 Task: Find connections with filter location Jaleshwar with filter topic #entrepreneurwith filter profile language French with filter current company Tata Consulting Engineers Limited with filter school Kongunadu Arts and Science College with filter industry Business Intelligence Platforms with filter service category Audio Engineering with filter keywords title Molecular Scientist
Action: Mouse moved to (649, 87)
Screenshot: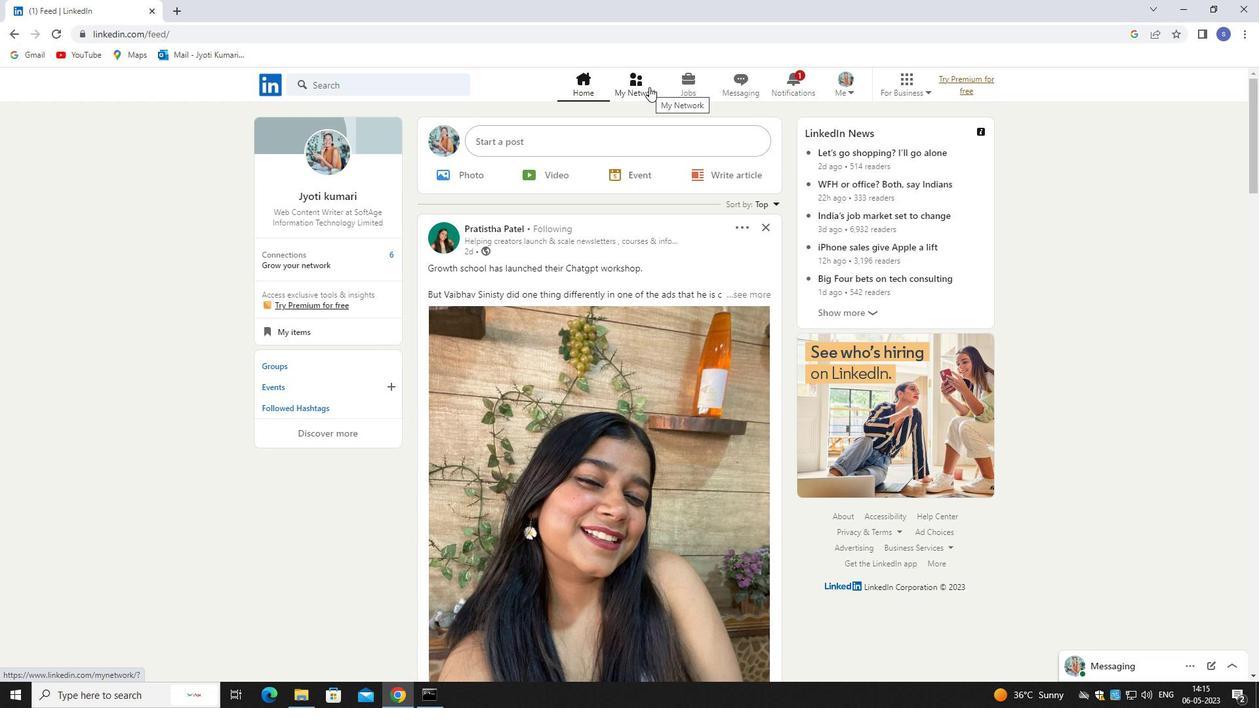 
Action: Mouse pressed left at (649, 87)
Screenshot: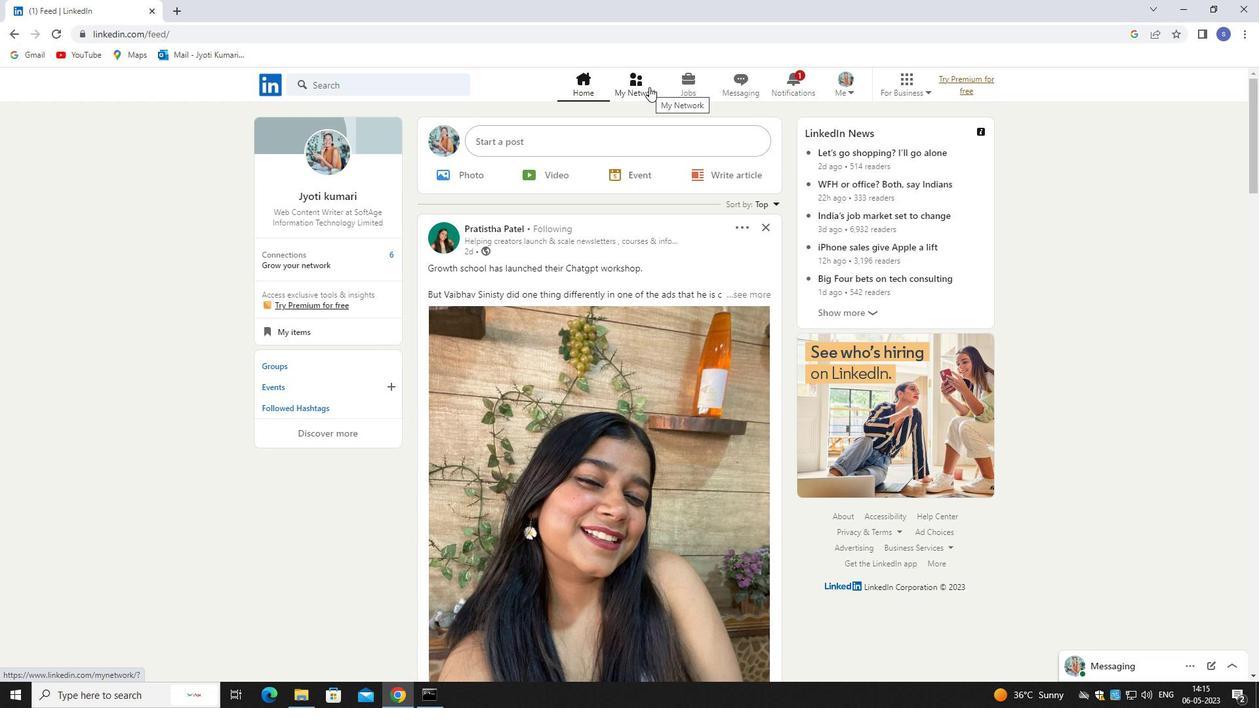 
Action: Mouse pressed left at (649, 87)
Screenshot: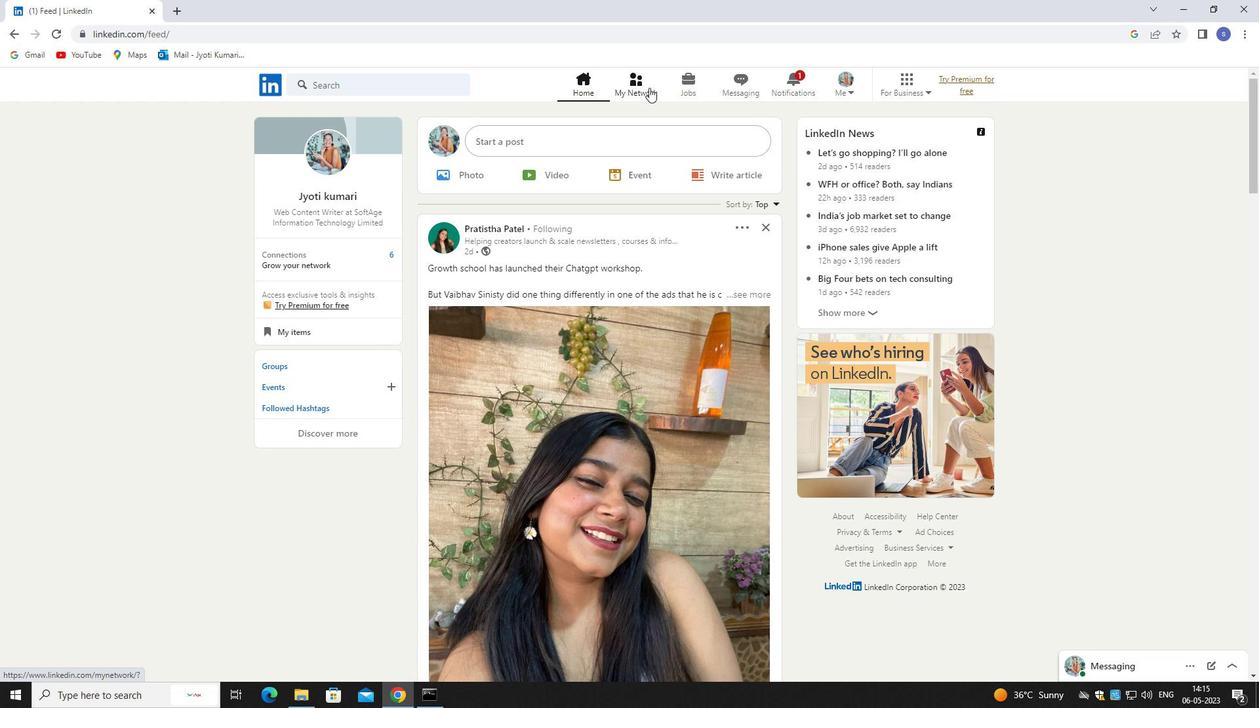 
Action: Mouse moved to (397, 158)
Screenshot: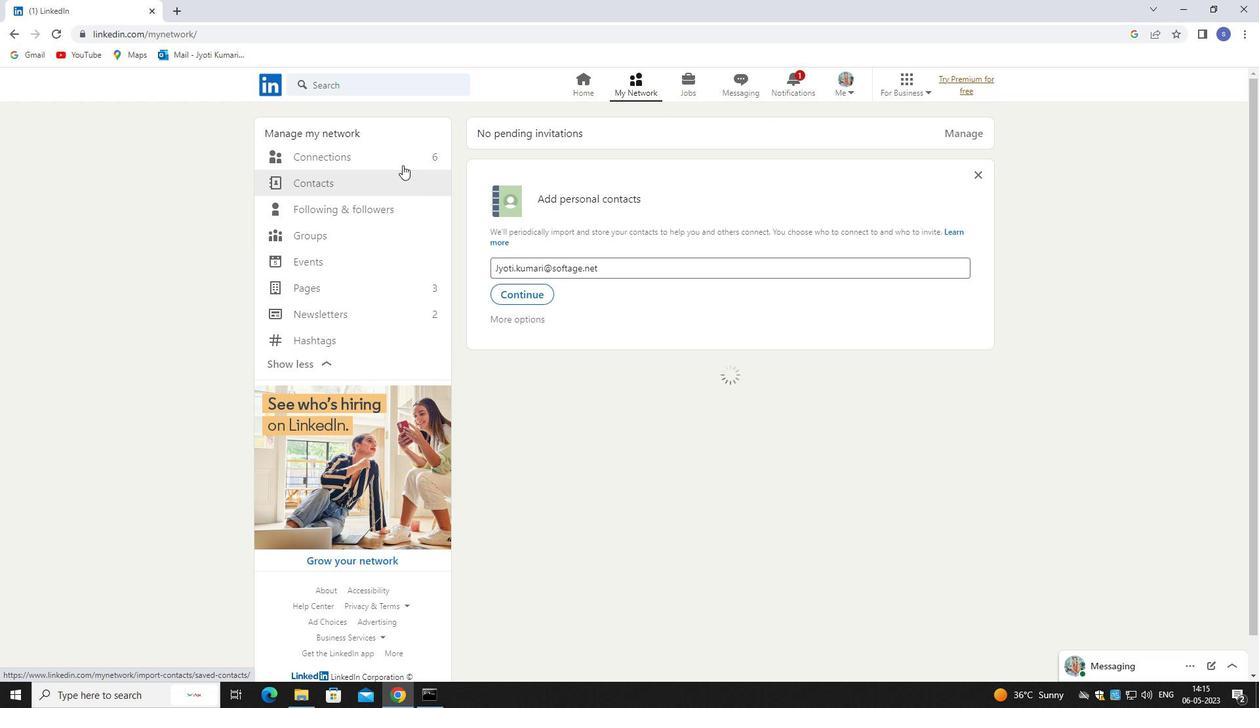 
Action: Mouse pressed left at (397, 158)
Screenshot: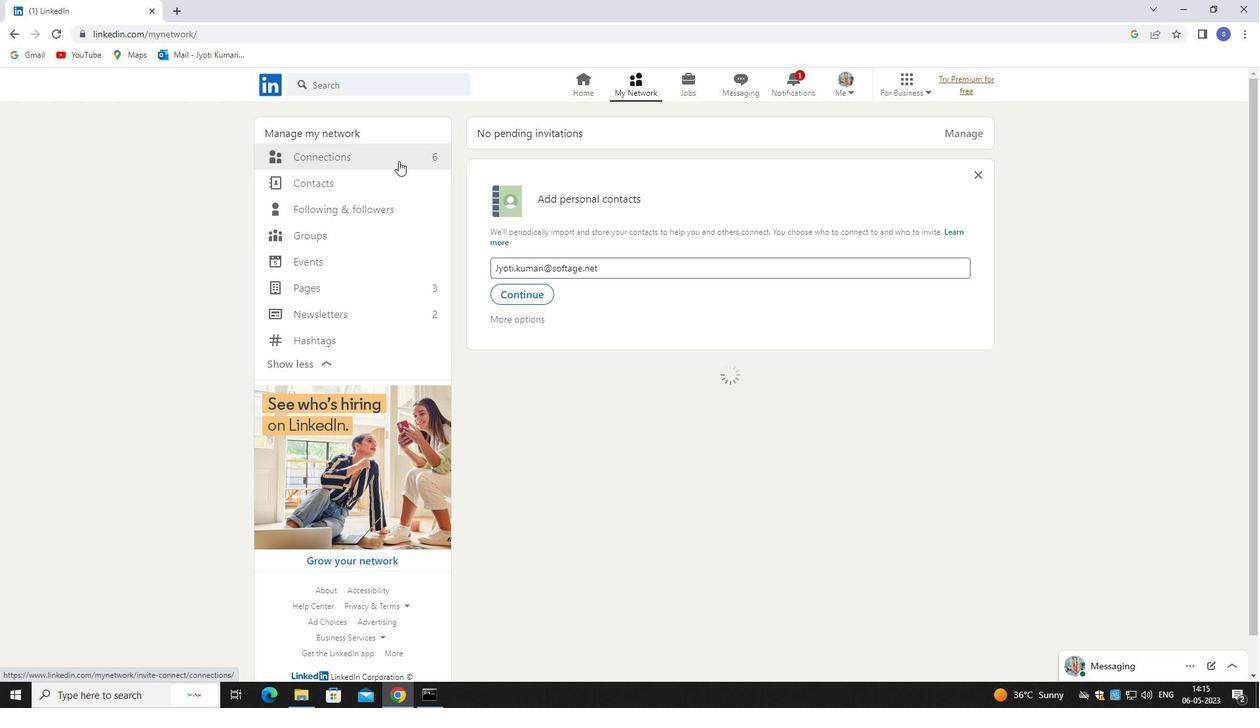 
Action: Mouse pressed left at (397, 158)
Screenshot: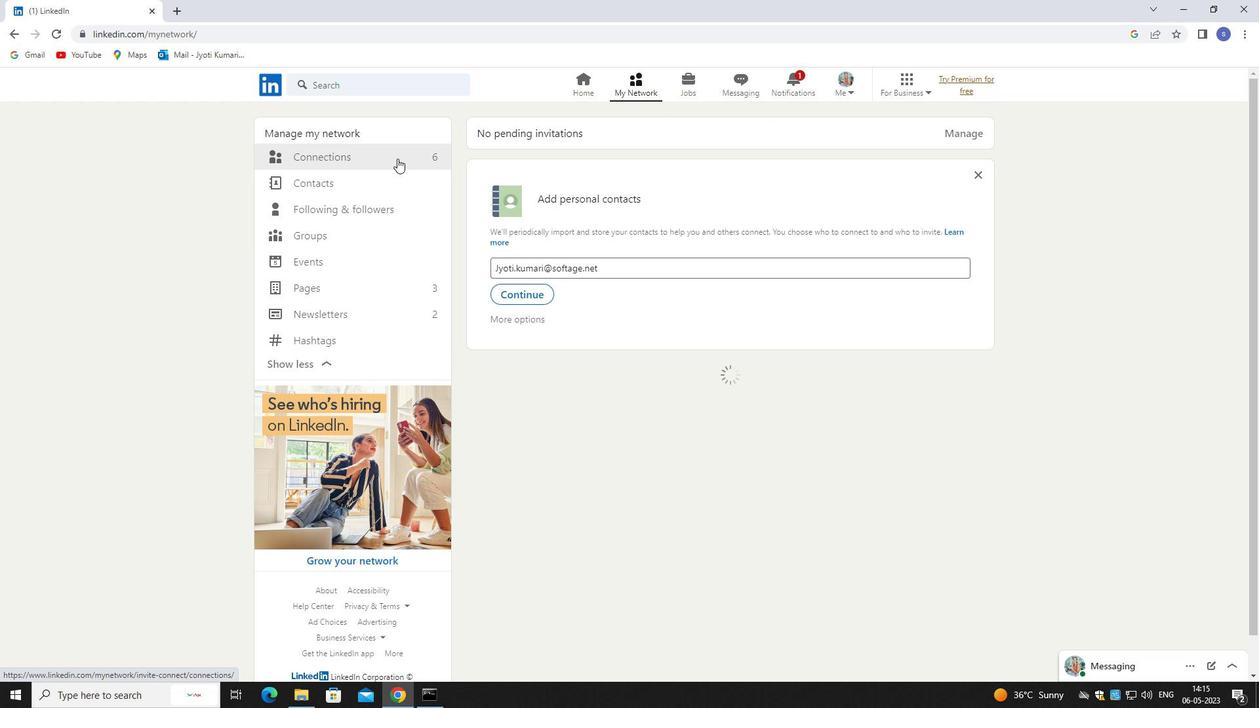 
Action: Mouse moved to (708, 152)
Screenshot: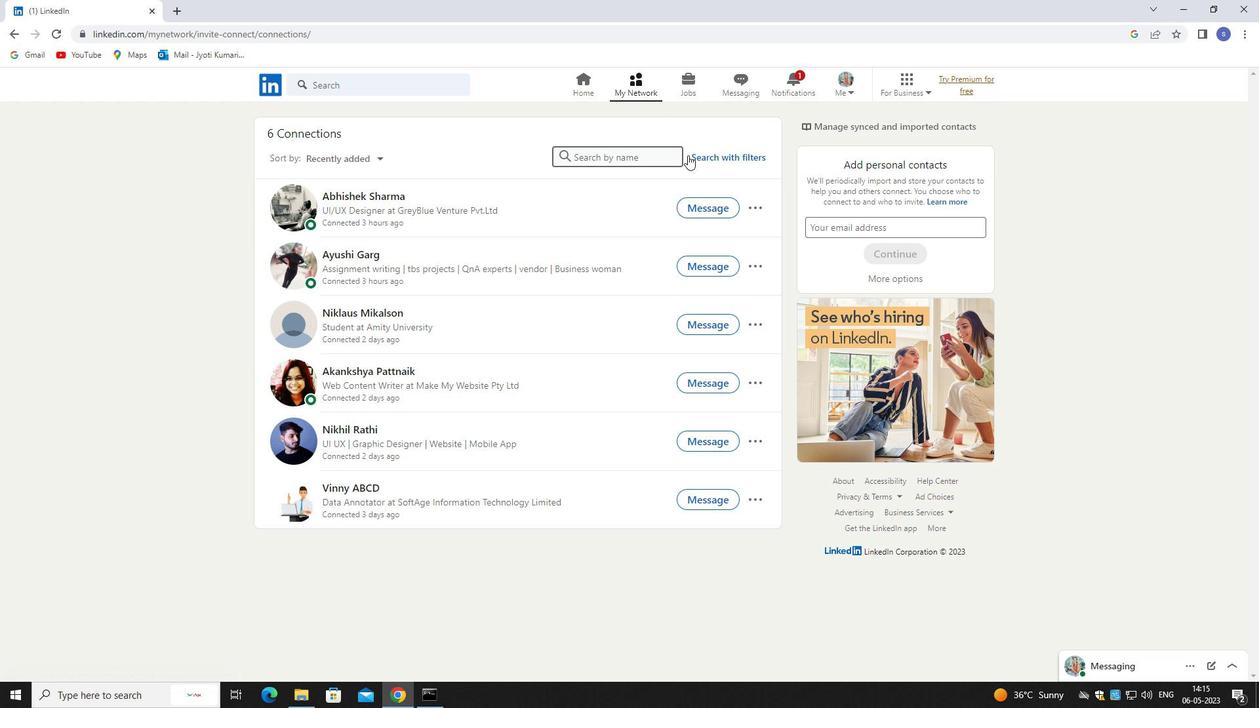 
Action: Mouse pressed left at (708, 152)
Screenshot: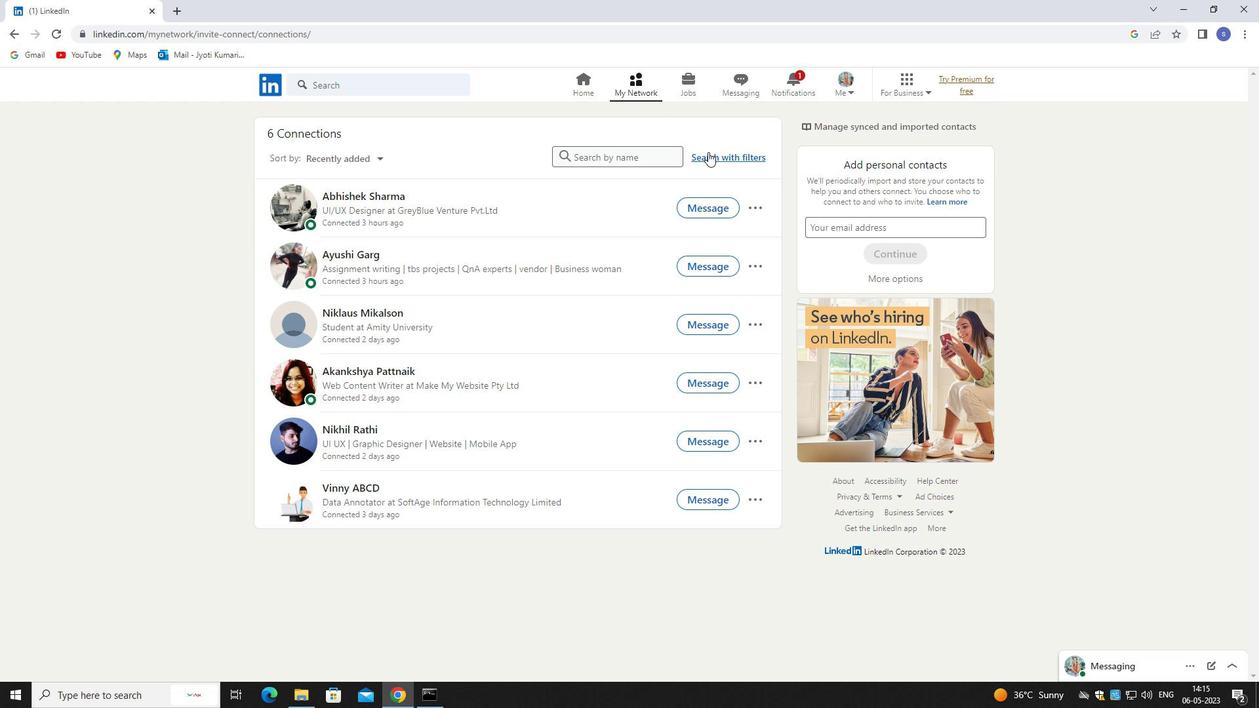 
Action: Mouse moved to (663, 122)
Screenshot: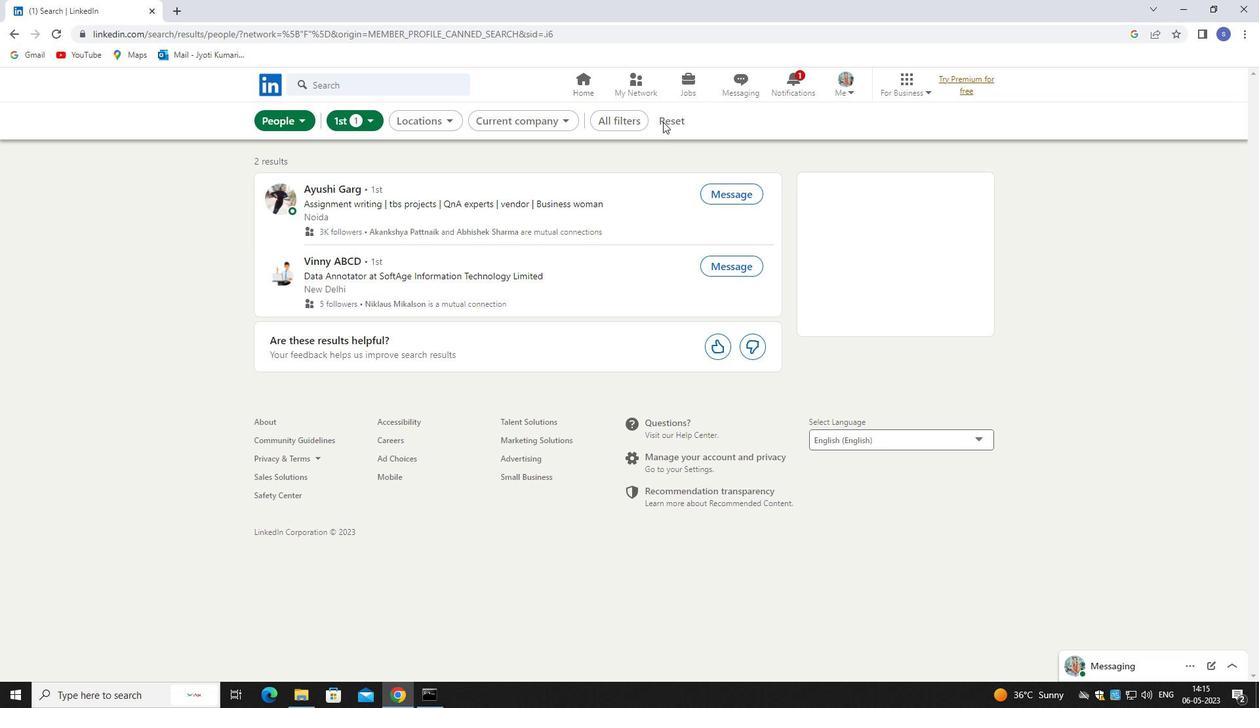 
Action: Mouse pressed left at (663, 122)
Screenshot: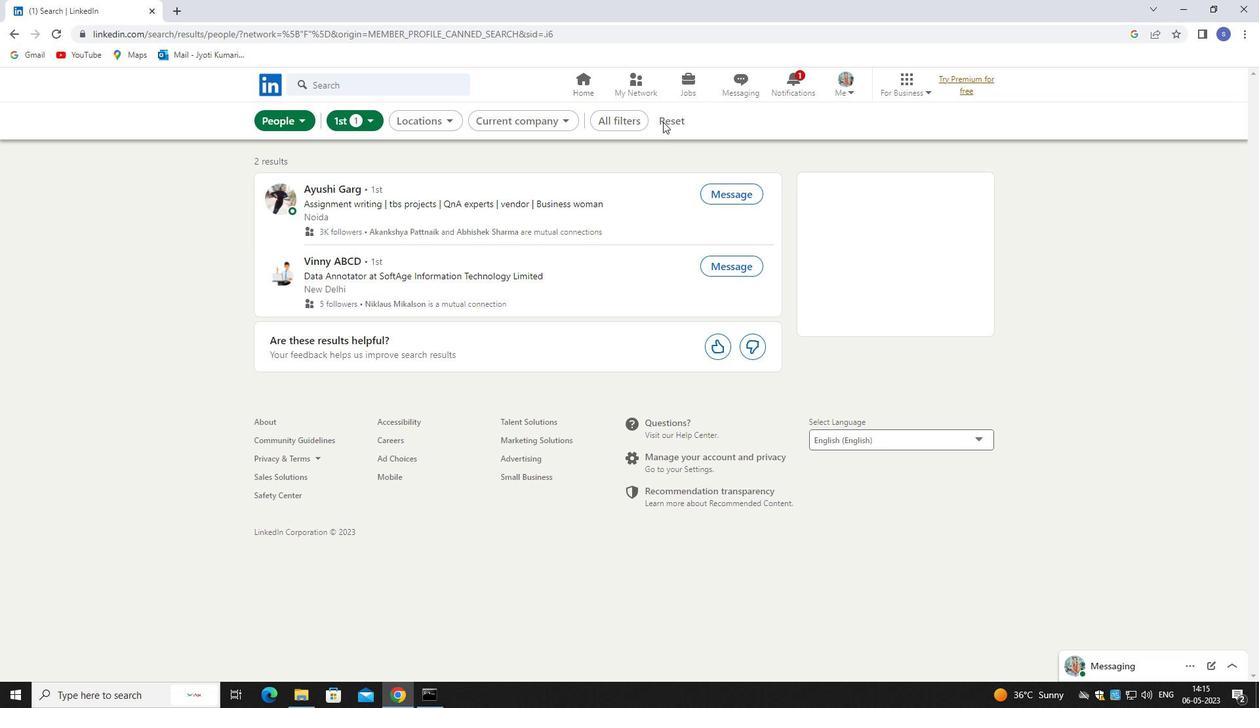 
Action: Mouse moved to (642, 120)
Screenshot: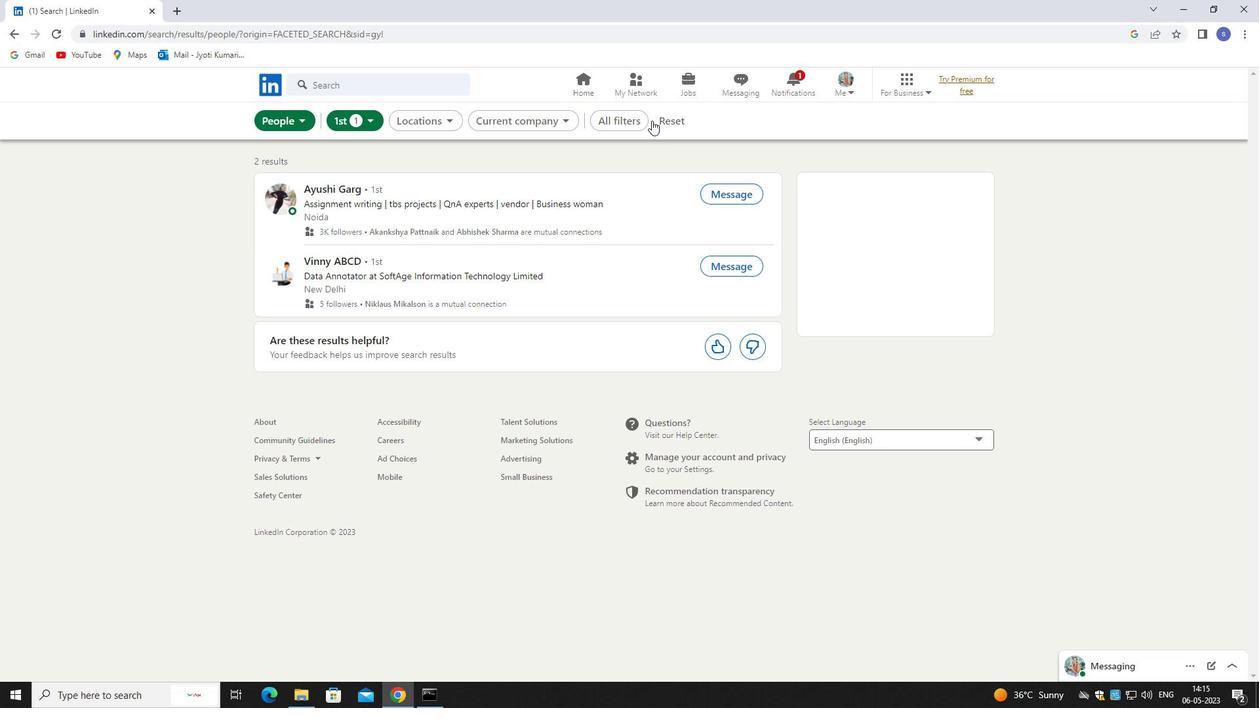 
Action: Mouse pressed left at (642, 120)
Screenshot: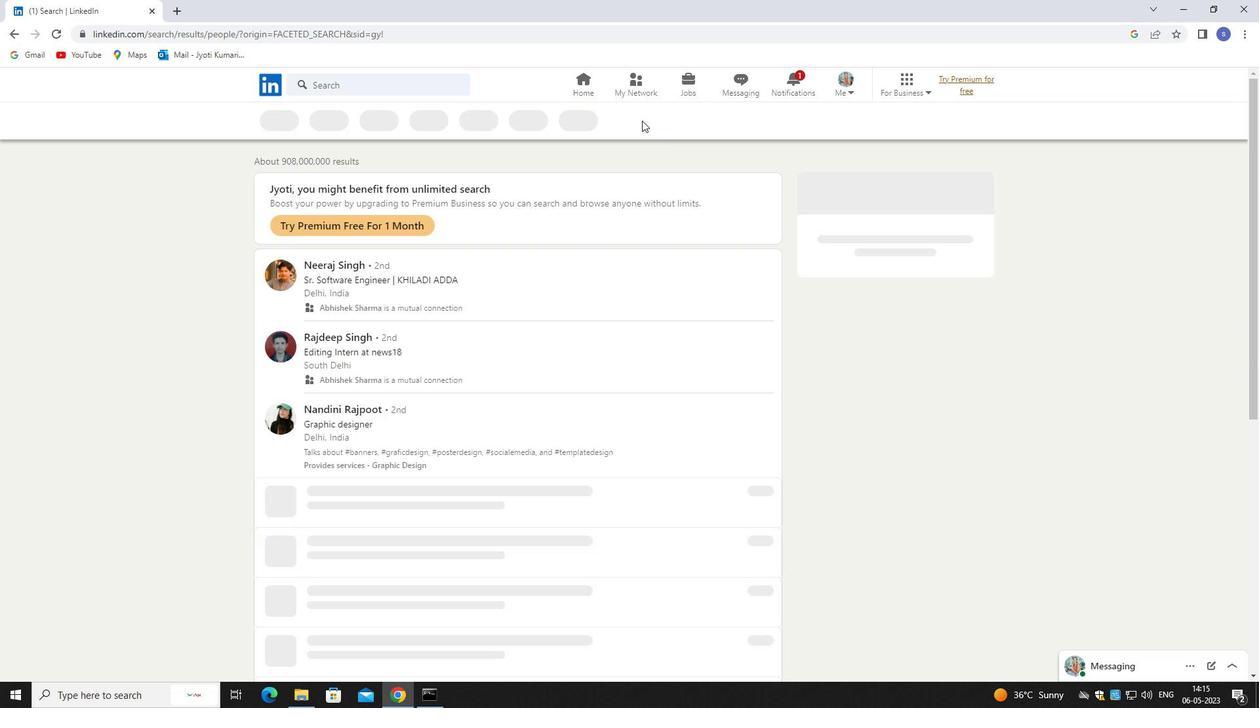 
Action: Mouse moved to (1100, 513)
Screenshot: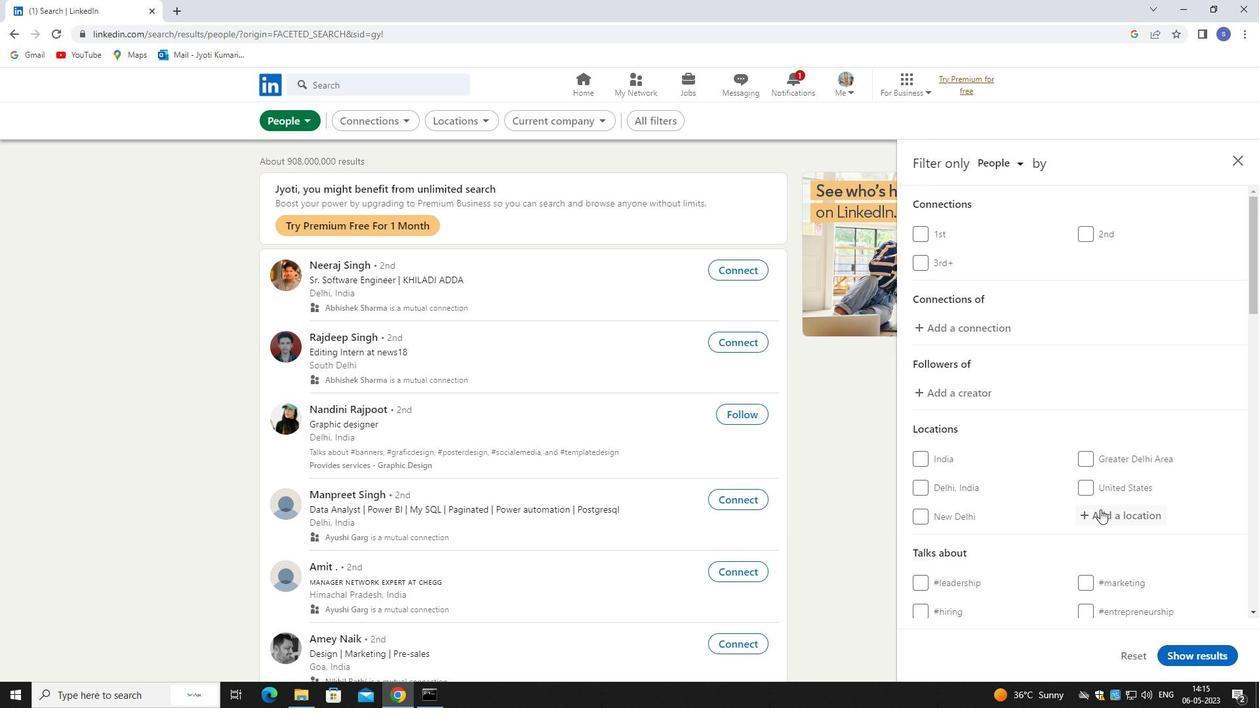 
Action: Mouse pressed left at (1100, 513)
Screenshot: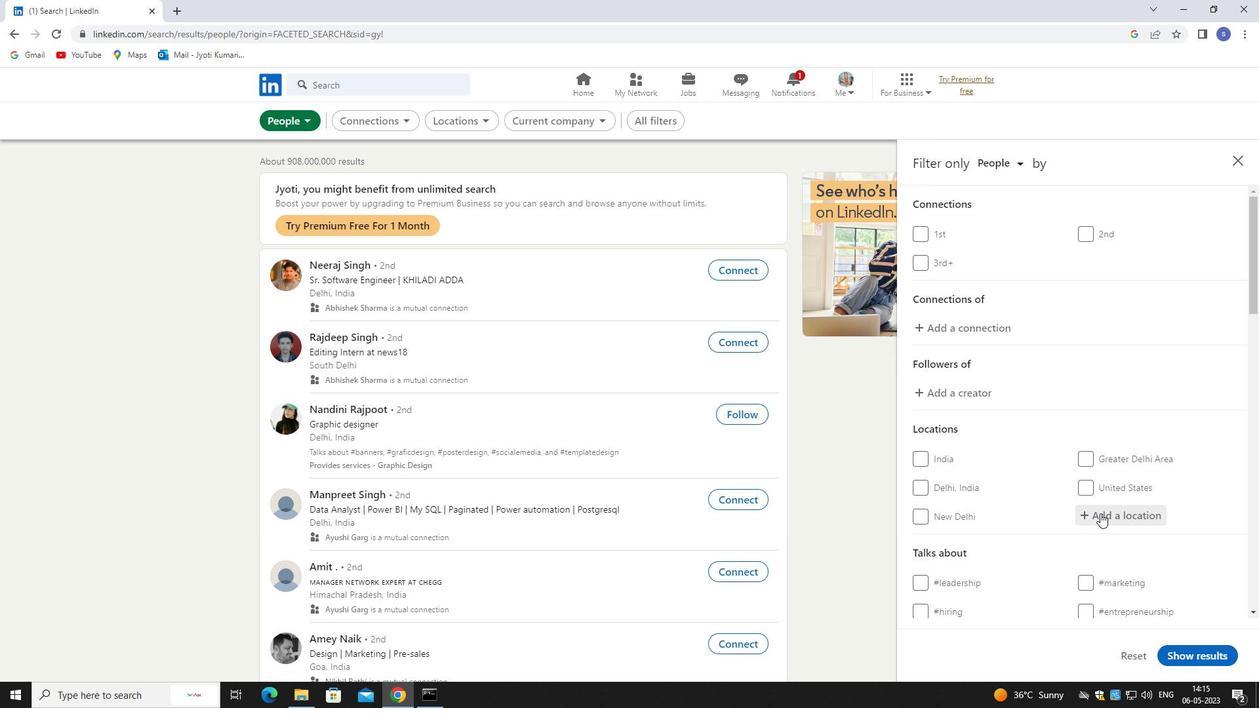 
Action: Mouse moved to (1100, 514)
Screenshot: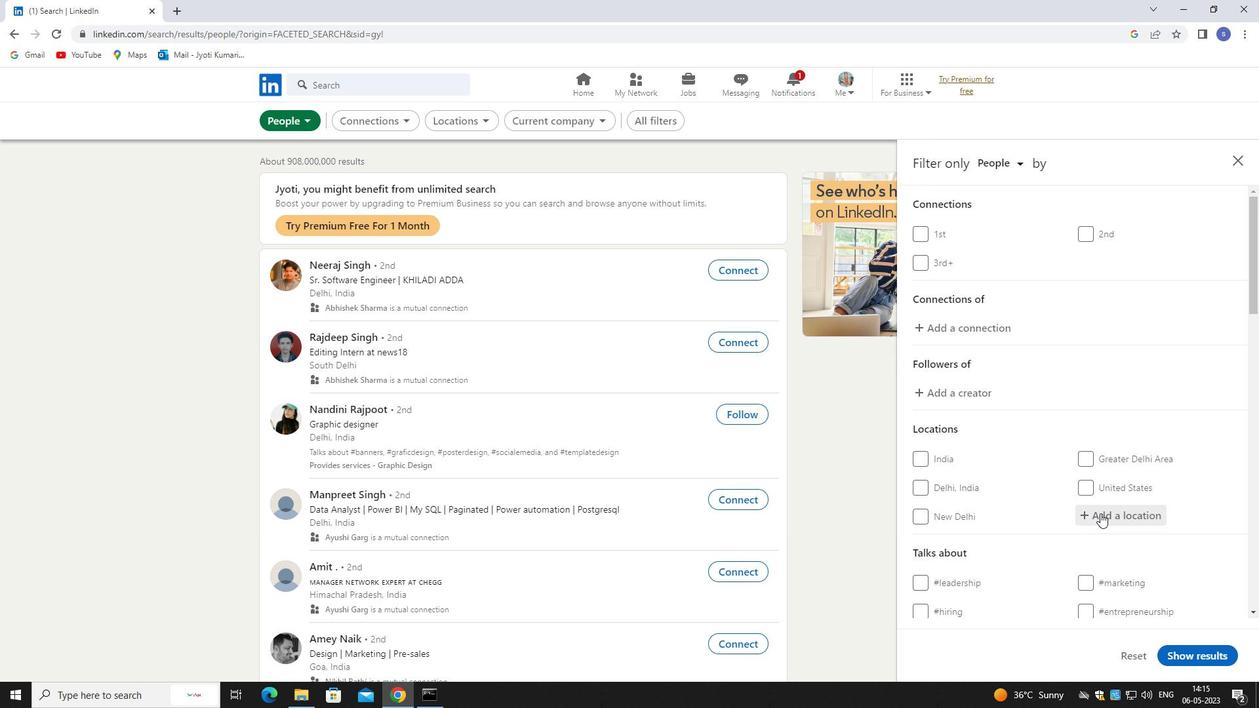 
Action: Key pressed jalesh
Screenshot: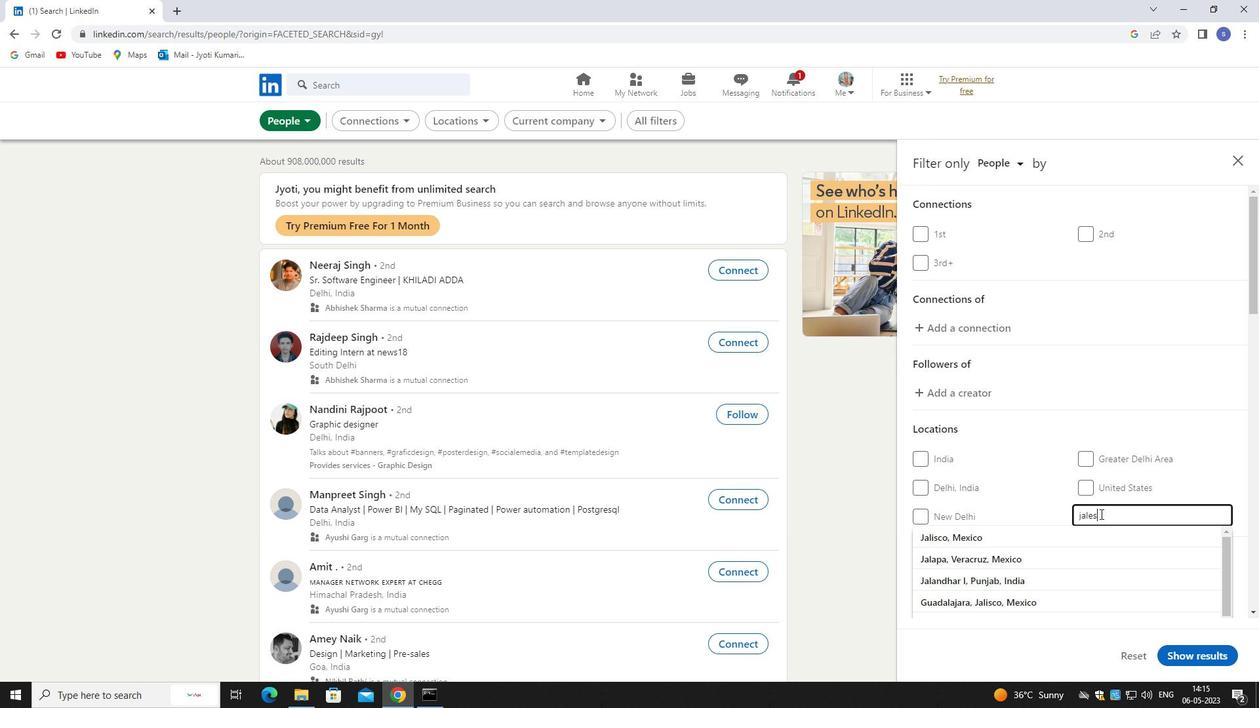 
Action: Mouse moved to (1100, 535)
Screenshot: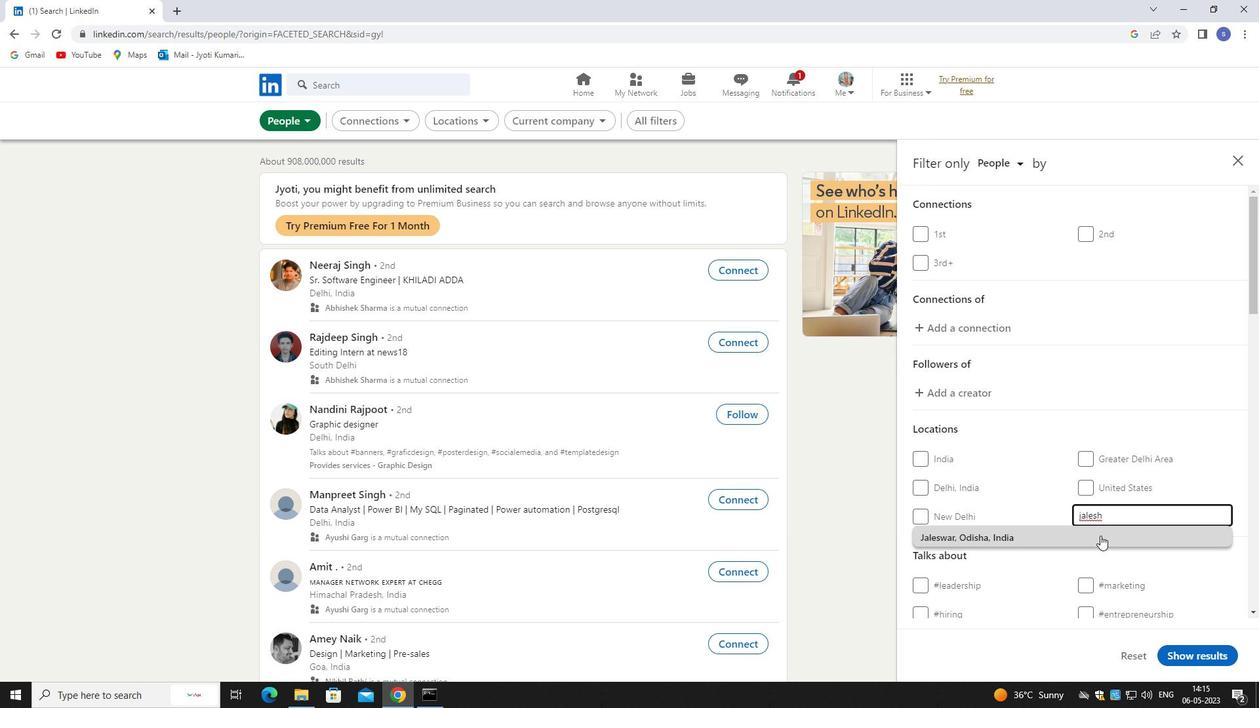 
Action: Mouse pressed left at (1100, 535)
Screenshot: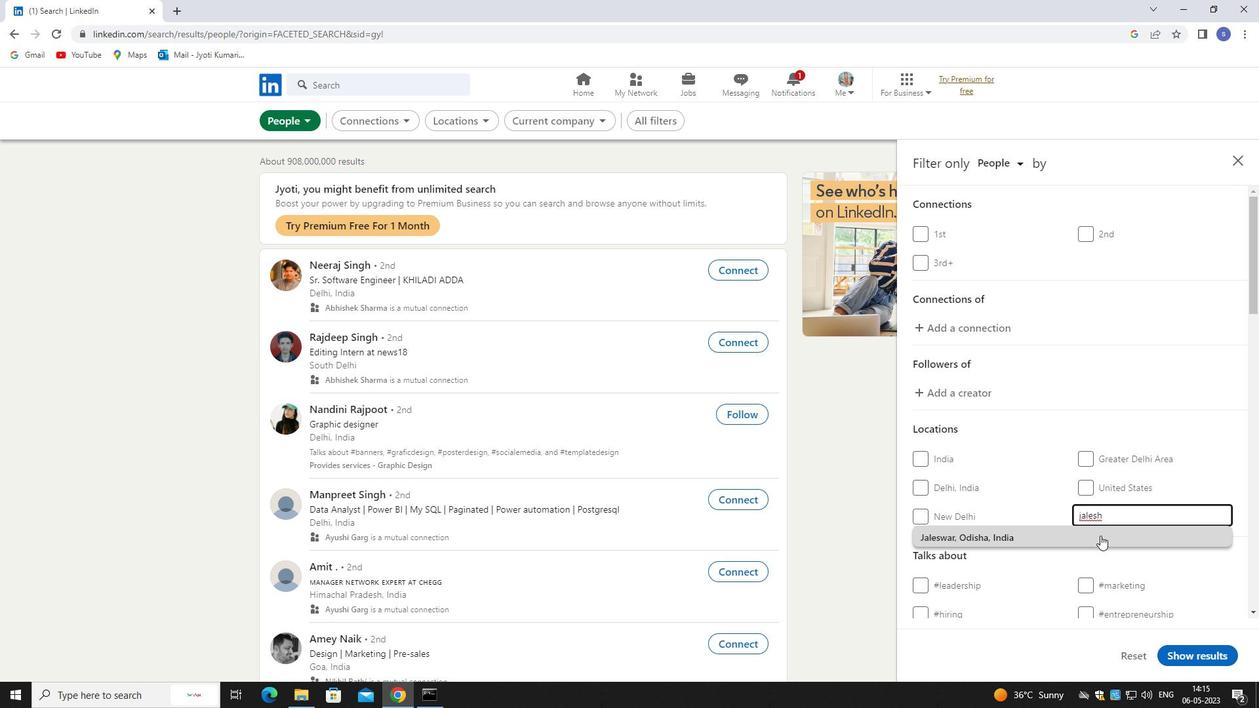 
Action: Mouse scrolled (1100, 535) with delta (0, 0)
Screenshot: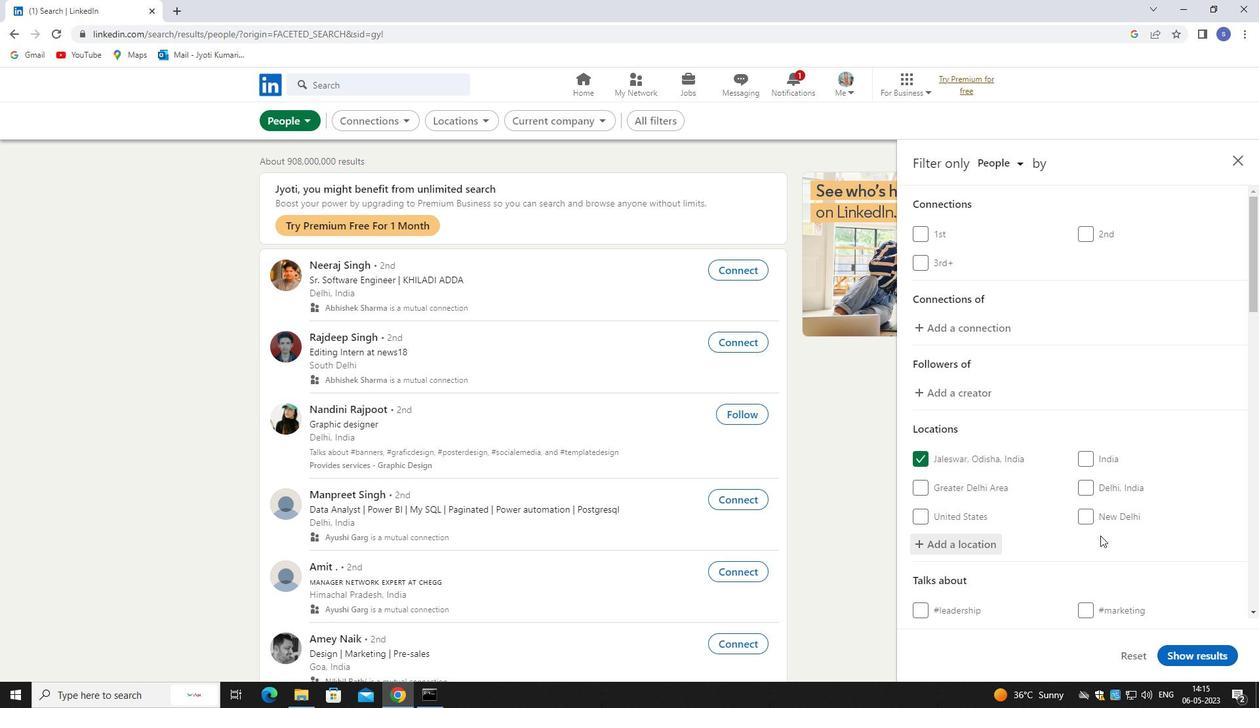 
Action: Mouse scrolled (1100, 535) with delta (0, 0)
Screenshot: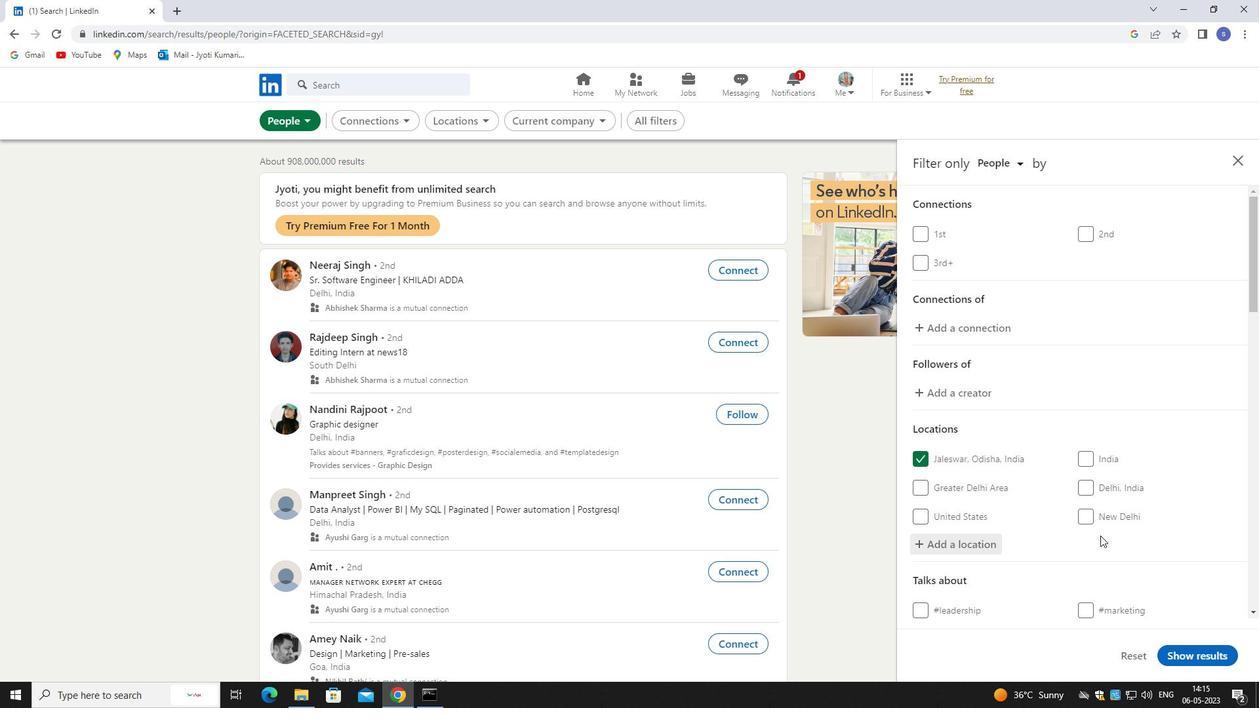 
Action: Mouse scrolled (1100, 535) with delta (0, 0)
Screenshot: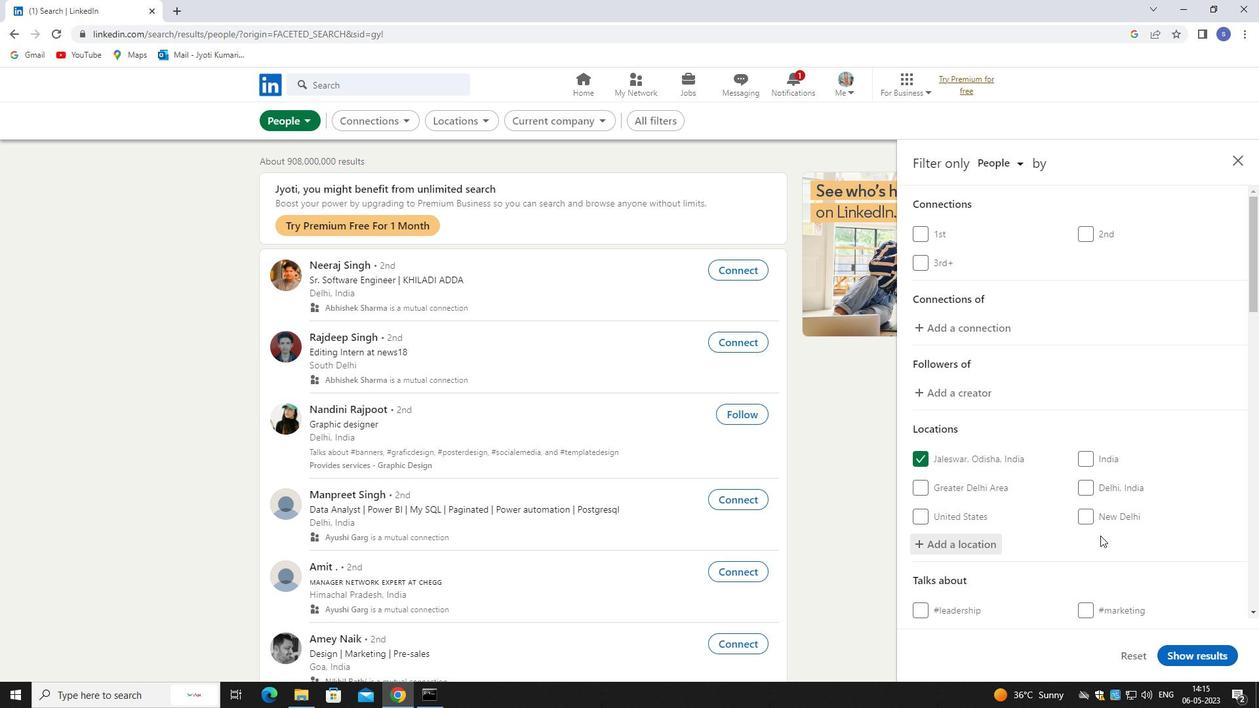 
Action: Mouse scrolled (1100, 535) with delta (0, 0)
Screenshot: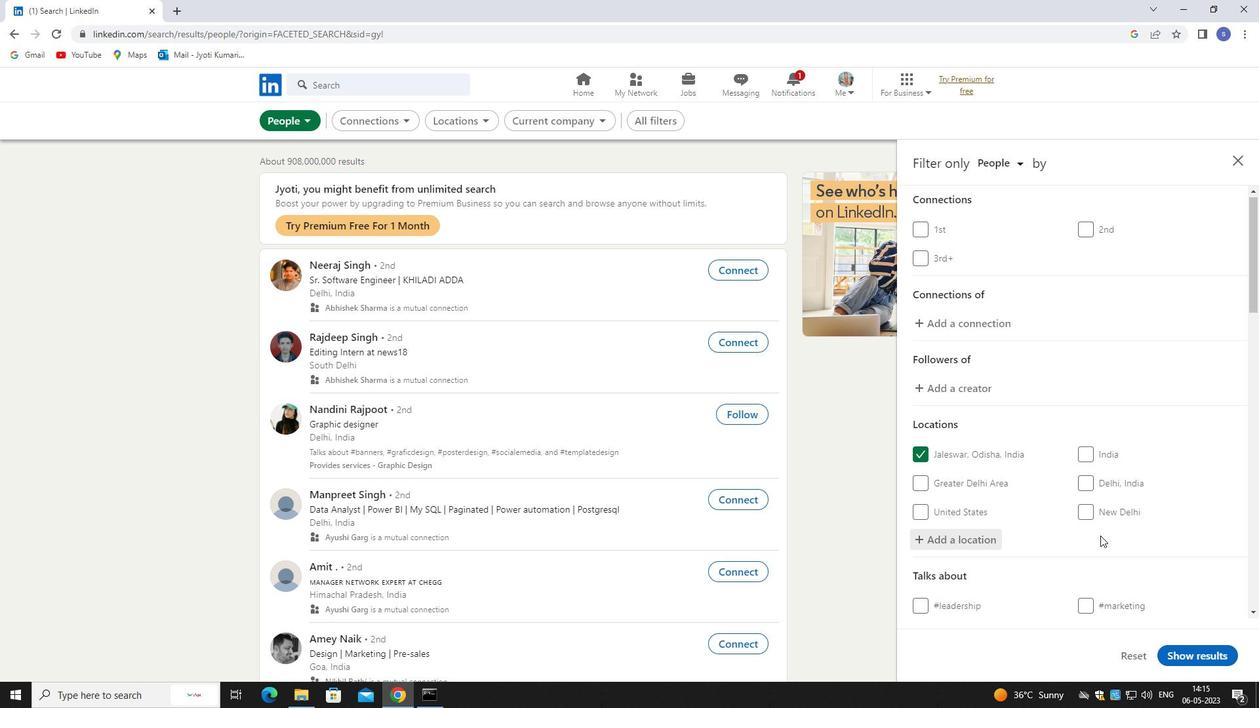 
Action: Mouse moved to (1107, 406)
Screenshot: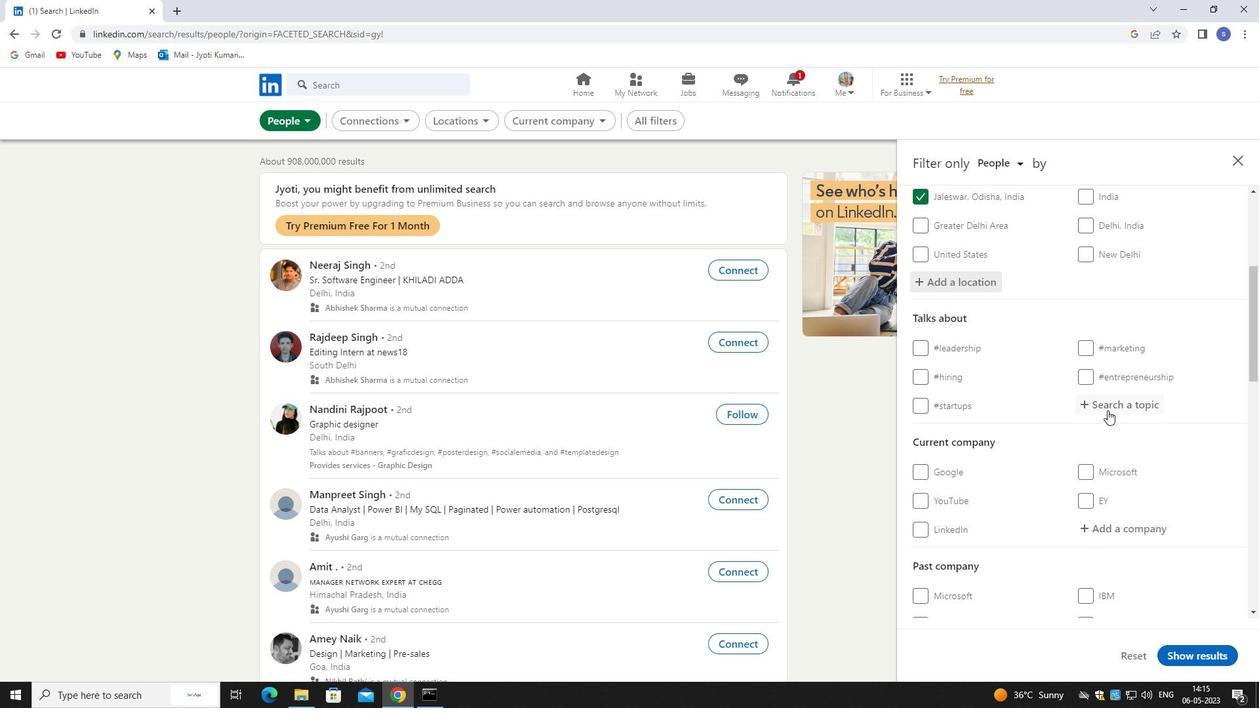 
Action: Mouse pressed left at (1107, 406)
Screenshot: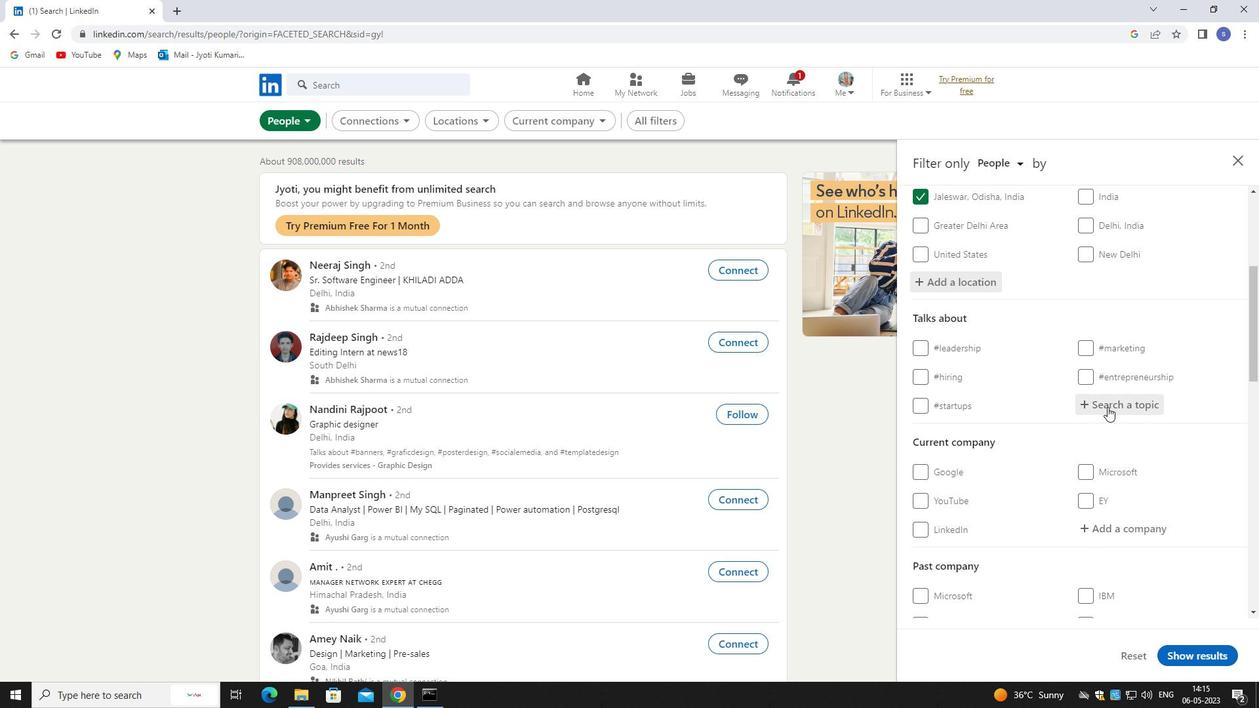 
Action: Mouse moved to (1106, 402)
Screenshot: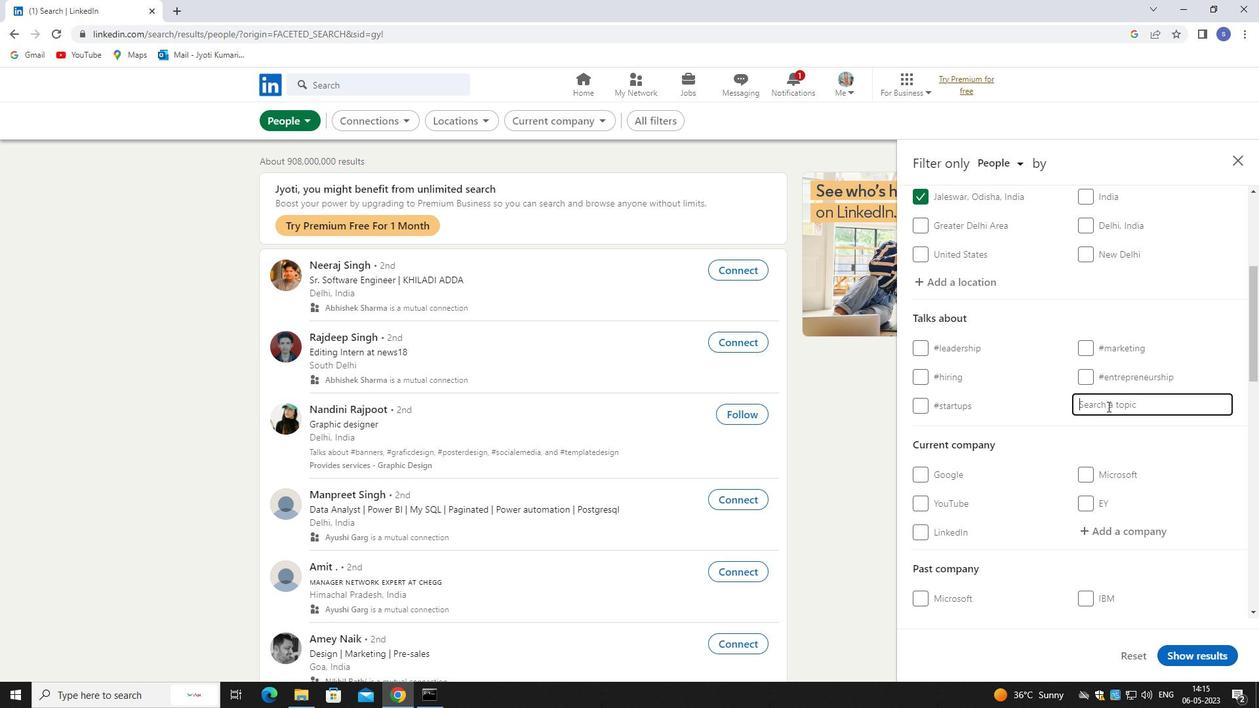 
Action: Key pressed enterp
Screenshot: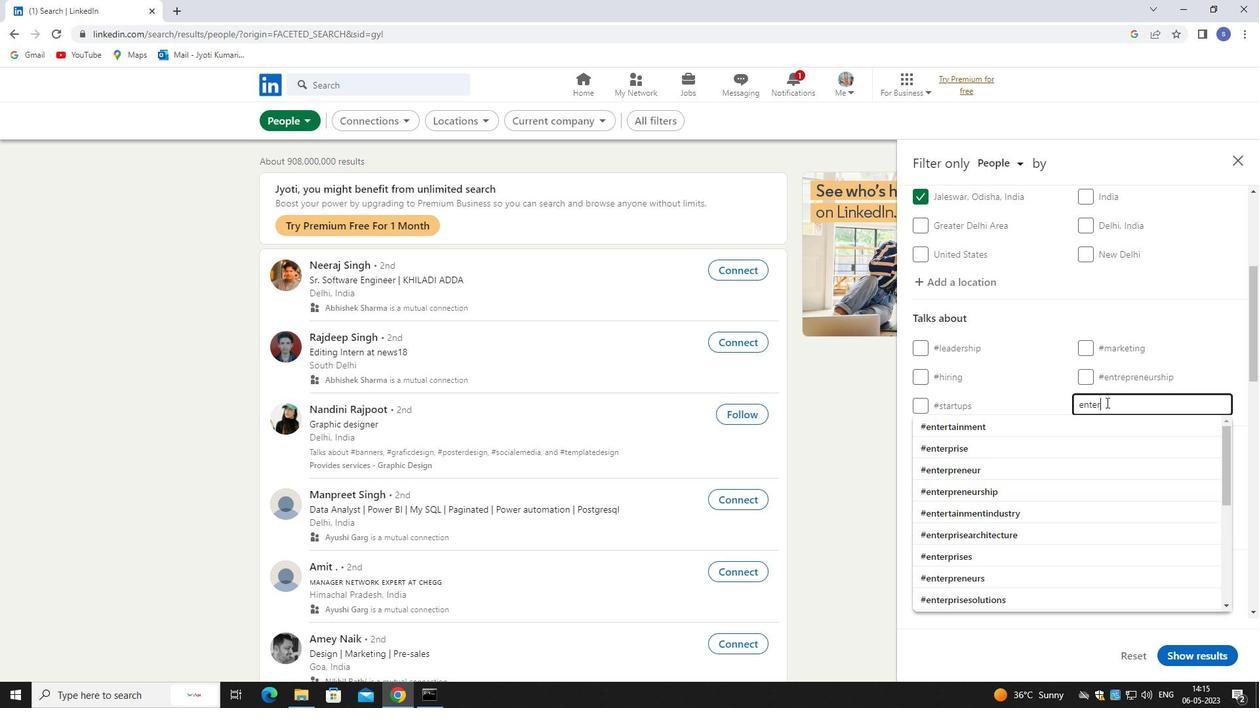 
Action: Mouse moved to (1119, 443)
Screenshot: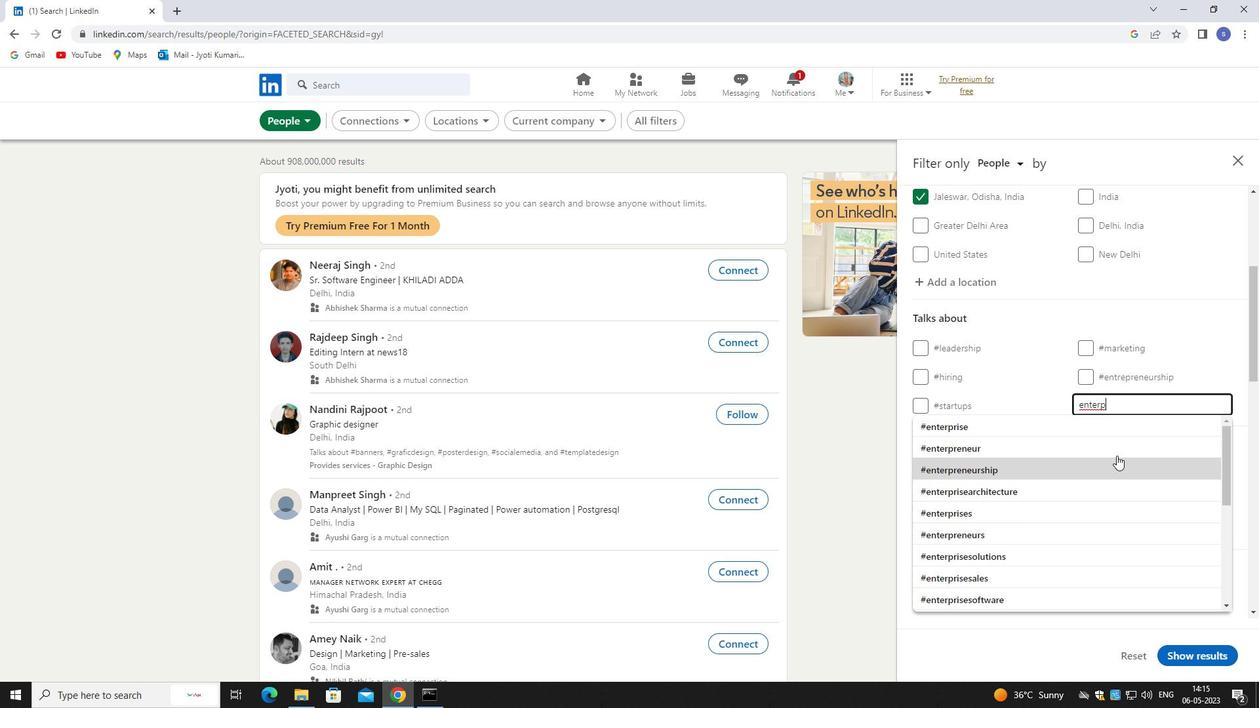 
Action: Mouse pressed left at (1119, 443)
Screenshot: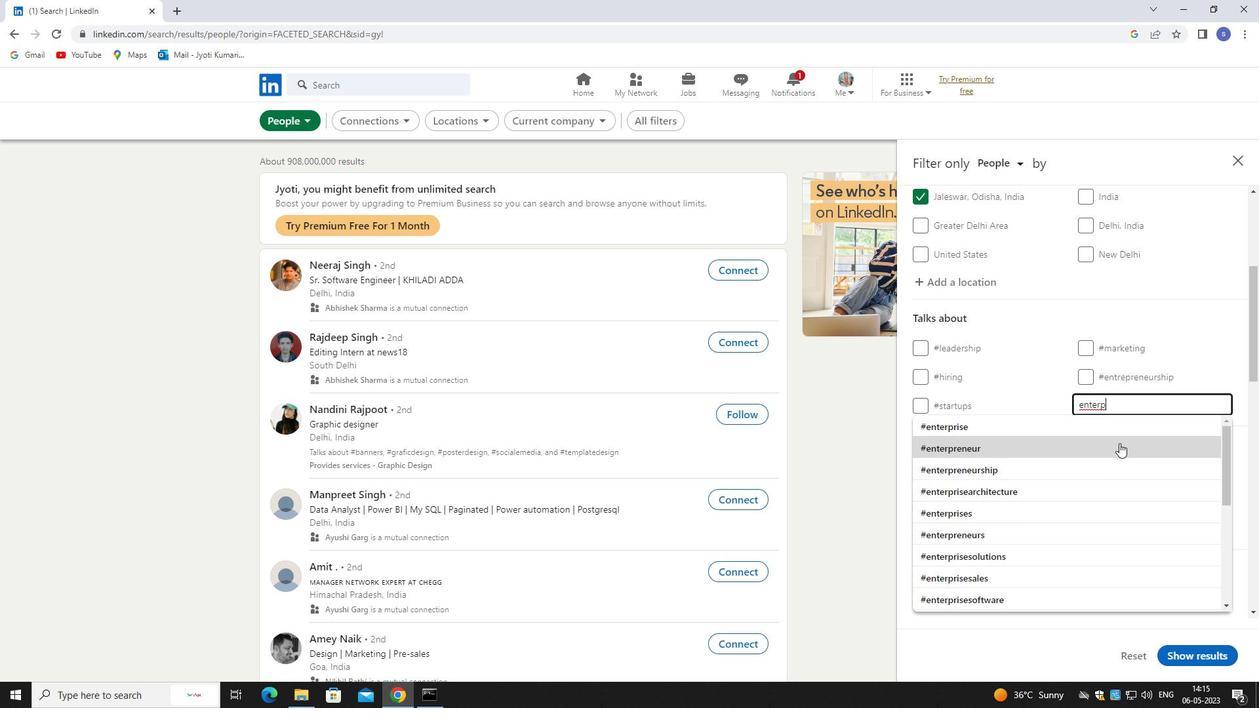 
Action: Mouse moved to (1121, 441)
Screenshot: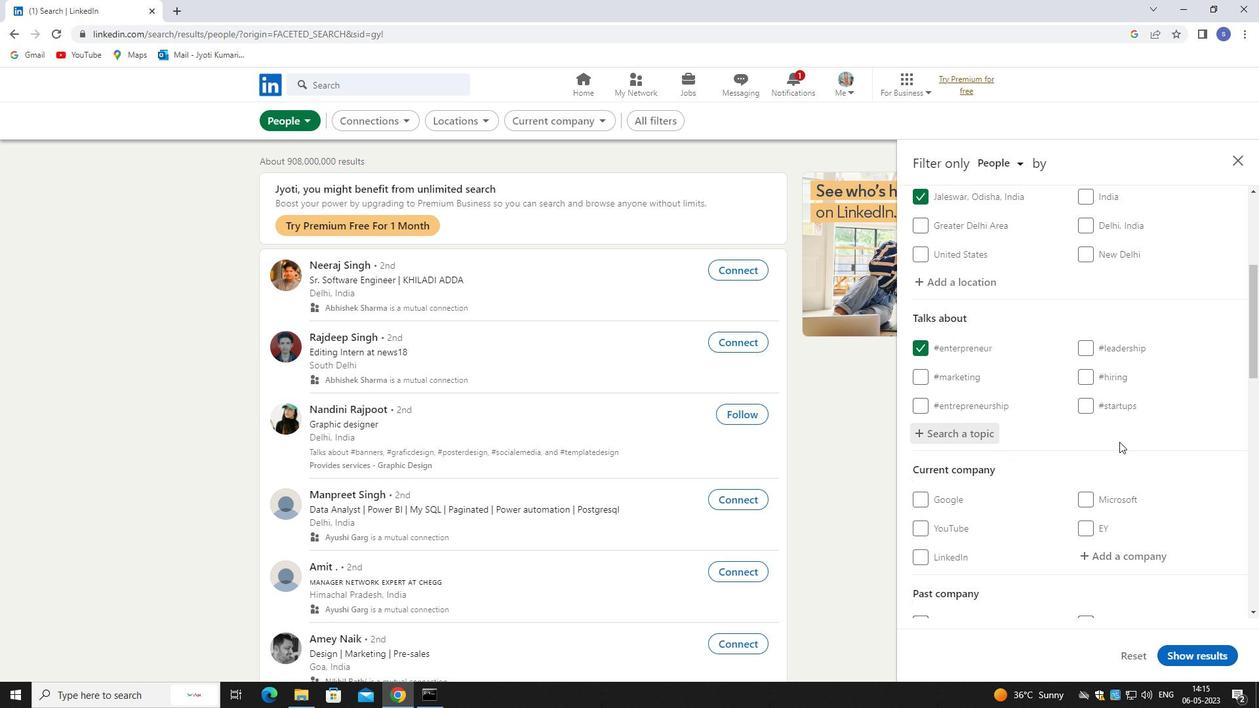 
Action: Mouse scrolled (1121, 440) with delta (0, 0)
Screenshot: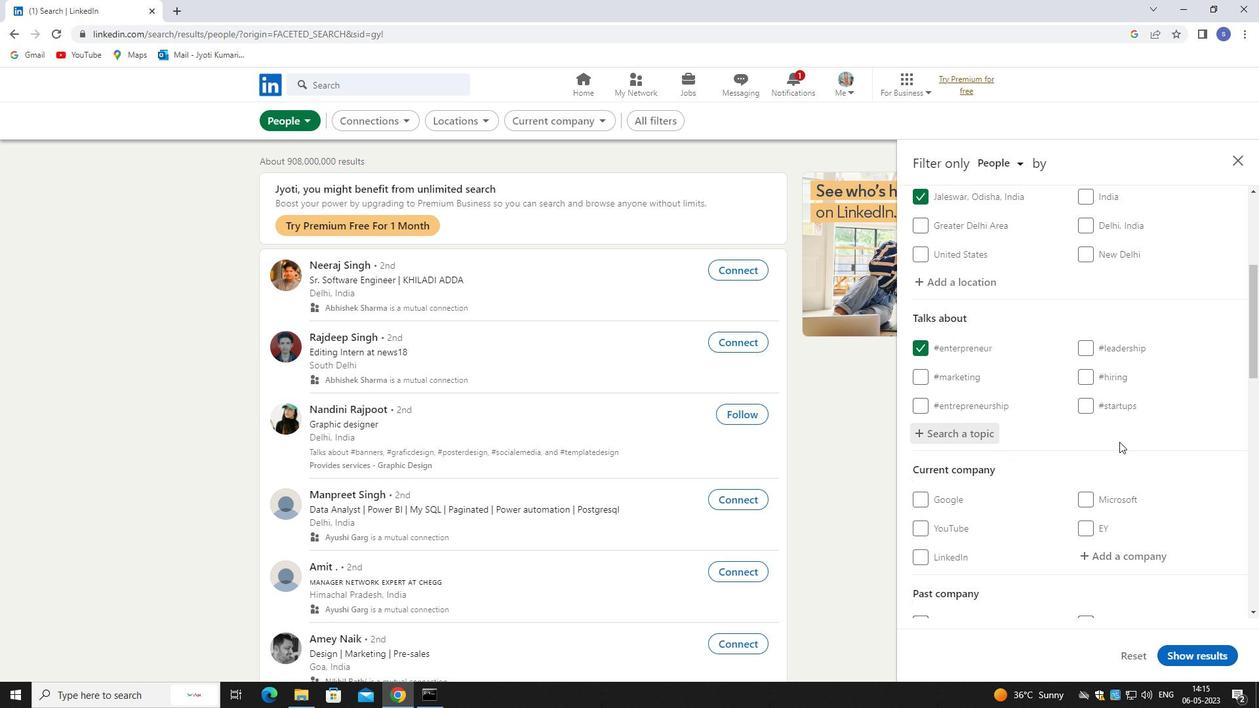 
Action: Mouse moved to (1122, 442)
Screenshot: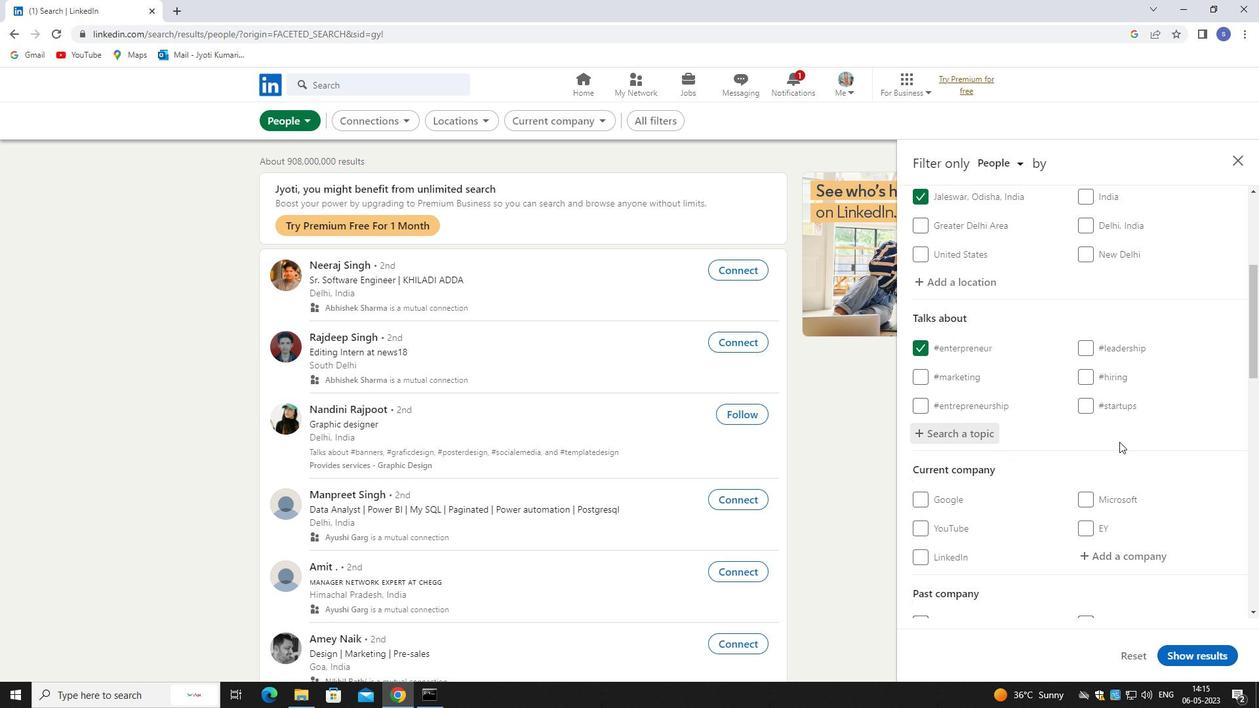 
Action: Mouse scrolled (1122, 441) with delta (0, 0)
Screenshot: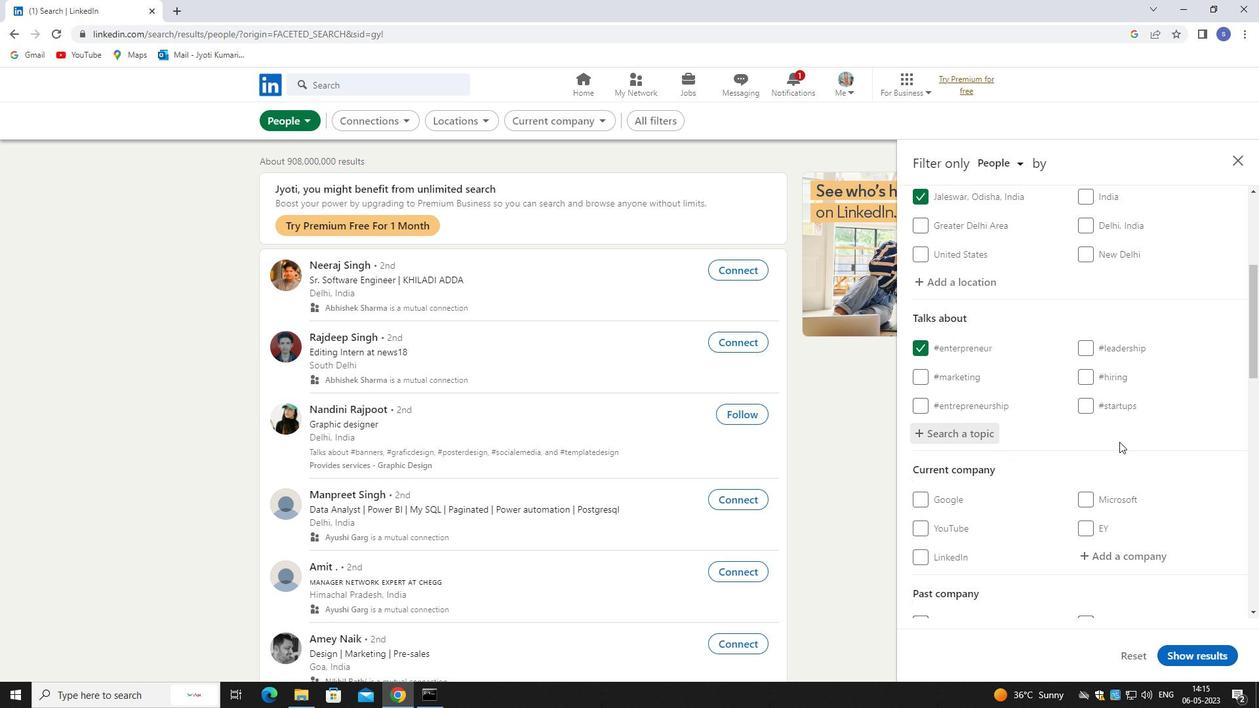 
Action: Mouse moved to (1118, 423)
Screenshot: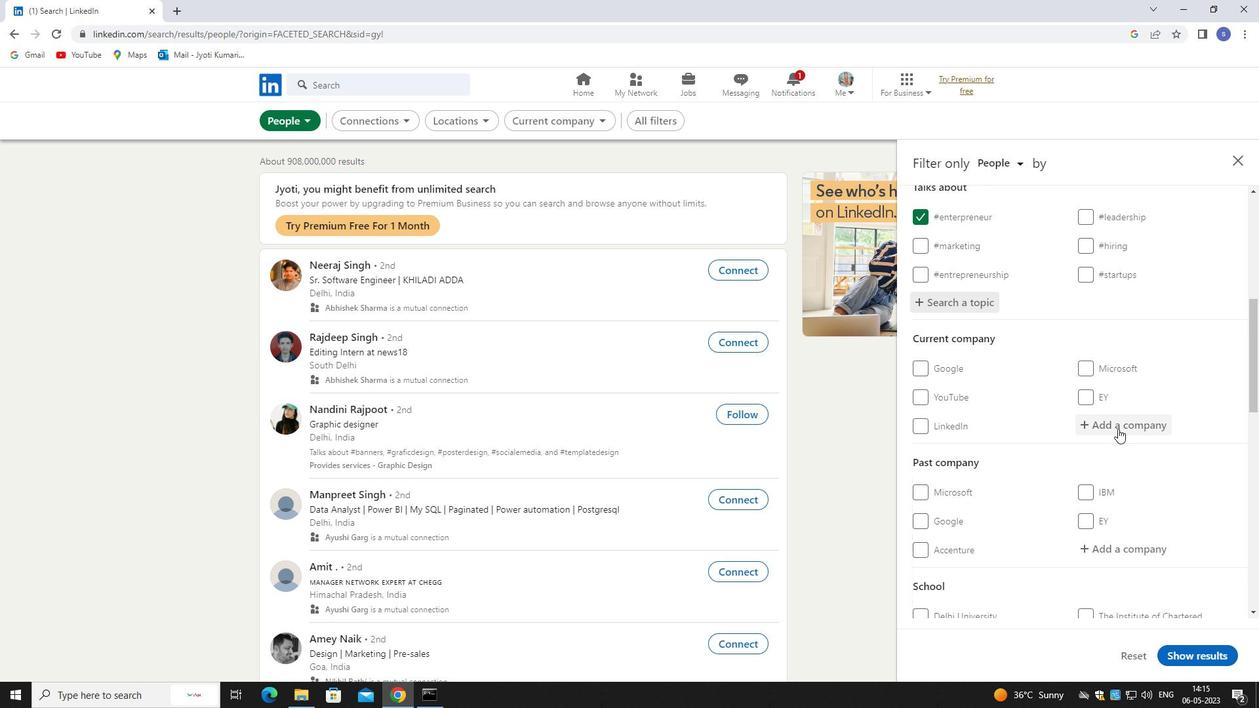 
Action: Mouse pressed left at (1118, 423)
Screenshot: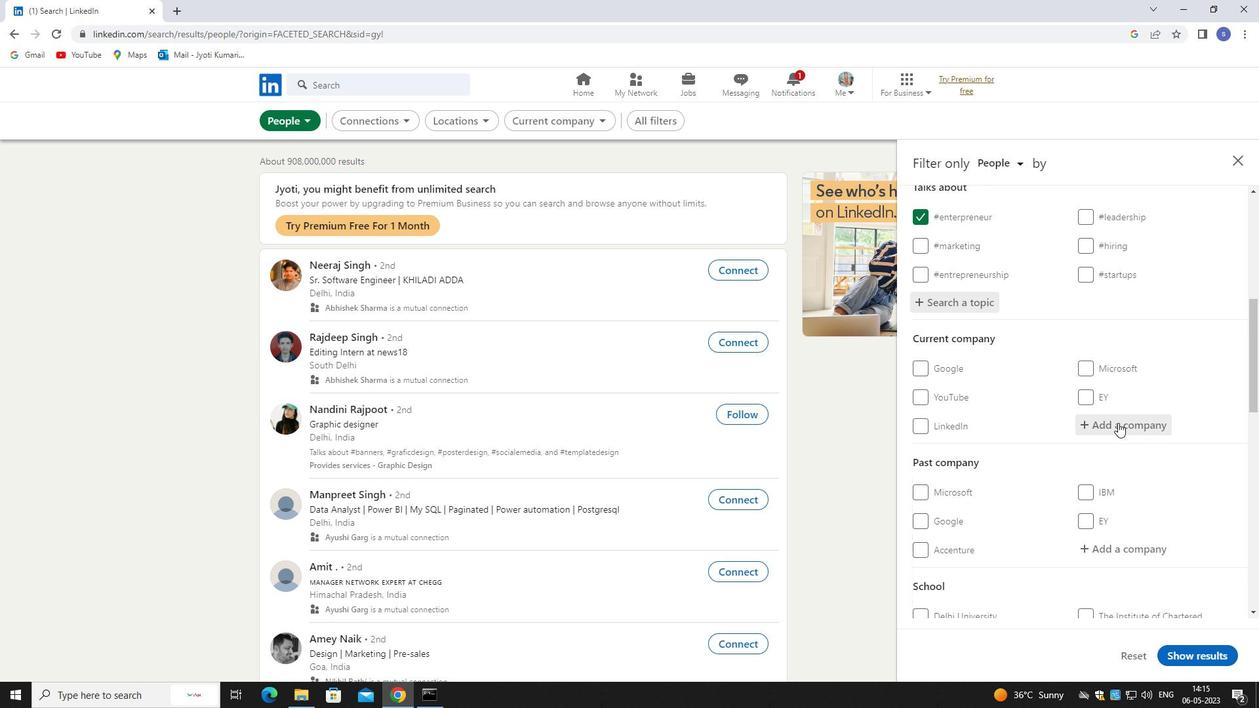 
Action: Mouse moved to (1119, 427)
Screenshot: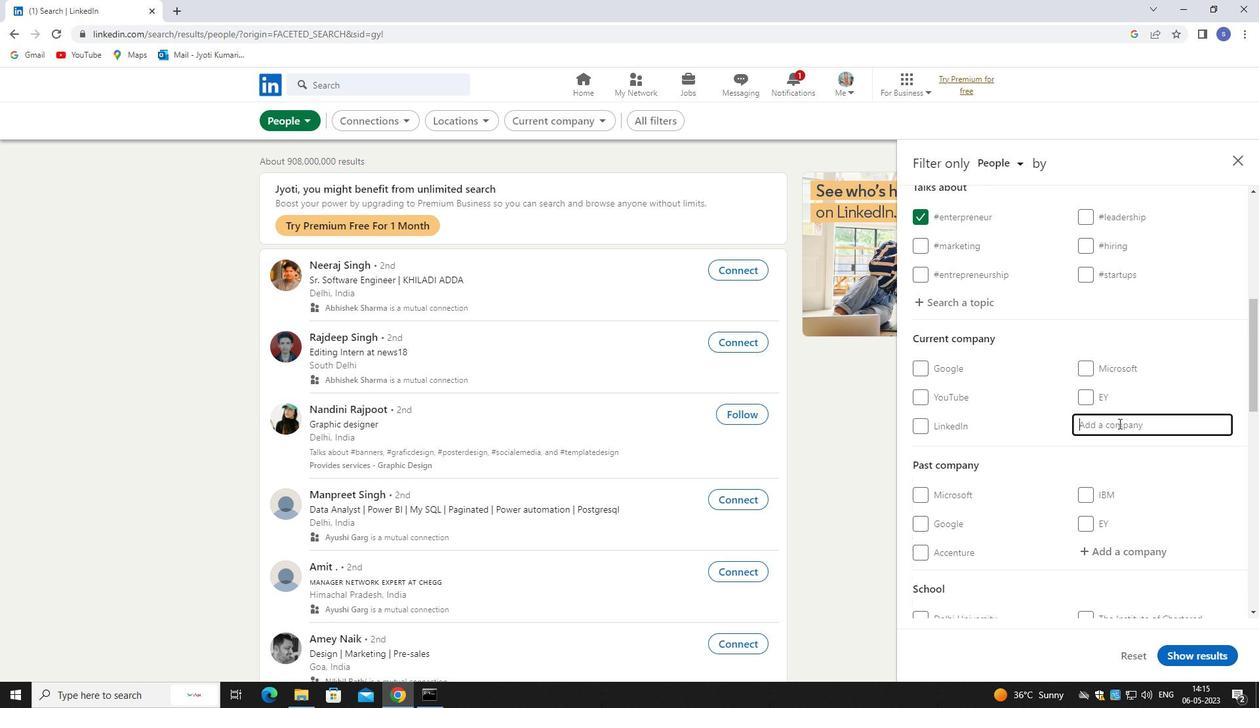
Action: Key pressed tata
Screenshot: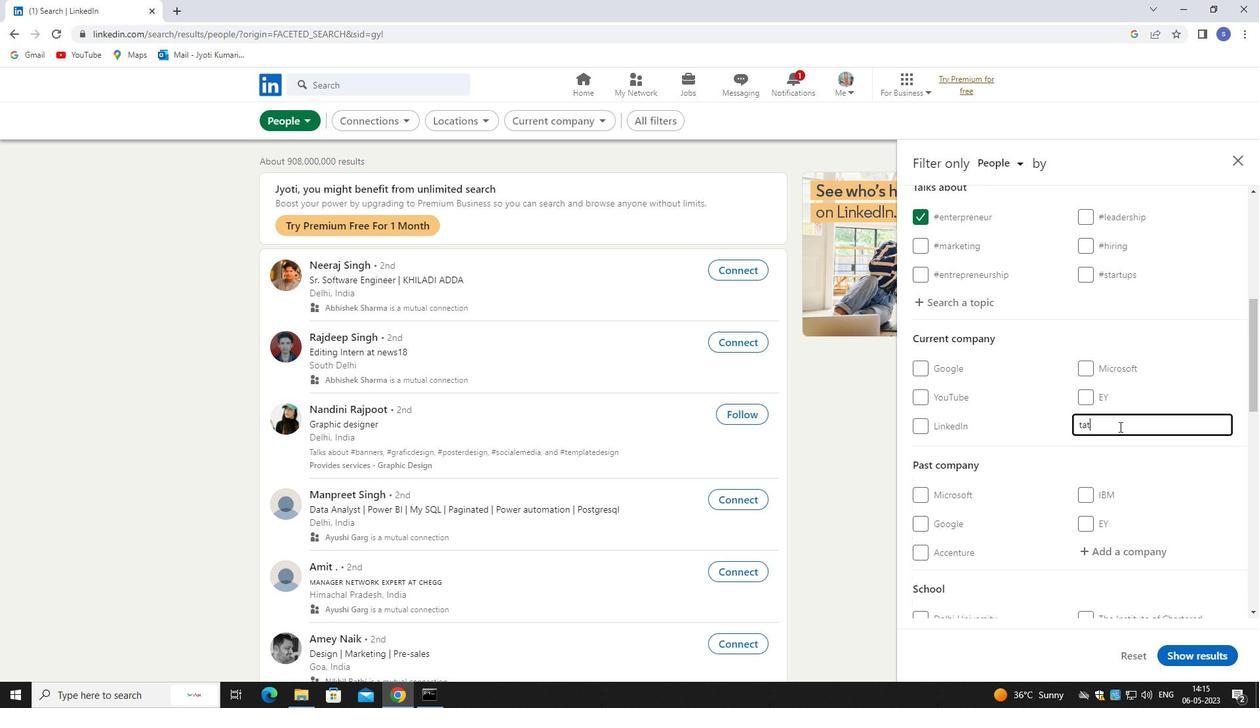 
Action: Mouse moved to (1130, 519)
Screenshot: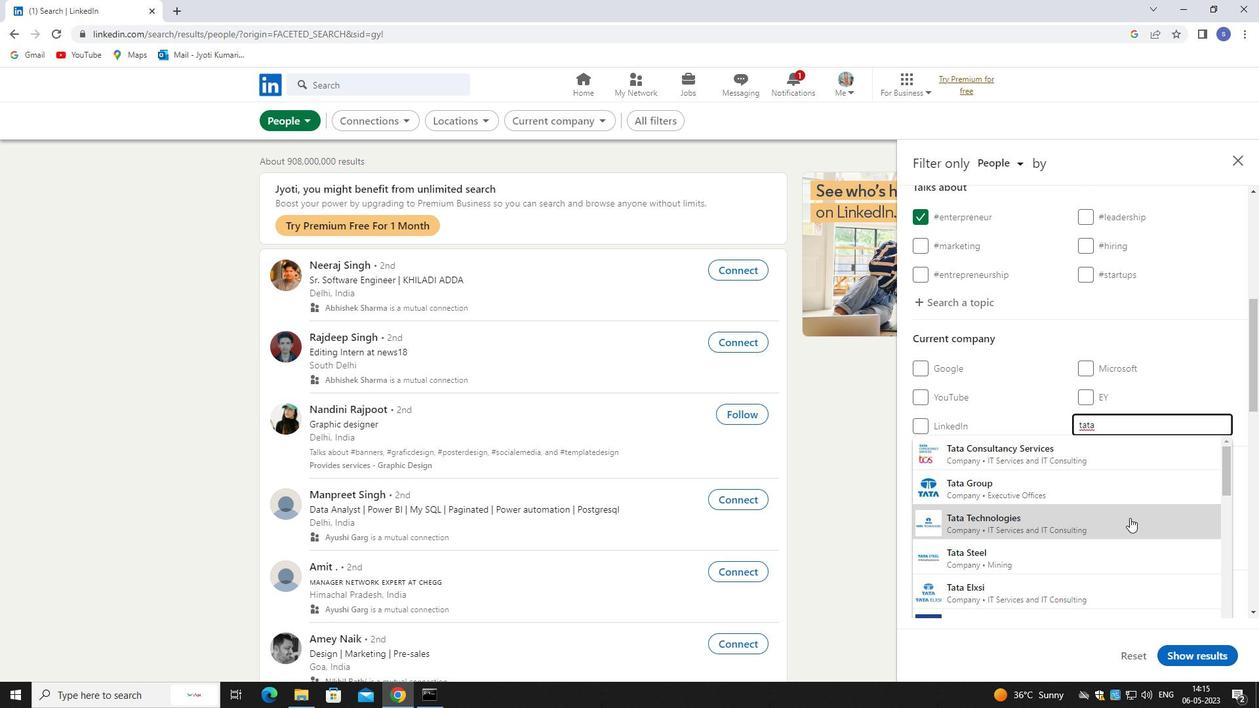 
Action: Mouse scrolled (1130, 518) with delta (0, 0)
Screenshot: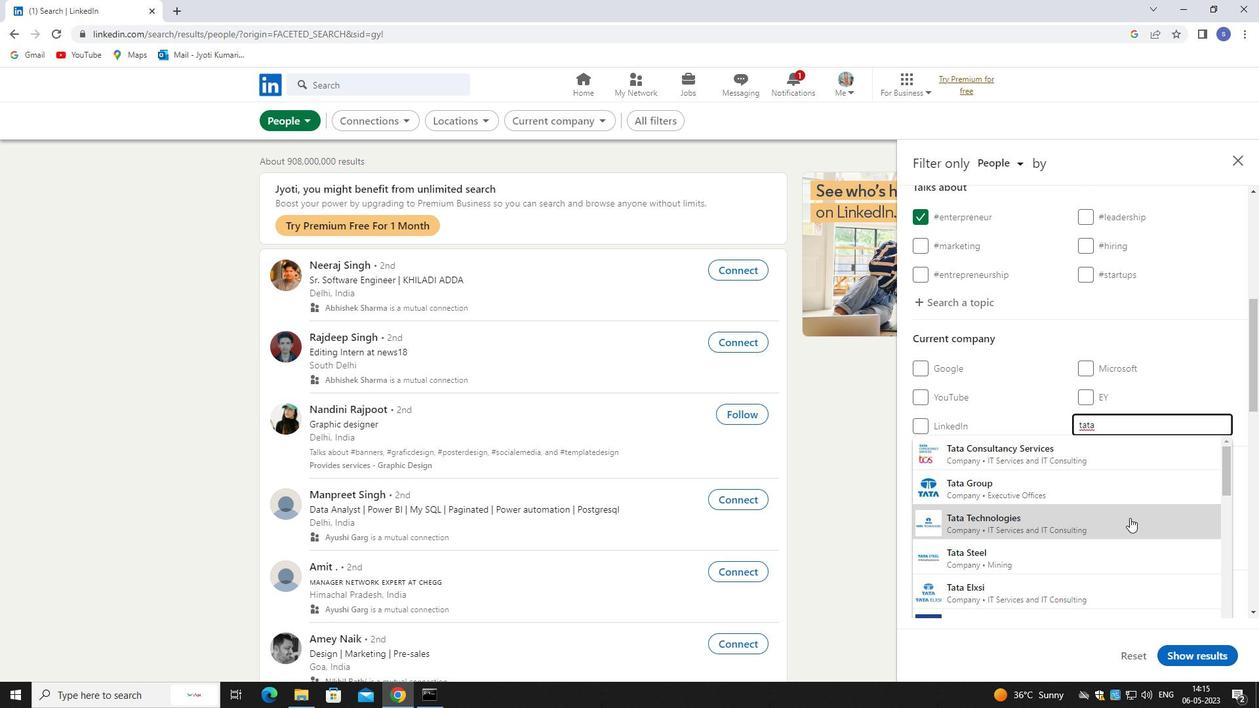 
Action: Mouse moved to (1130, 520)
Screenshot: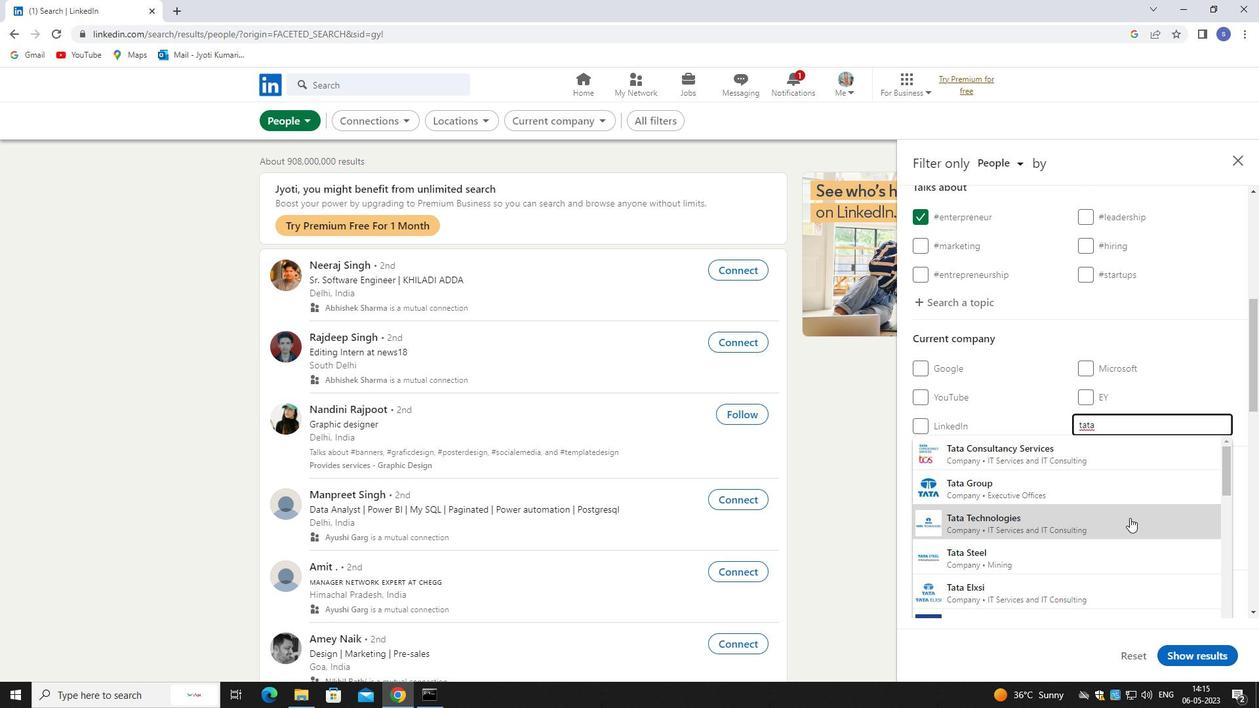
Action: Mouse scrolled (1130, 519) with delta (0, 0)
Screenshot: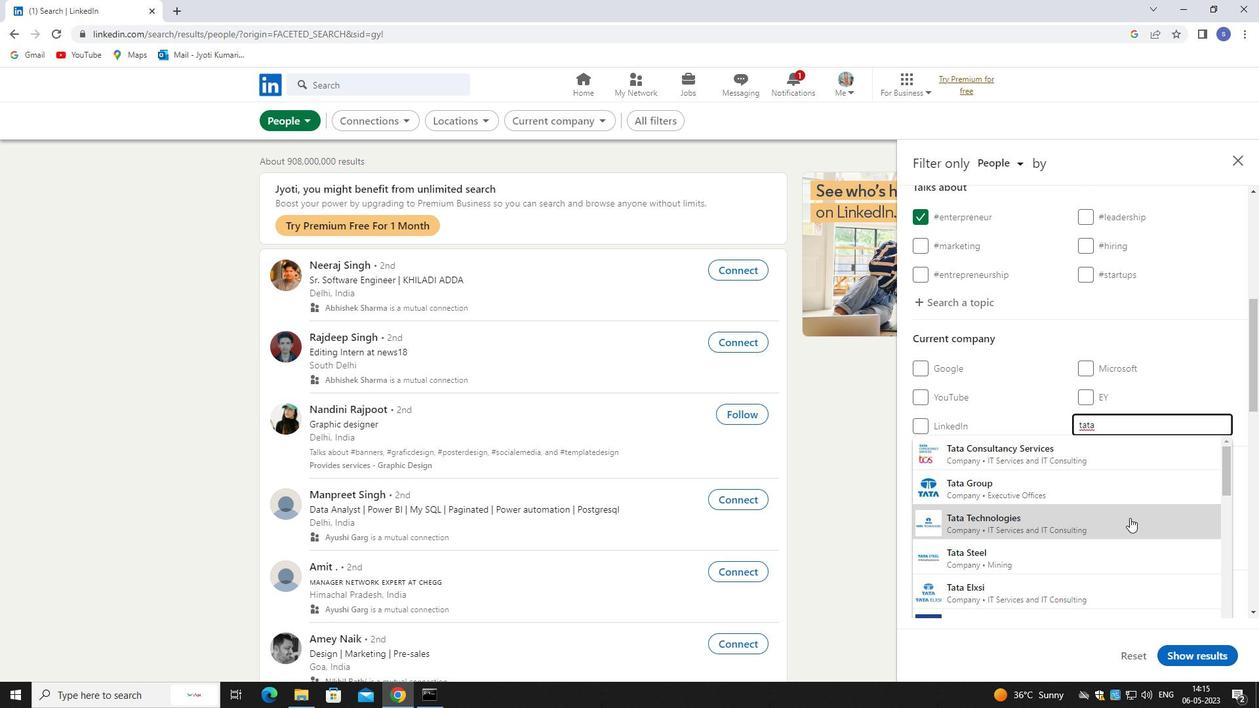 
Action: Mouse moved to (1131, 520)
Screenshot: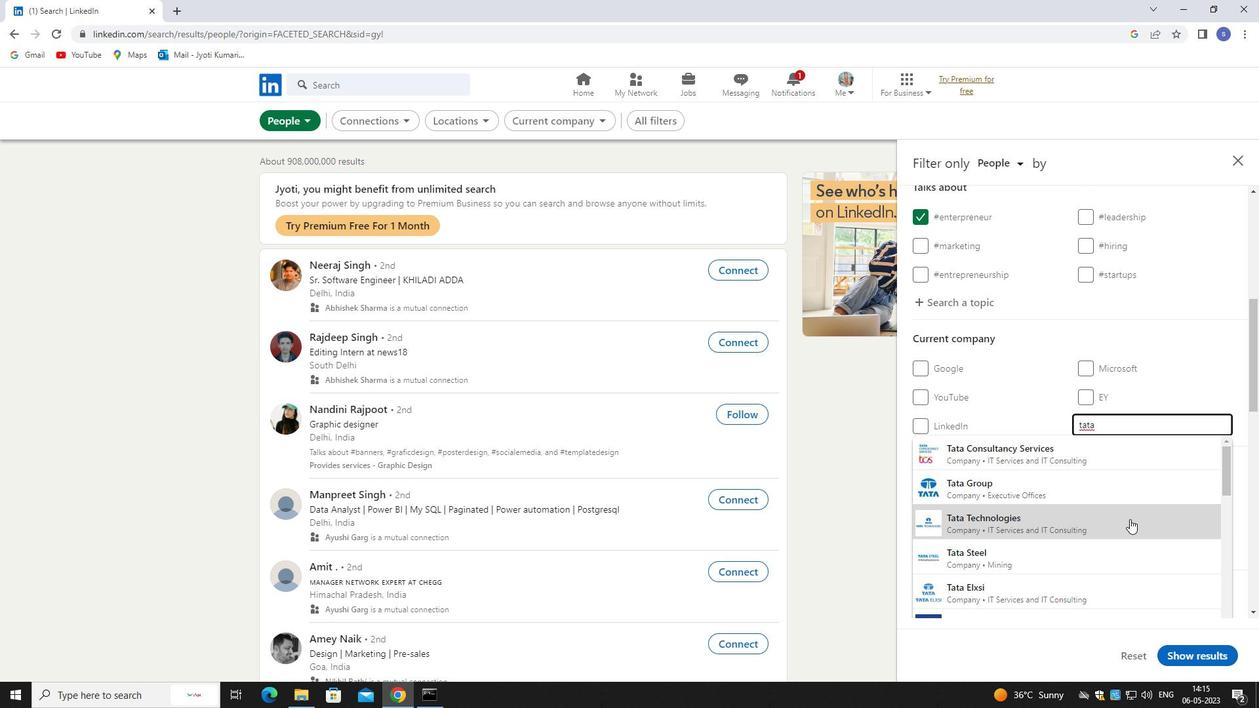 
Action: Mouse scrolled (1131, 520) with delta (0, 0)
Screenshot: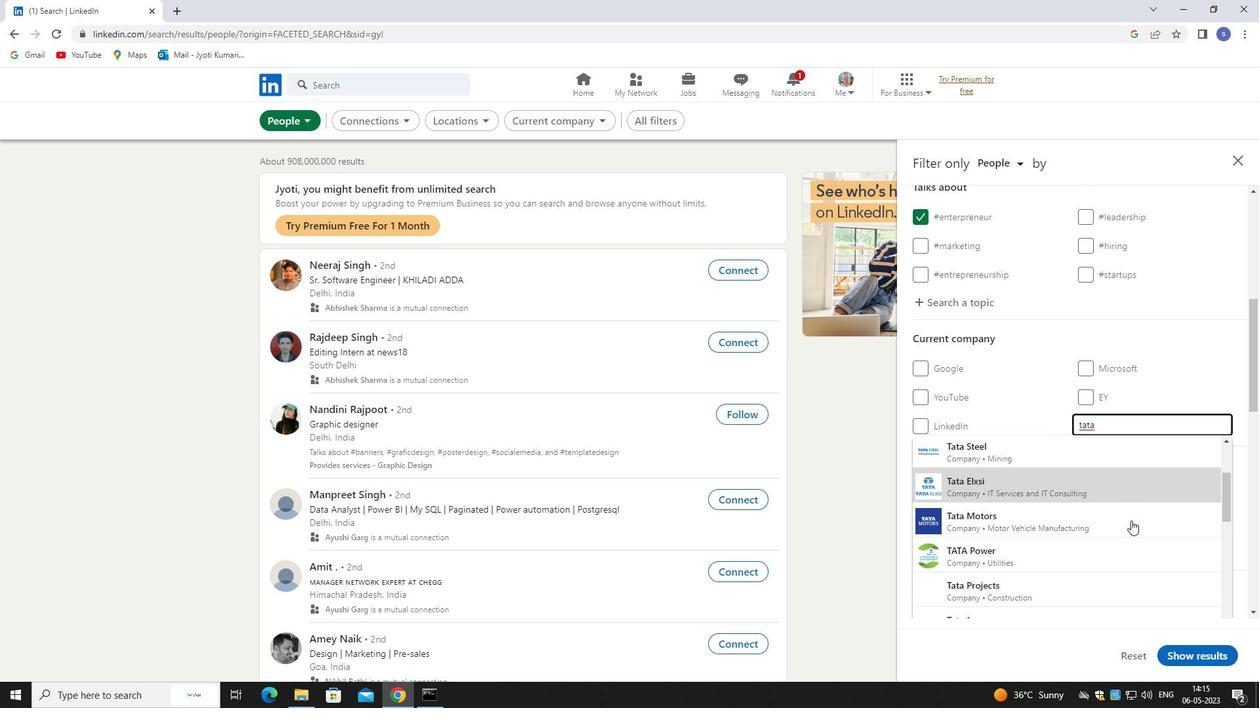 
Action: Mouse scrolled (1131, 520) with delta (0, 0)
Screenshot: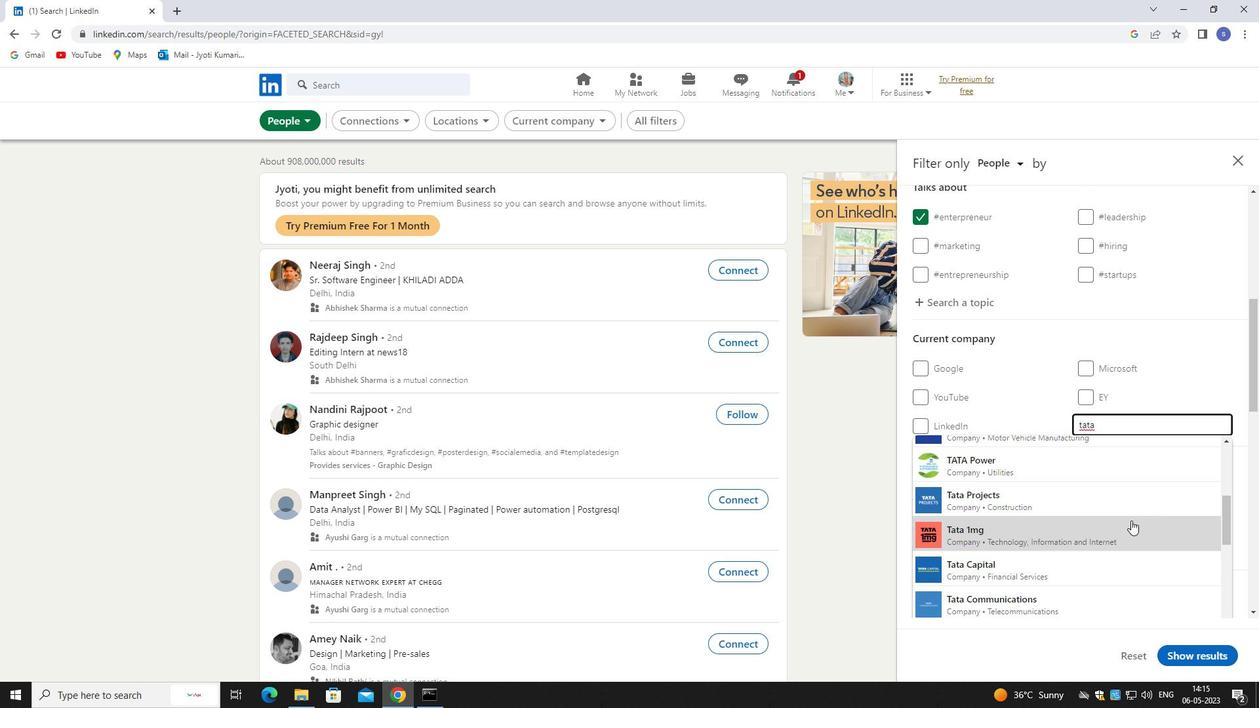 
Action: Mouse scrolled (1131, 520) with delta (0, 0)
Screenshot: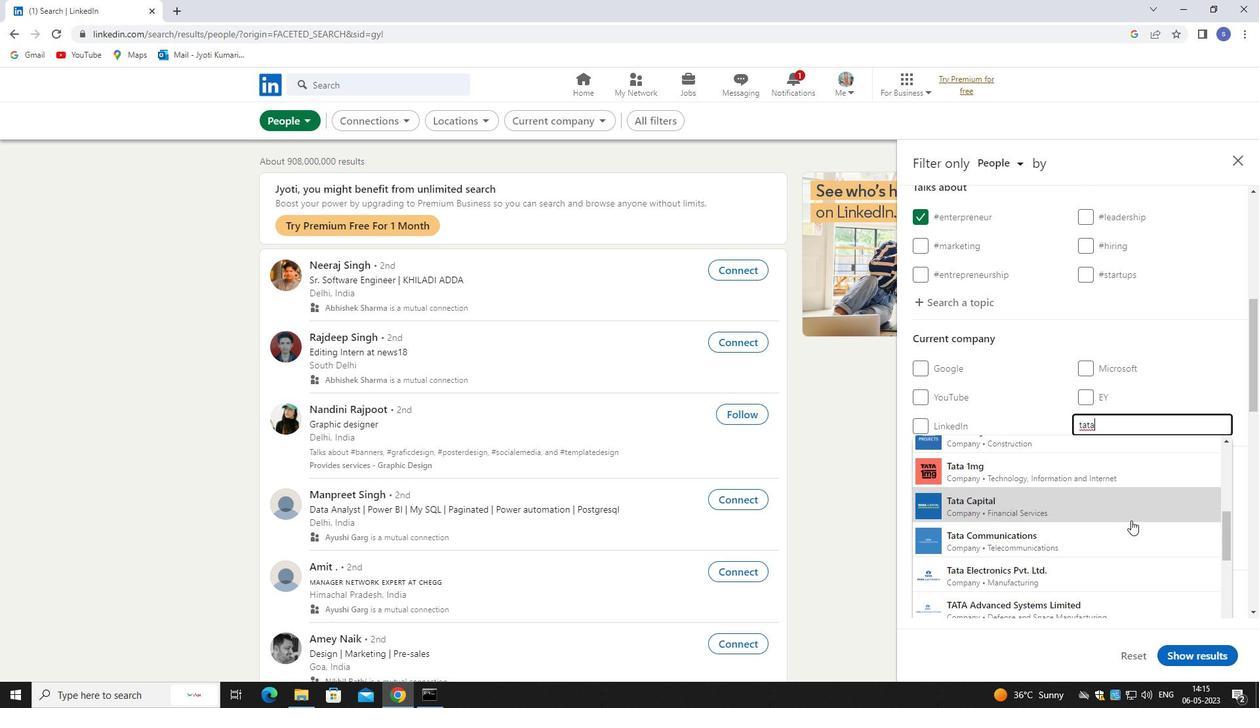 
Action: Mouse scrolled (1131, 520) with delta (0, 0)
Screenshot: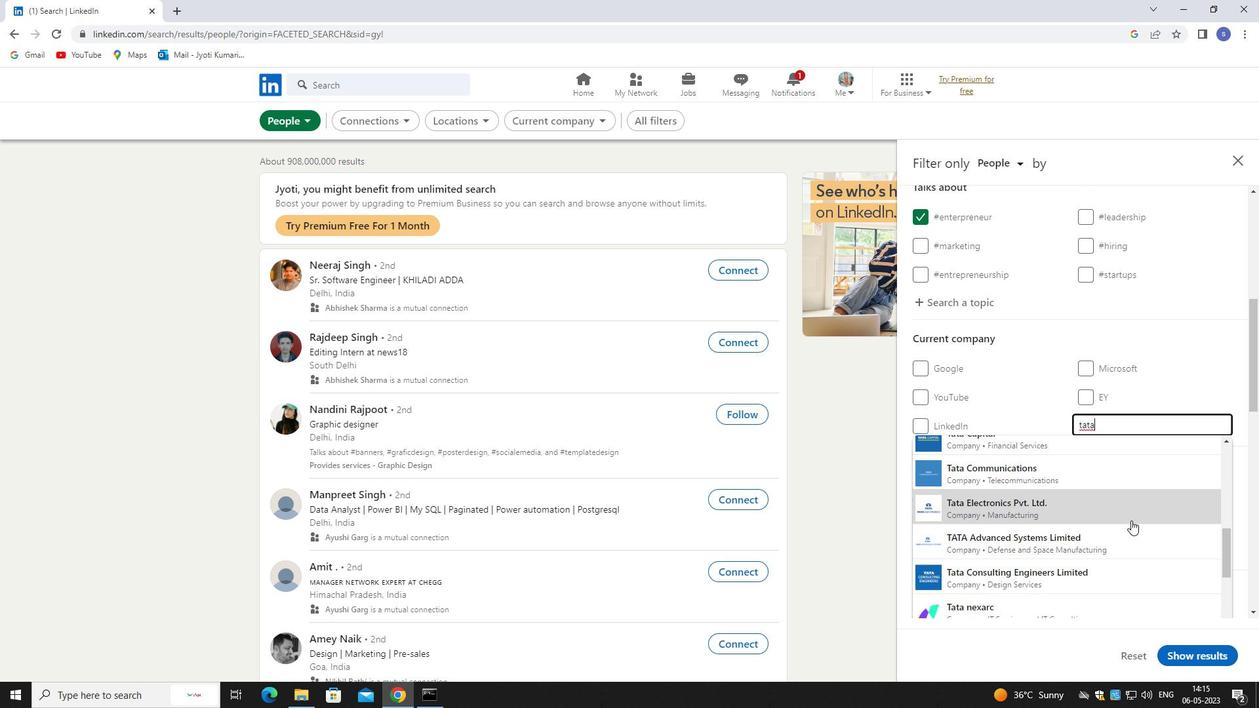
Action: Mouse moved to (1131, 520)
Screenshot: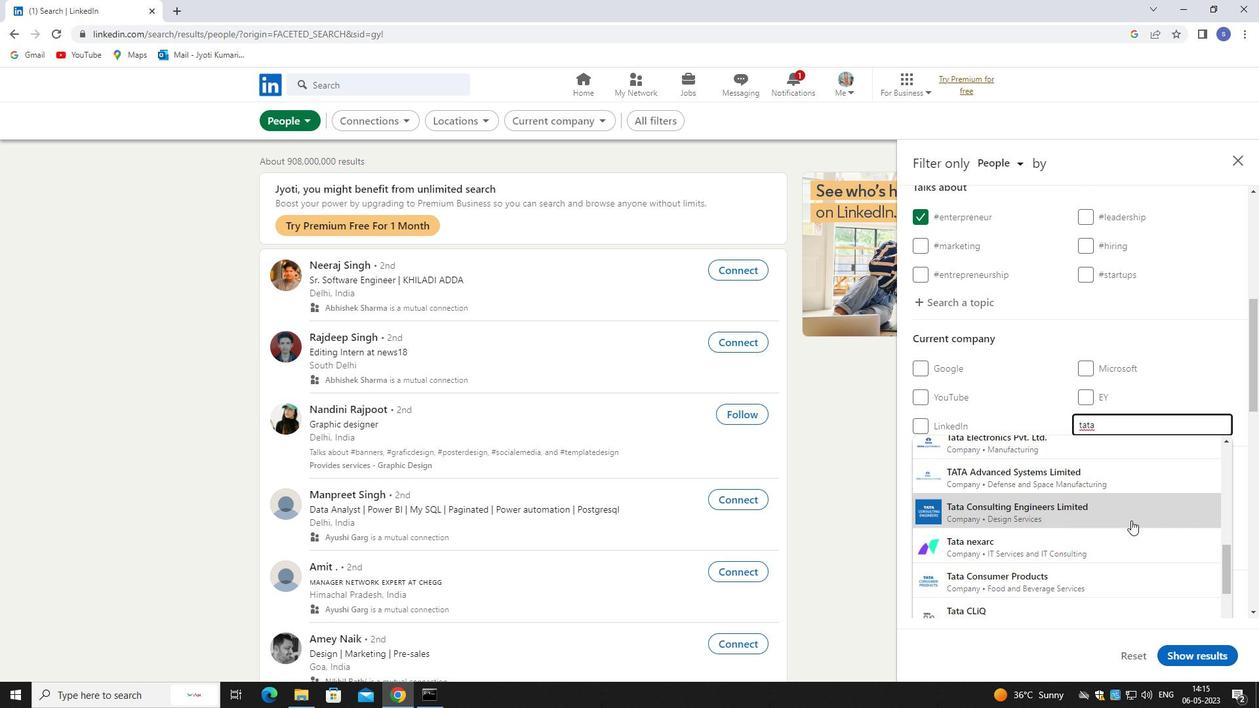 
Action: Mouse pressed left at (1131, 520)
Screenshot: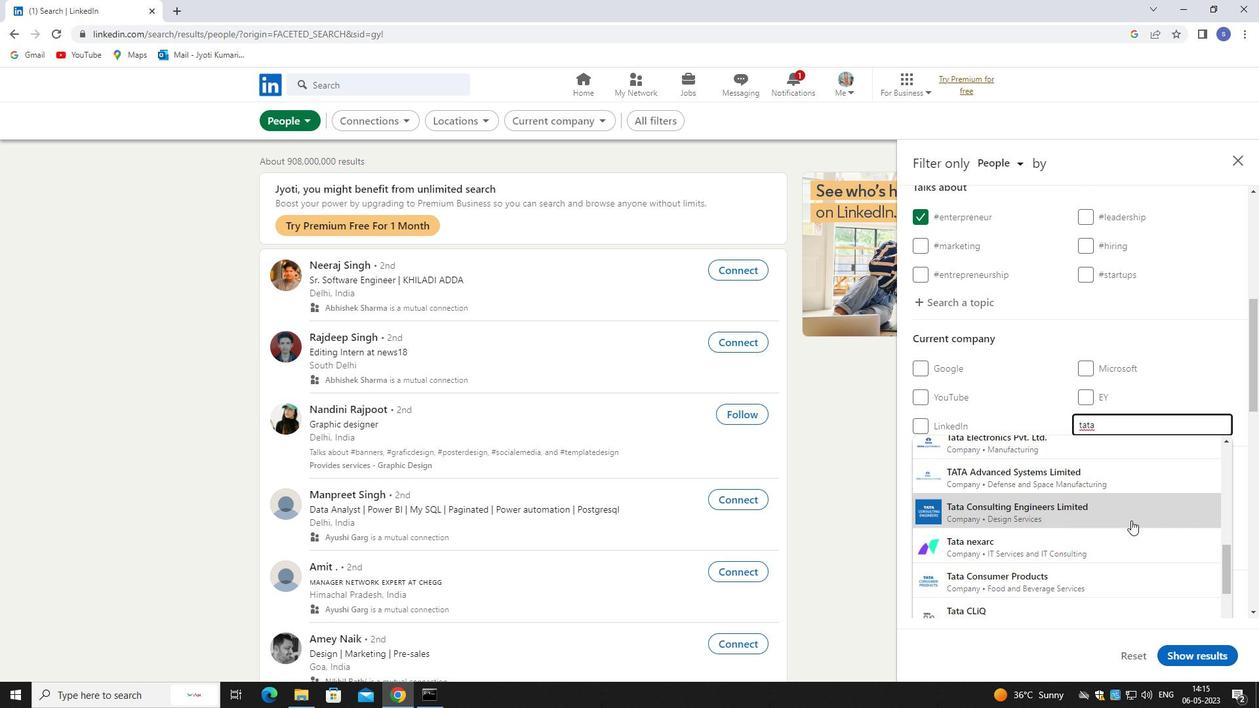 
Action: Mouse scrolled (1131, 520) with delta (0, 0)
Screenshot: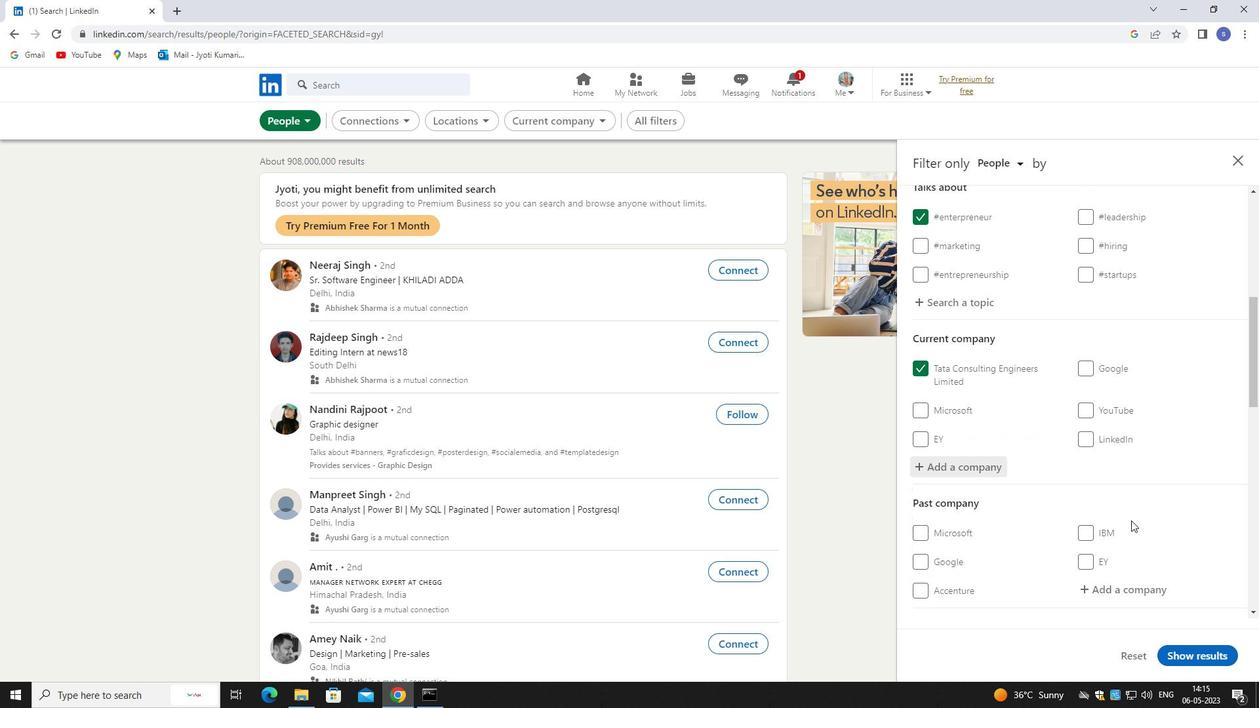 
Action: Mouse scrolled (1131, 520) with delta (0, 0)
Screenshot: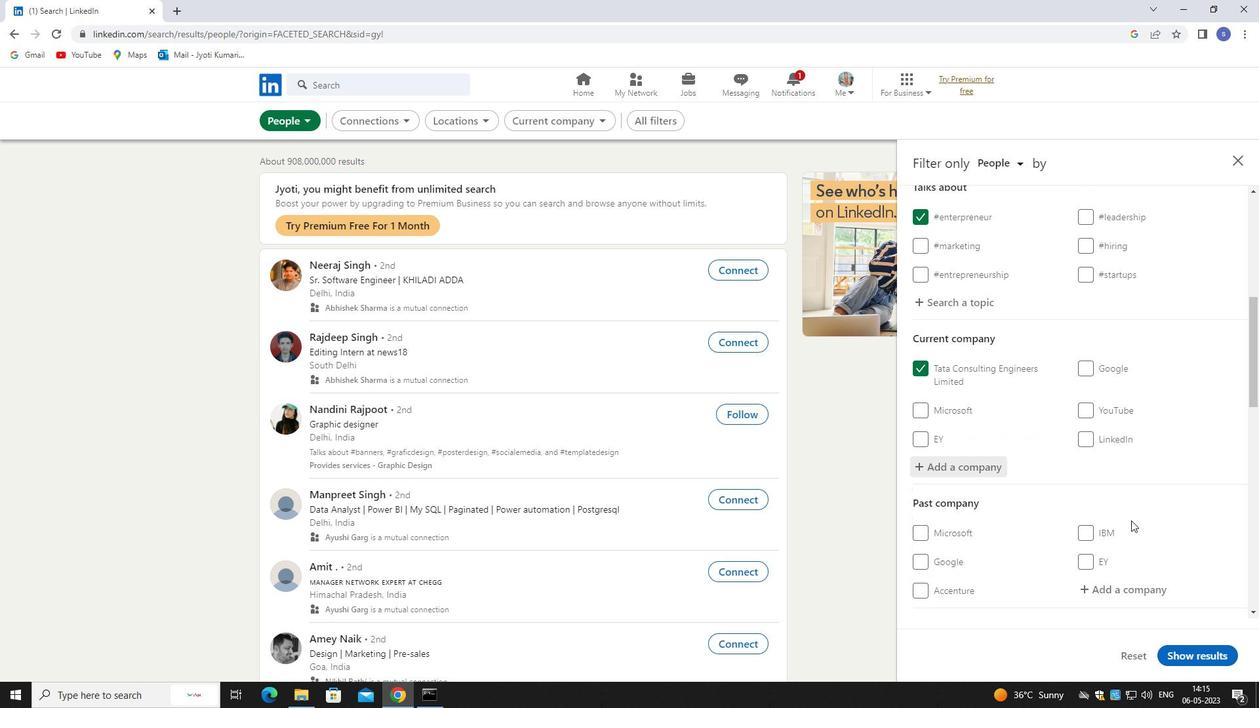 
Action: Mouse scrolled (1131, 520) with delta (0, 0)
Screenshot: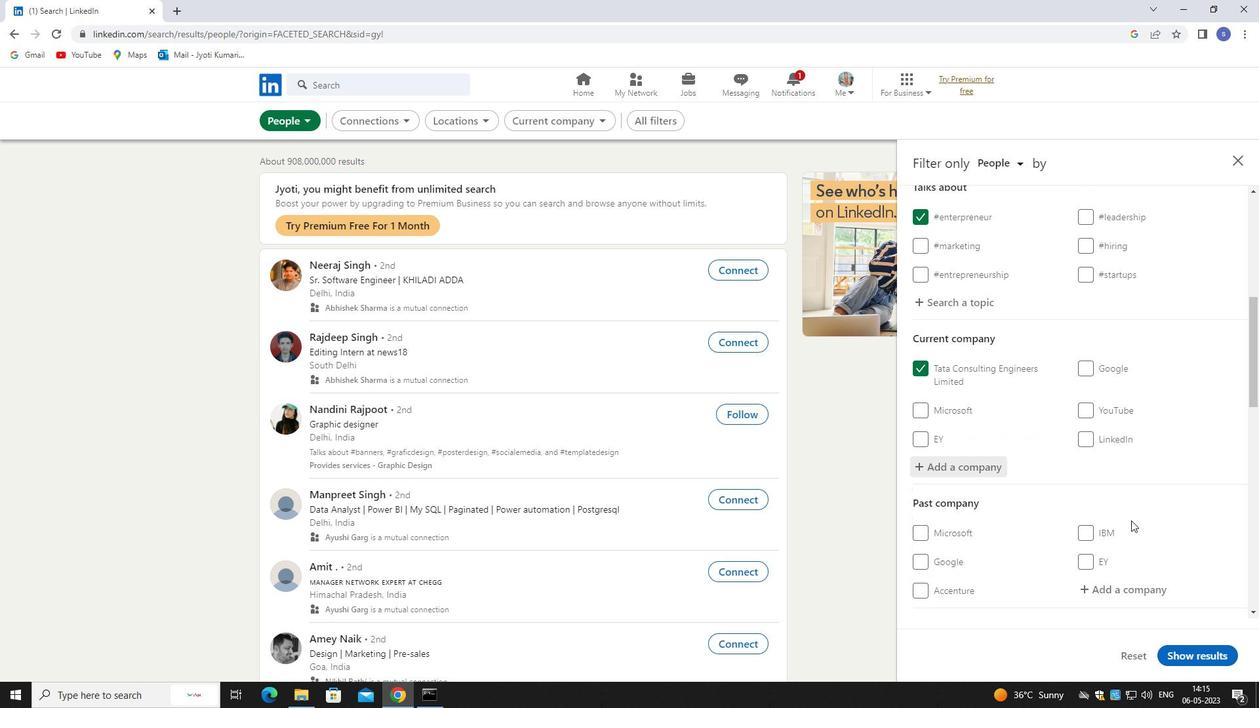 
Action: Mouse moved to (1117, 397)
Screenshot: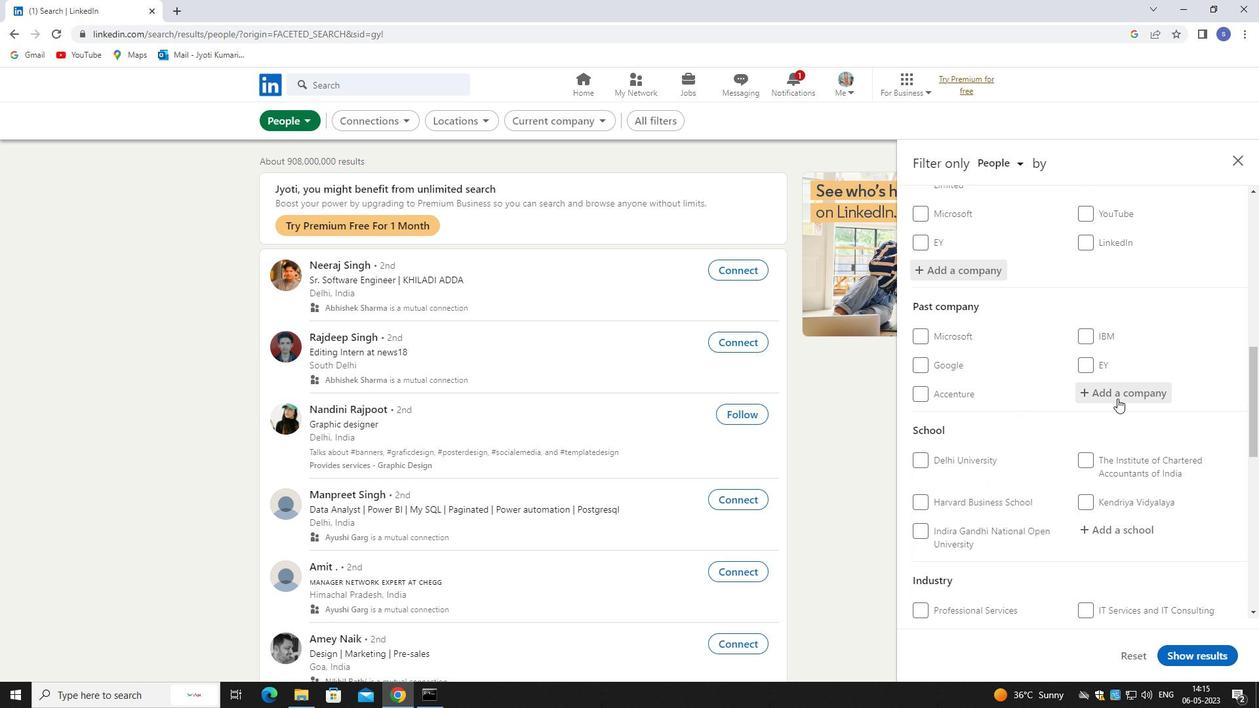 
Action: Mouse pressed left at (1117, 397)
Screenshot: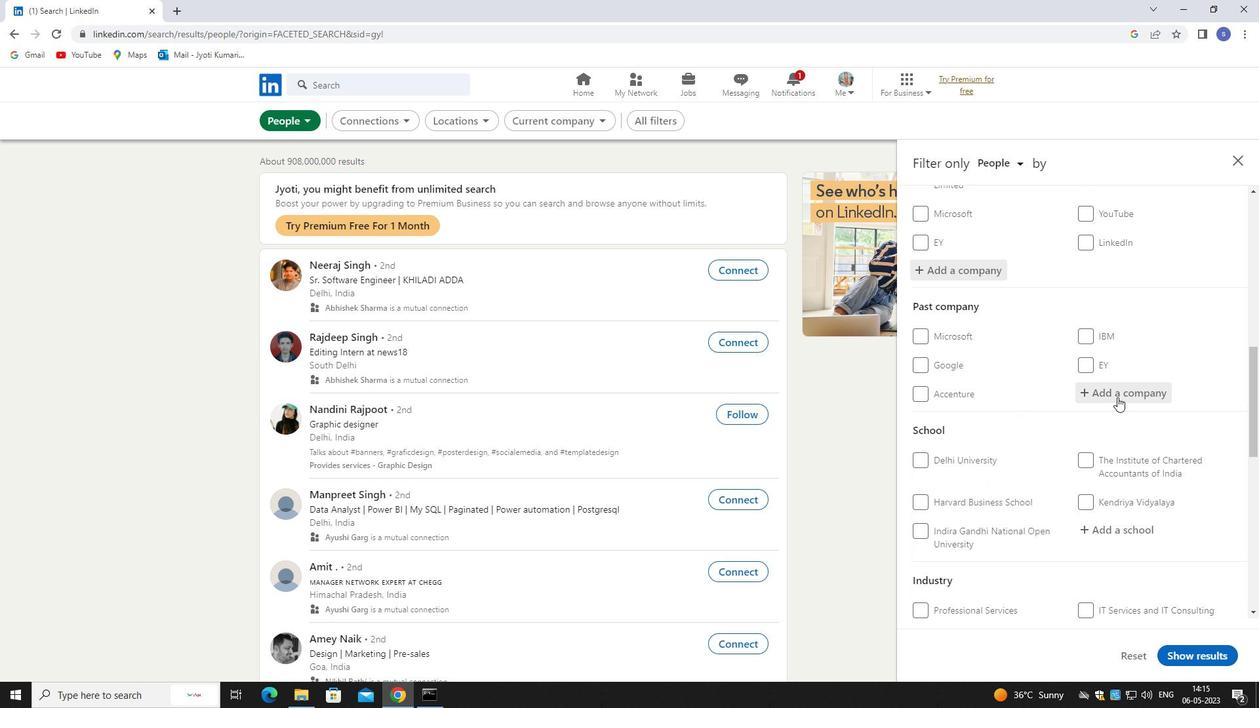 
Action: Mouse moved to (1120, 530)
Screenshot: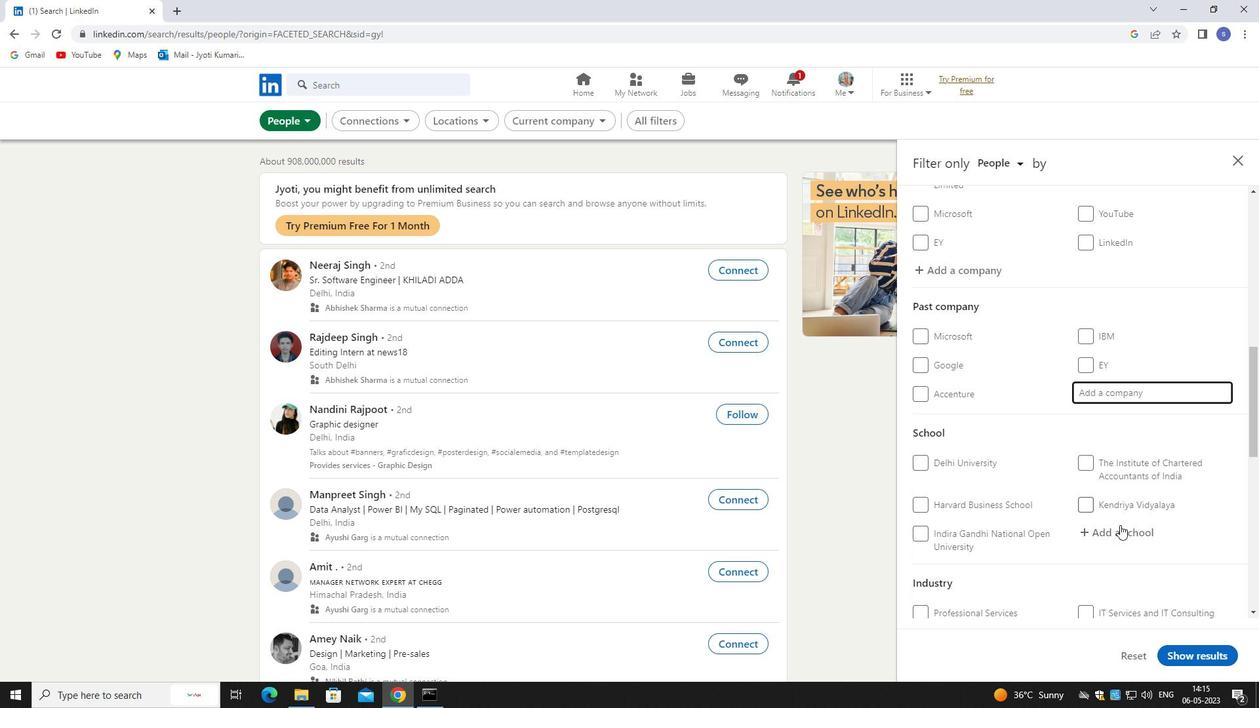 
Action: Mouse pressed left at (1120, 530)
Screenshot: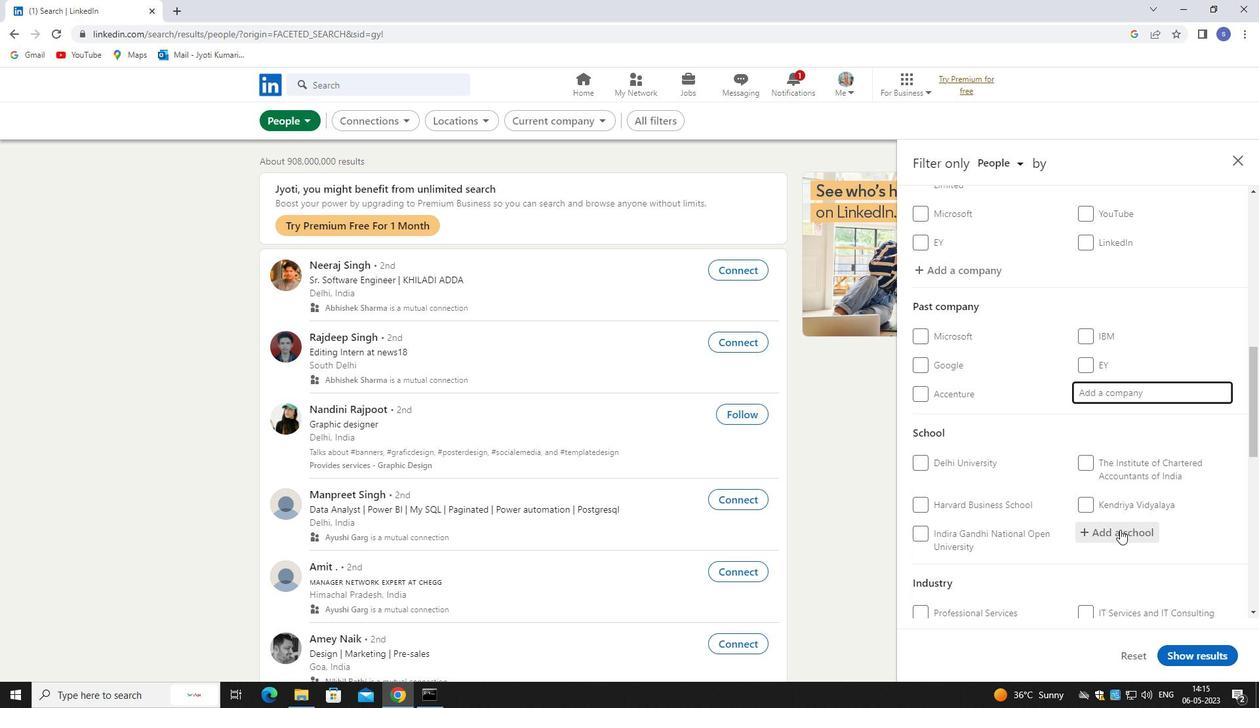 
Action: Mouse moved to (1100, 566)
Screenshot: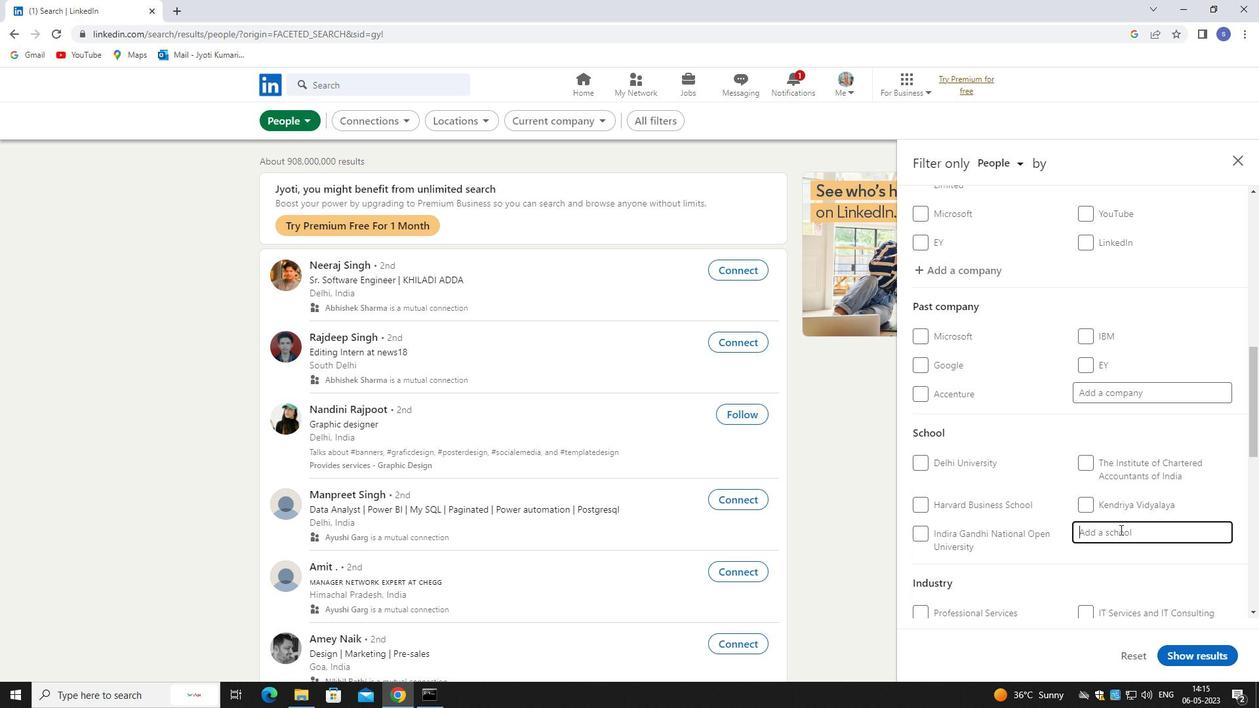 
Action: Key pressed kongun
Screenshot: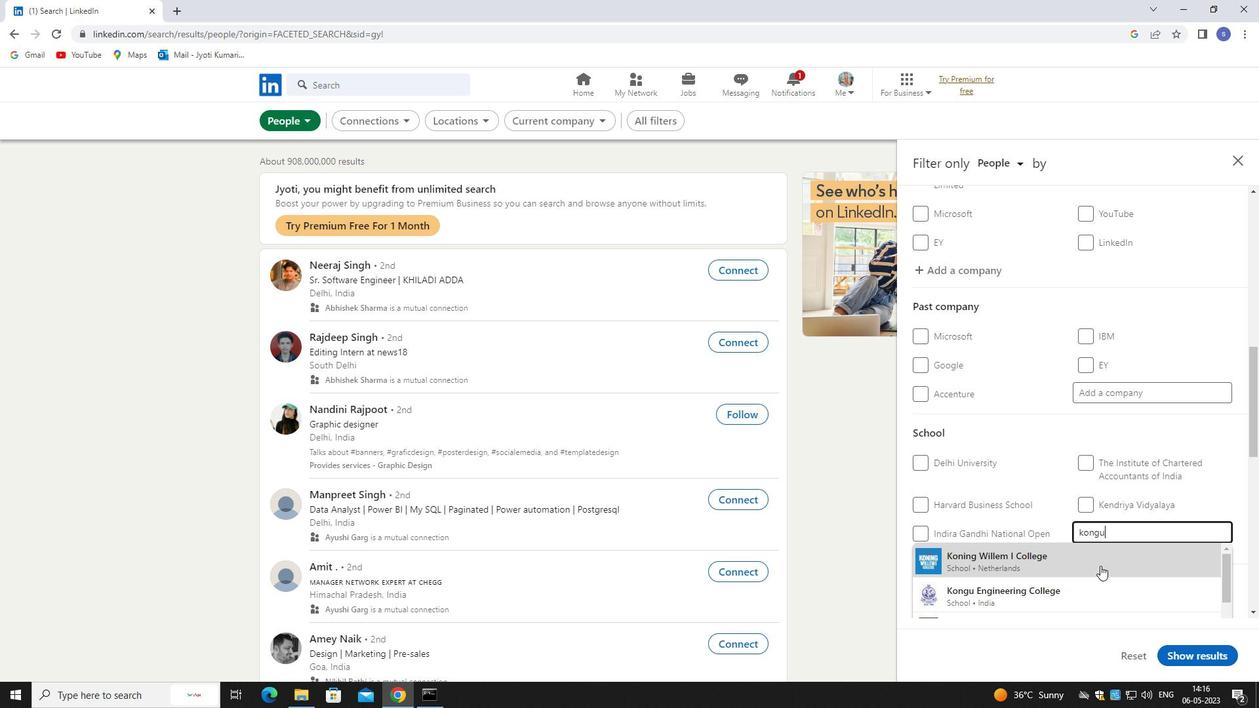 
Action: Mouse pressed left at (1100, 566)
Screenshot: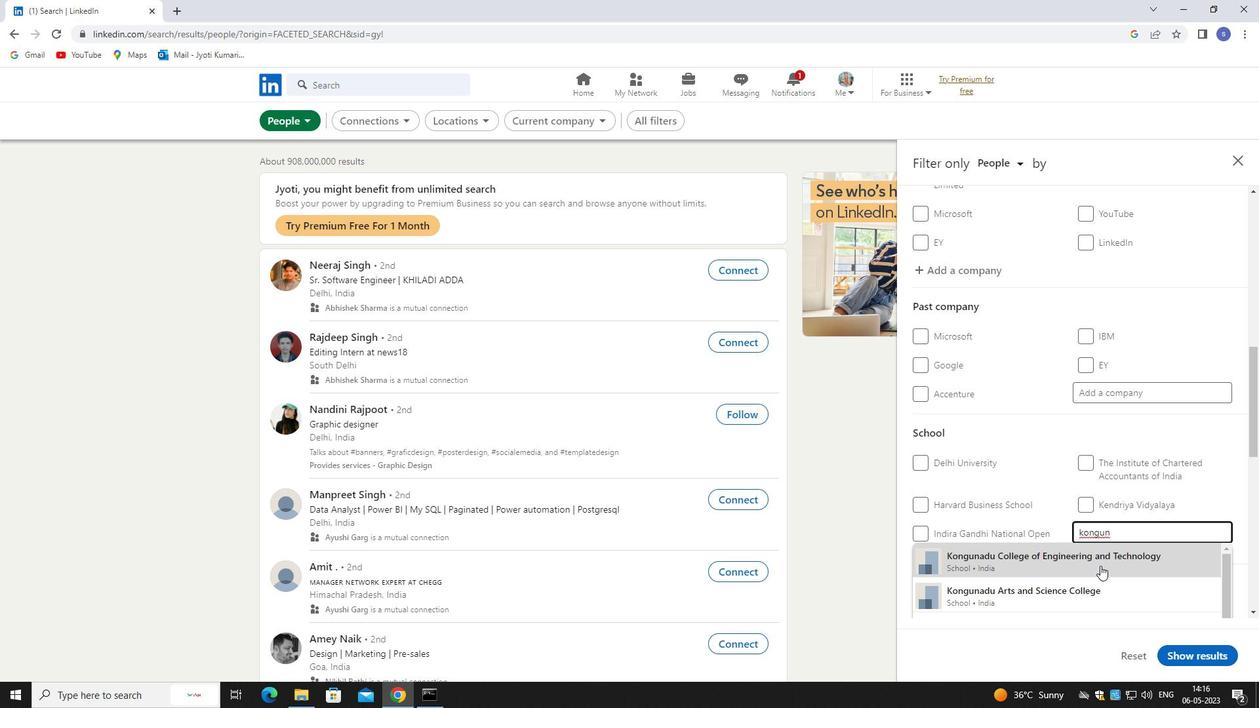 
Action: Mouse moved to (1100, 566)
Screenshot: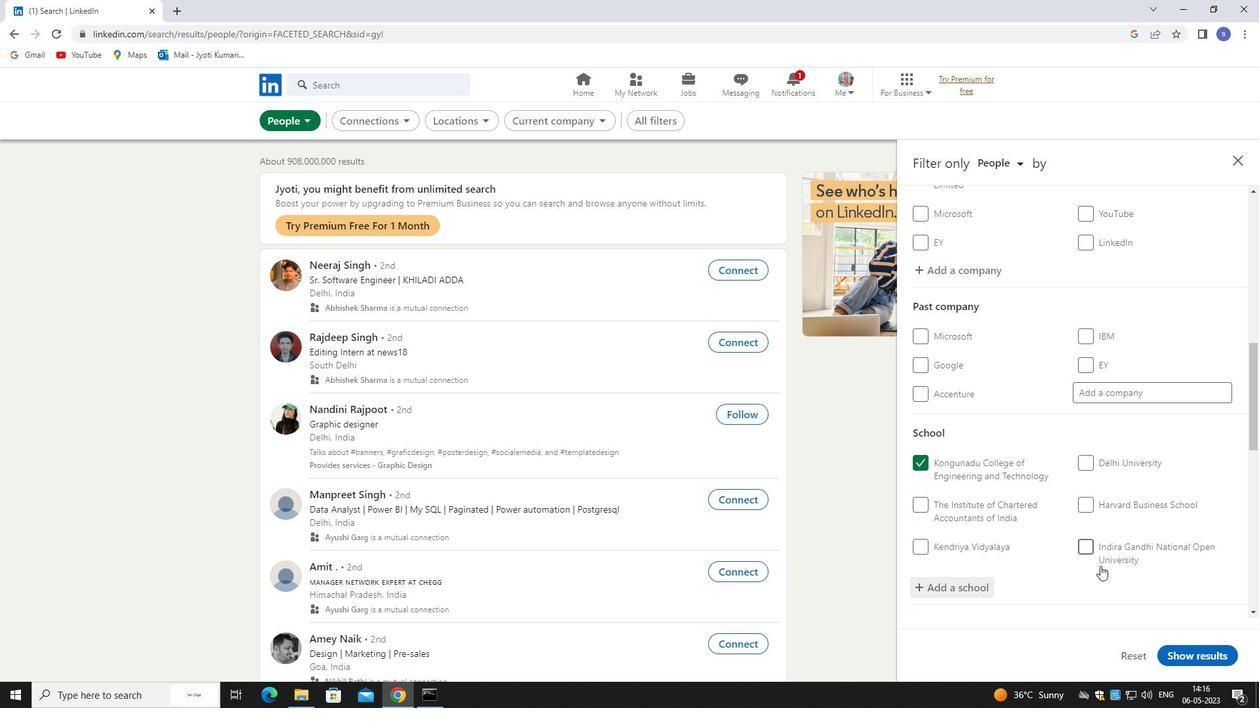 
Action: Mouse scrolled (1100, 565) with delta (0, 0)
Screenshot: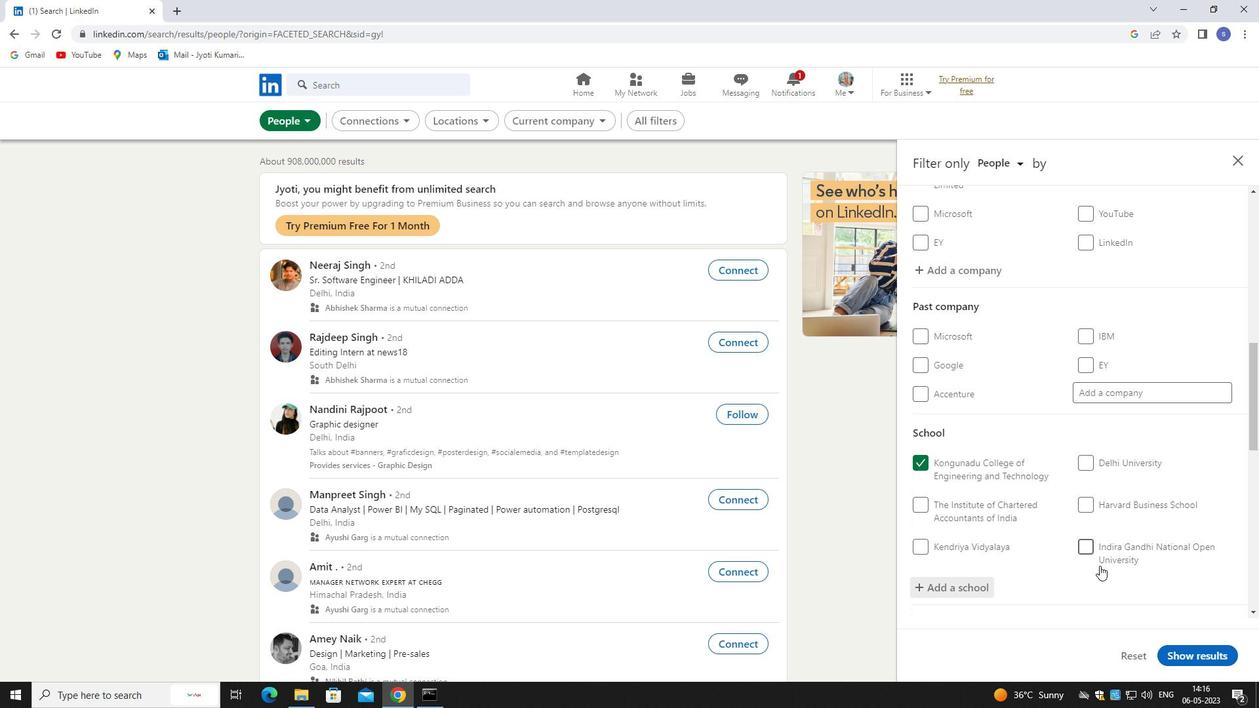 
Action: Mouse scrolled (1100, 565) with delta (0, 0)
Screenshot: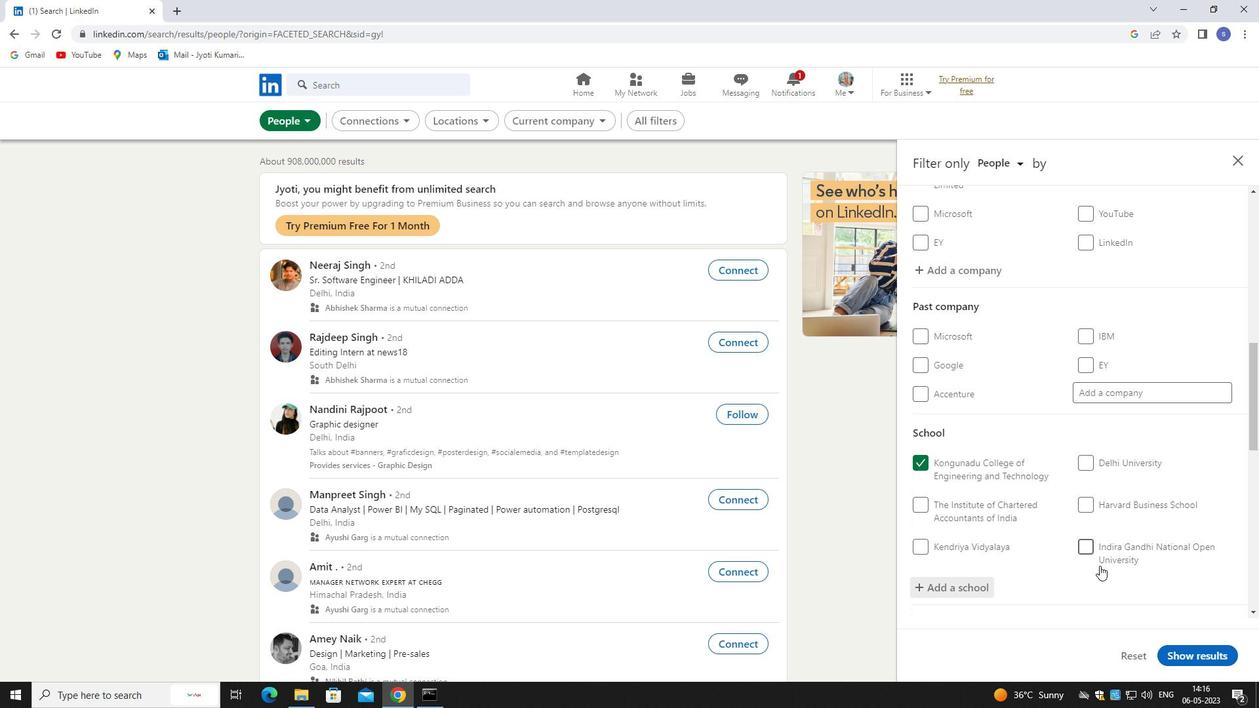
Action: Mouse scrolled (1100, 565) with delta (0, 0)
Screenshot: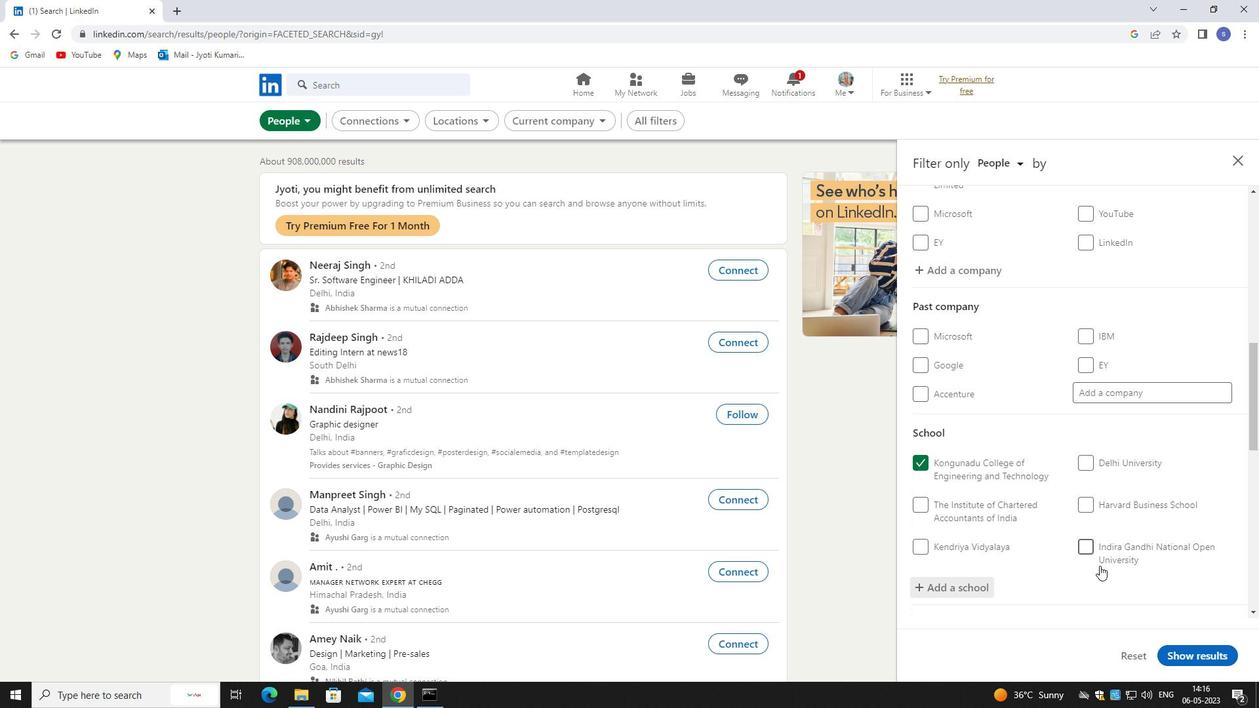 
Action: Mouse scrolled (1100, 565) with delta (0, 0)
Screenshot: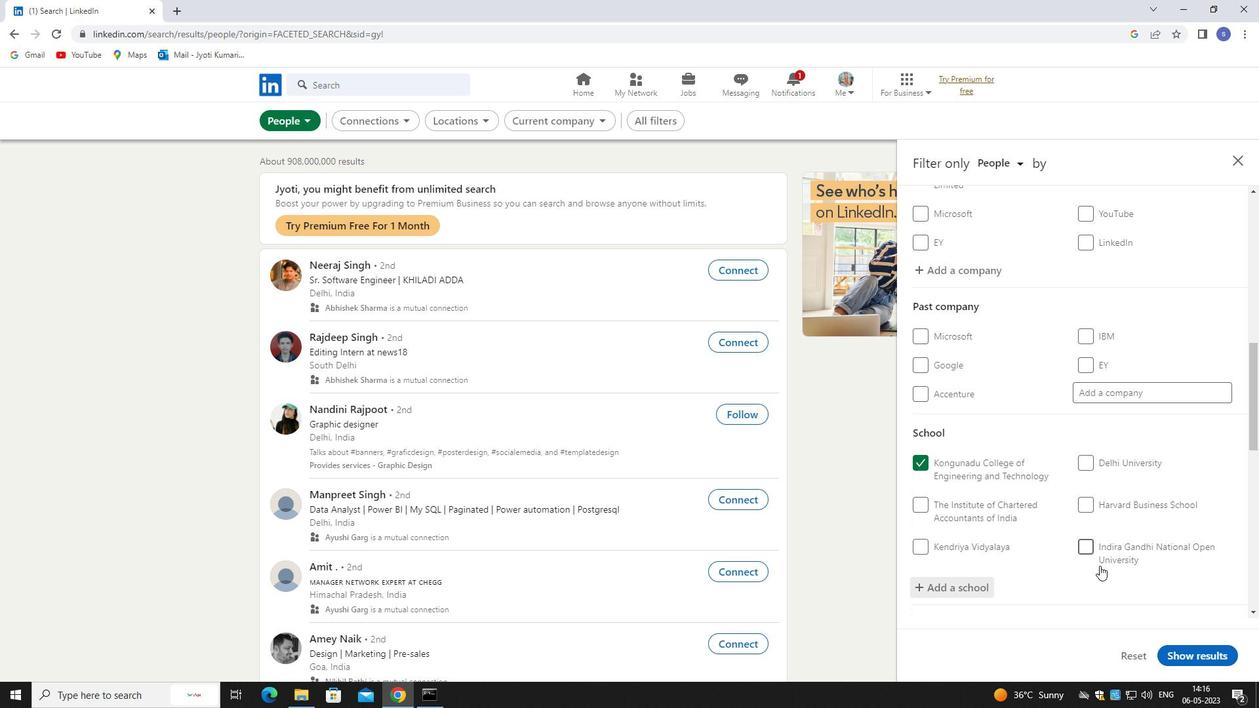 
Action: Mouse moved to (1120, 464)
Screenshot: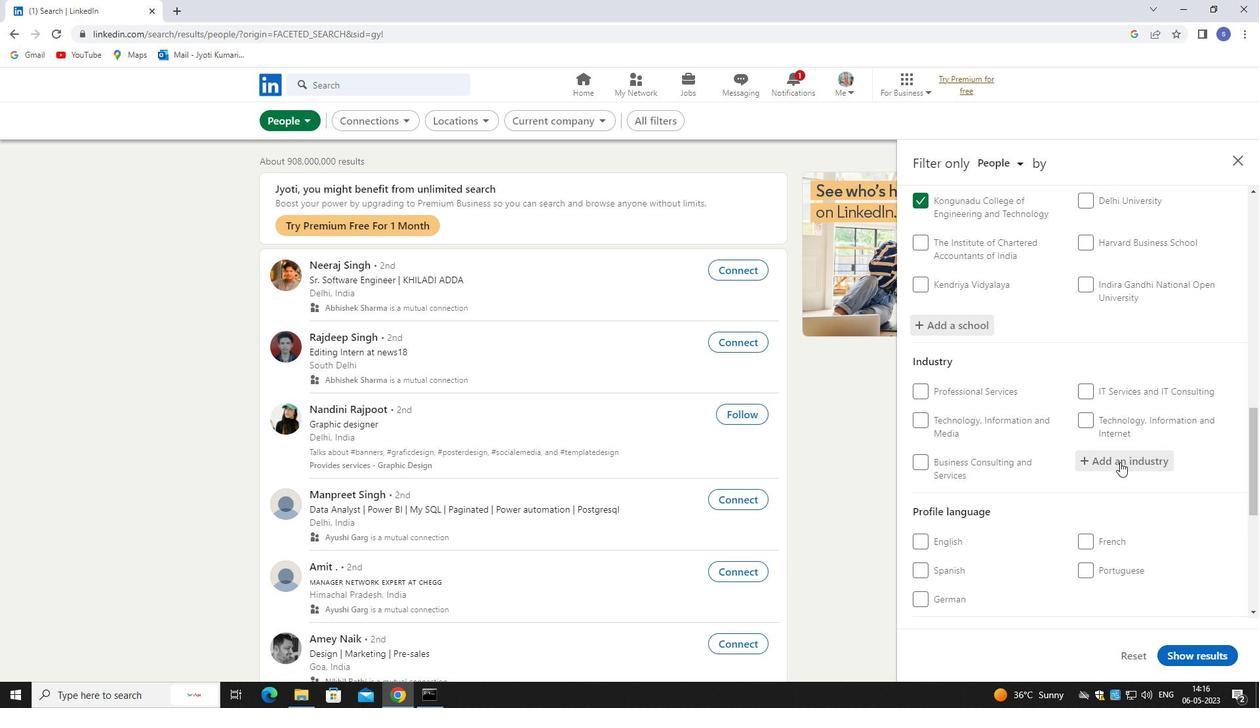 
Action: Mouse pressed left at (1120, 464)
Screenshot: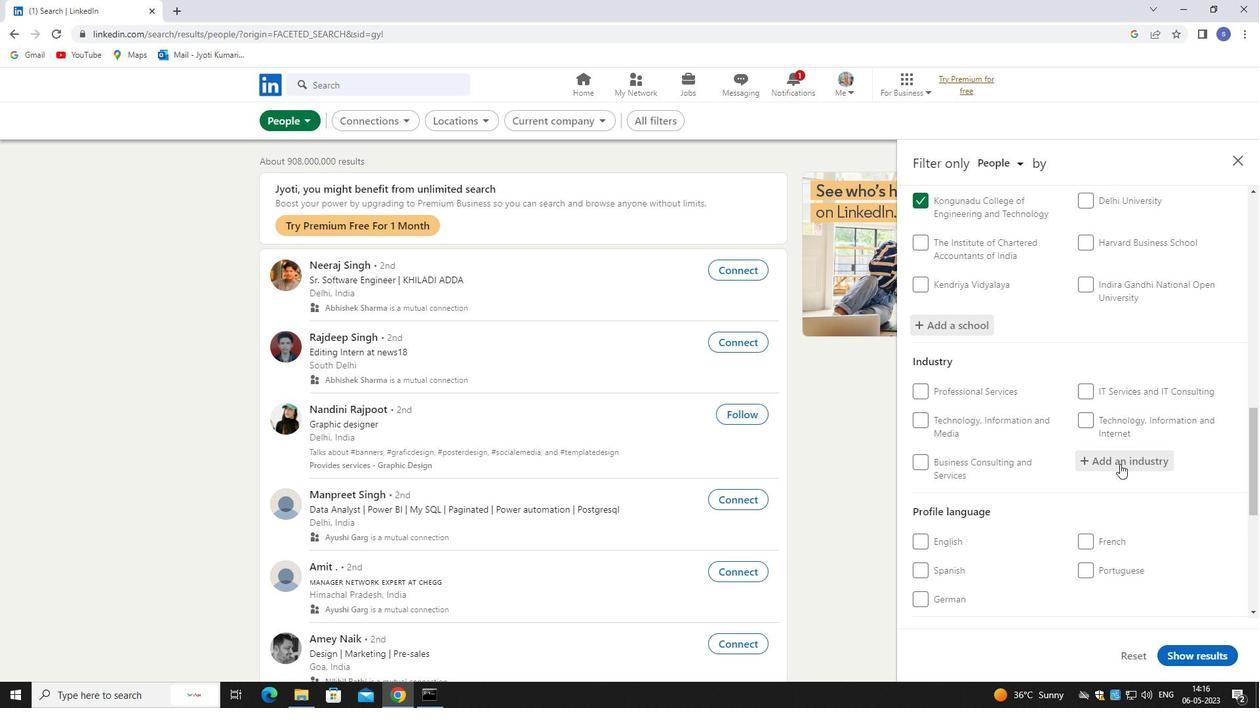 
Action: Mouse moved to (1119, 464)
Screenshot: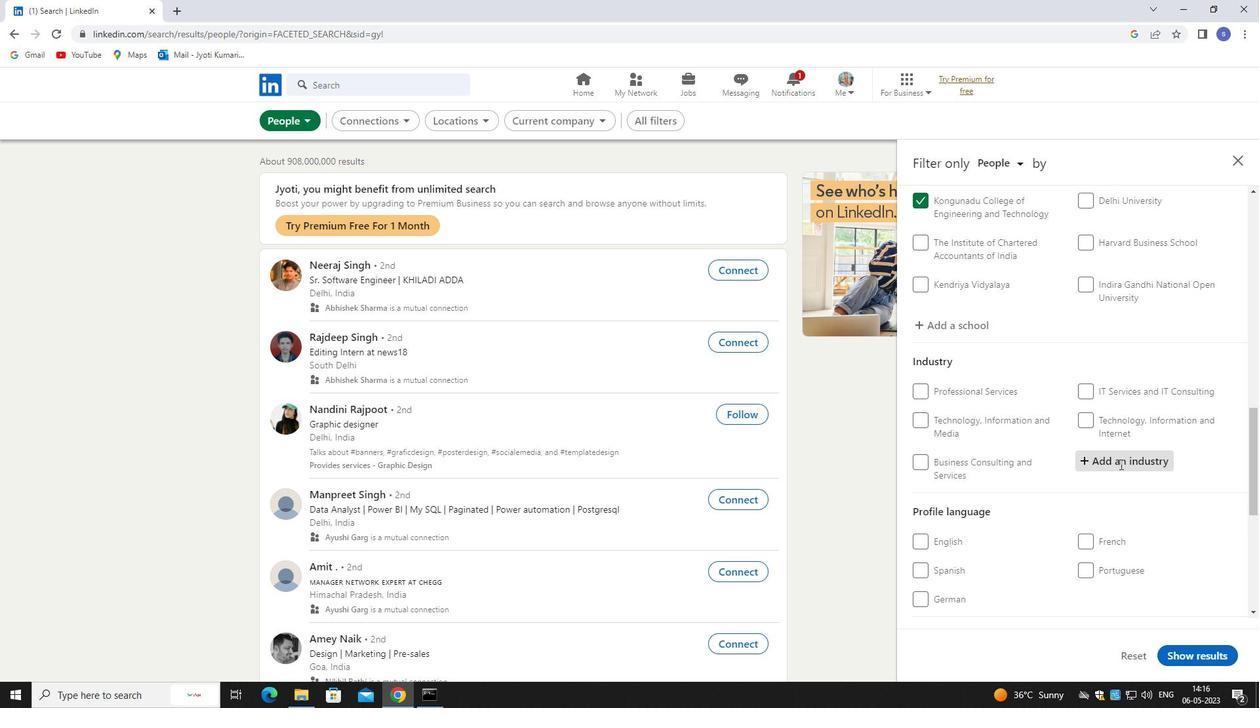 
Action: Key pressed bui<Key.backspace>sin
Screenshot: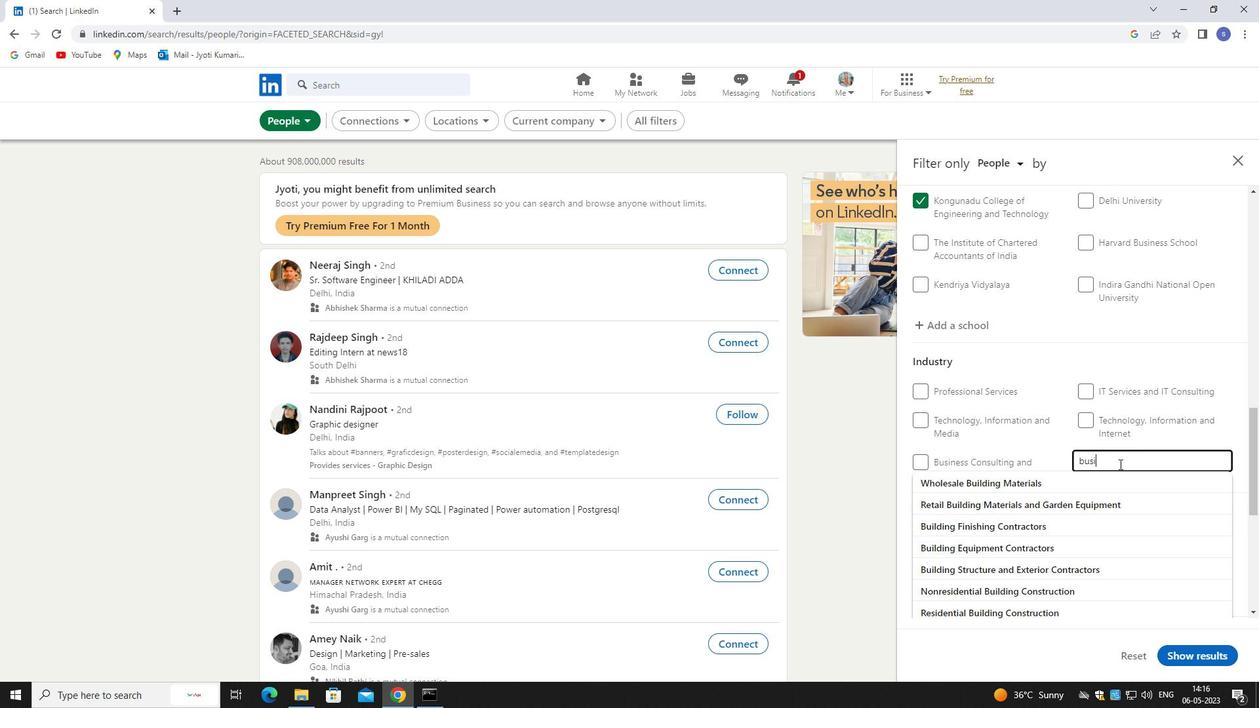 
Action: Mouse moved to (1113, 525)
Screenshot: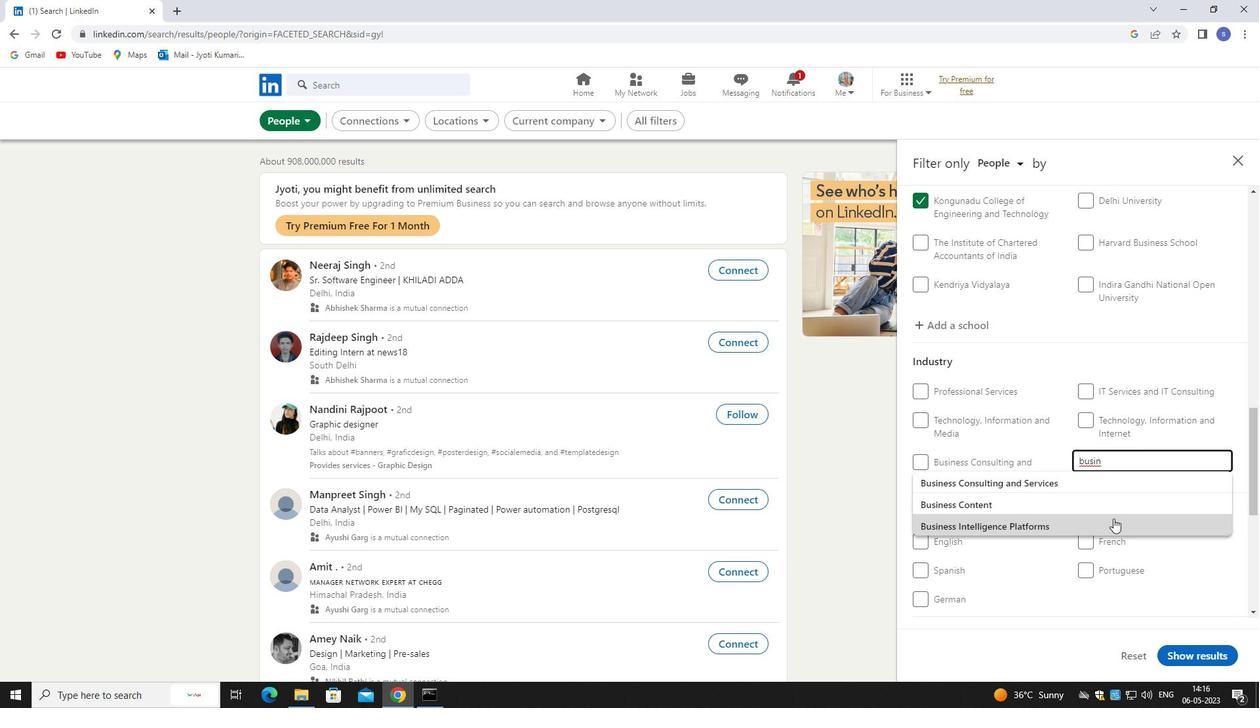 
Action: Mouse pressed left at (1113, 525)
Screenshot: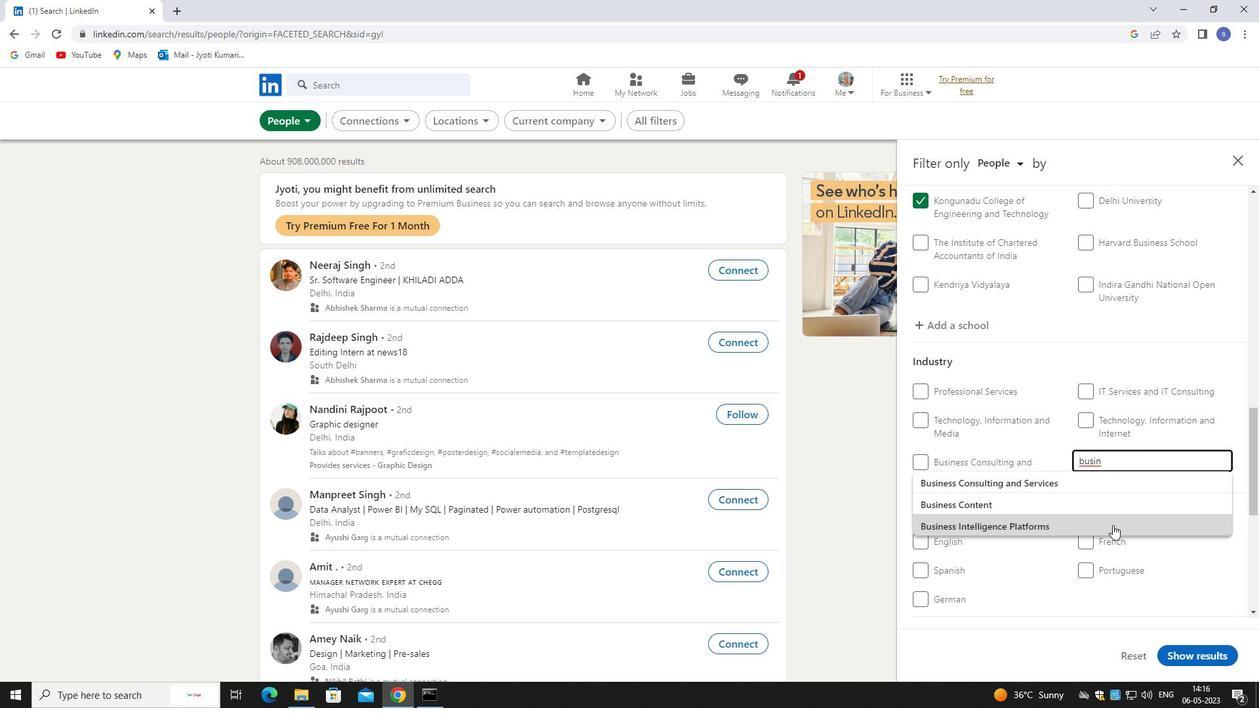 
Action: Mouse moved to (1110, 524)
Screenshot: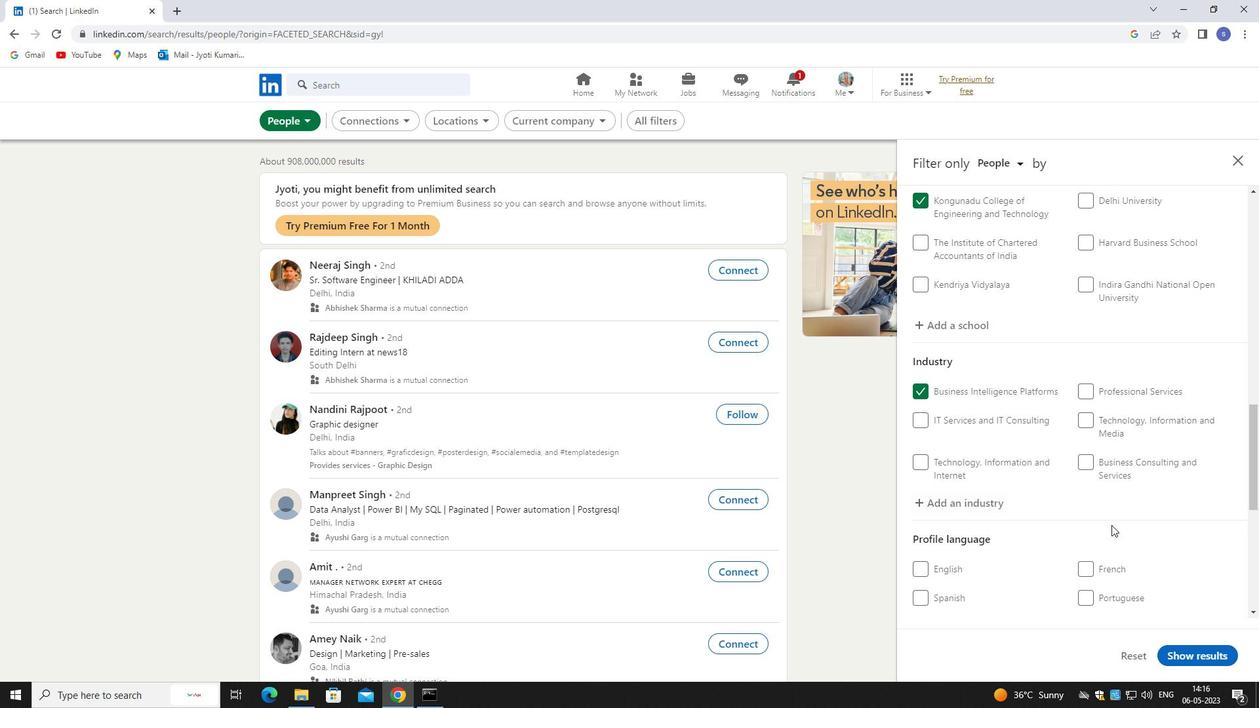 
Action: Mouse scrolled (1110, 524) with delta (0, 0)
Screenshot: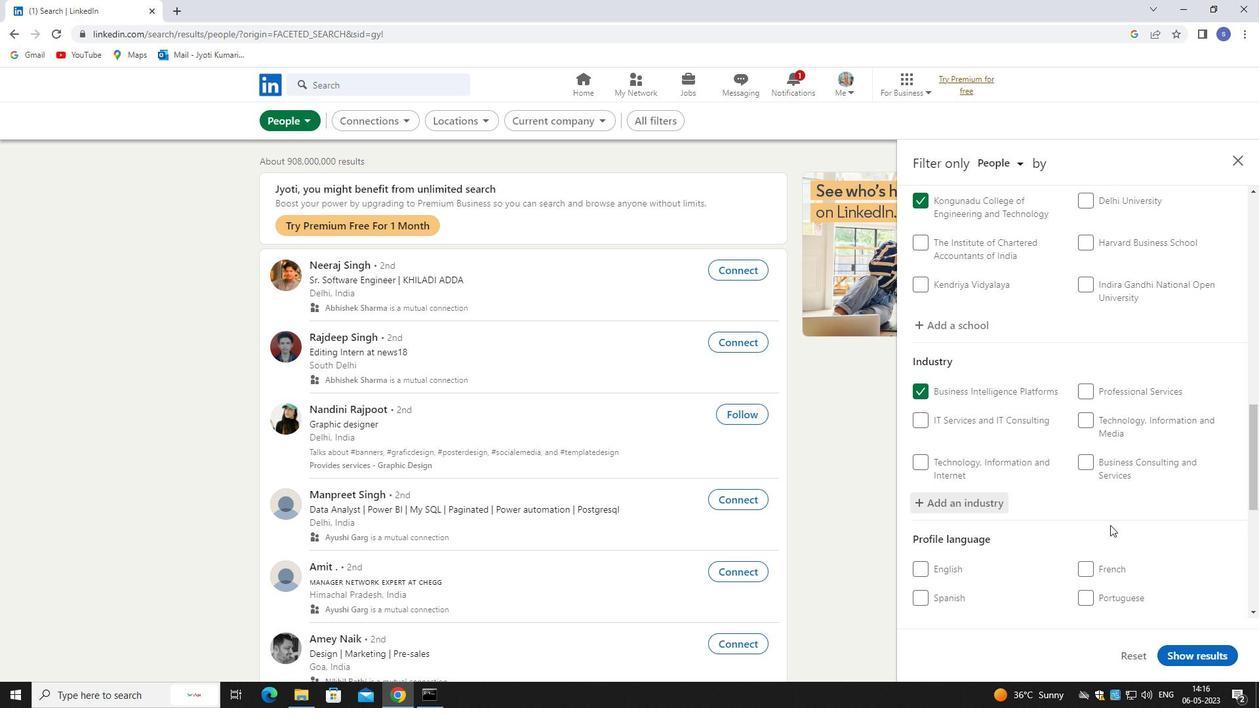 
Action: Mouse scrolled (1110, 524) with delta (0, 0)
Screenshot: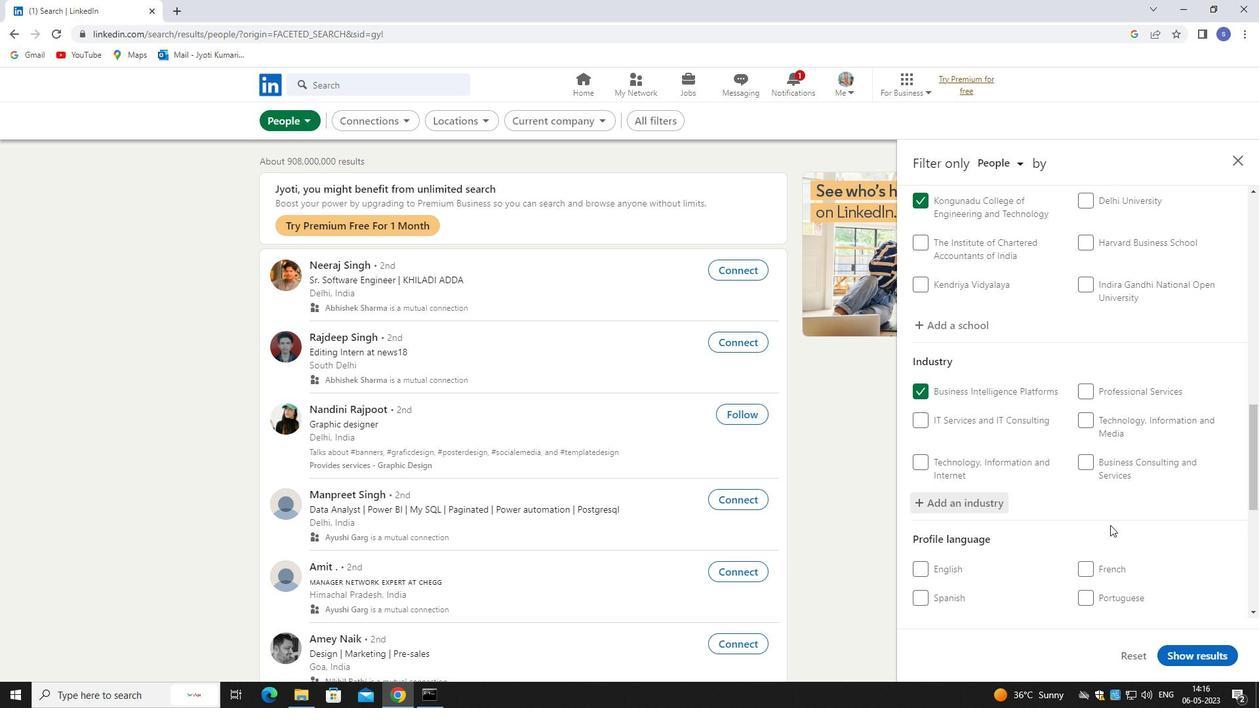
Action: Mouse scrolled (1110, 524) with delta (0, 0)
Screenshot: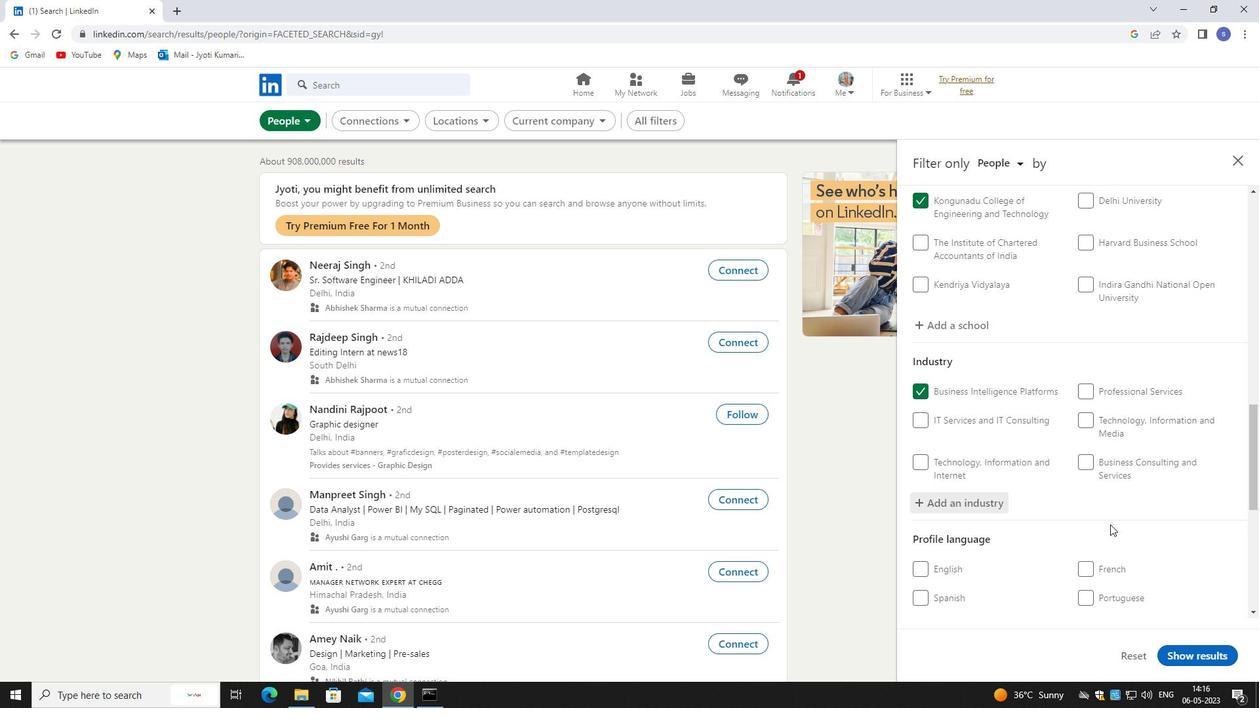 
Action: Mouse scrolled (1110, 524) with delta (0, 0)
Screenshot: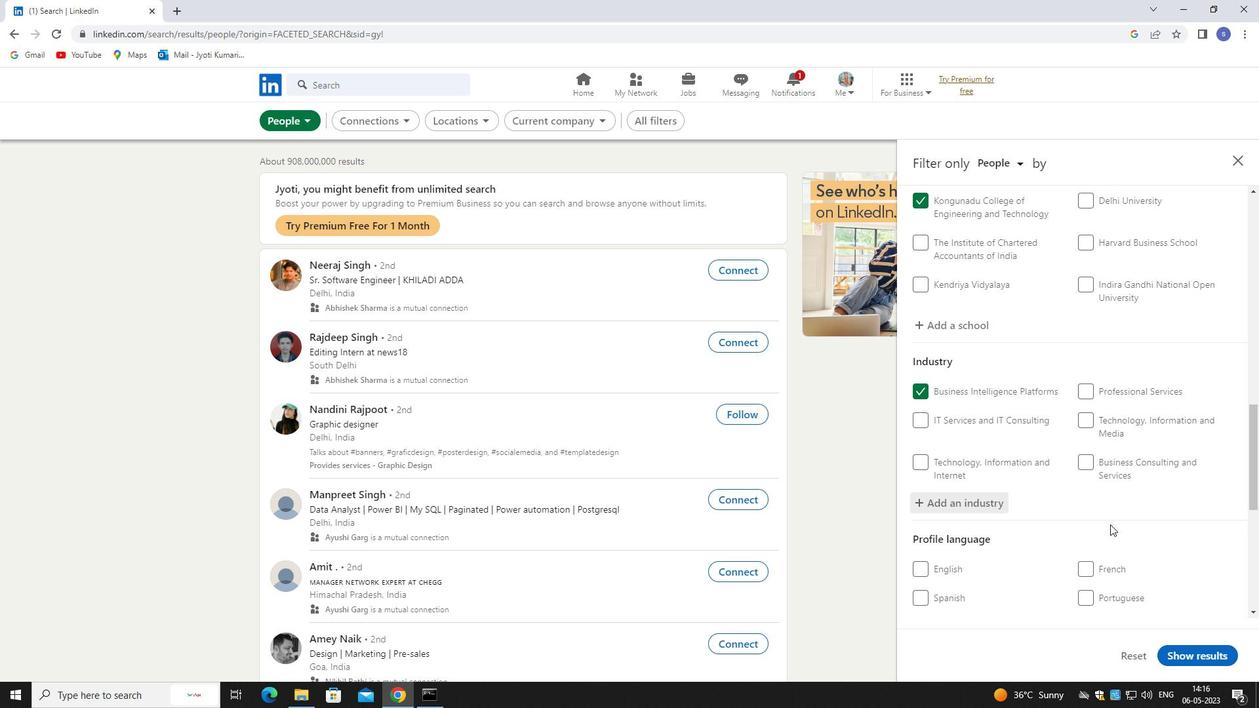 
Action: Mouse moved to (1086, 306)
Screenshot: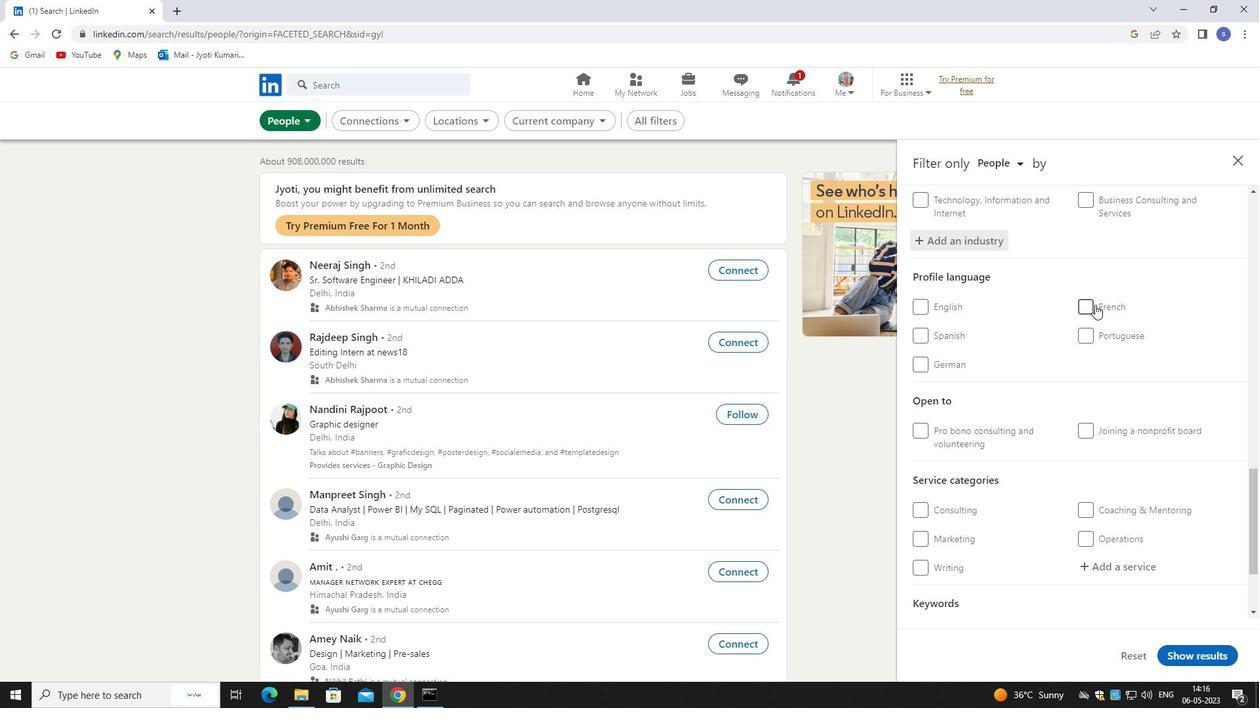 
Action: Mouse pressed left at (1086, 306)
Screenshot: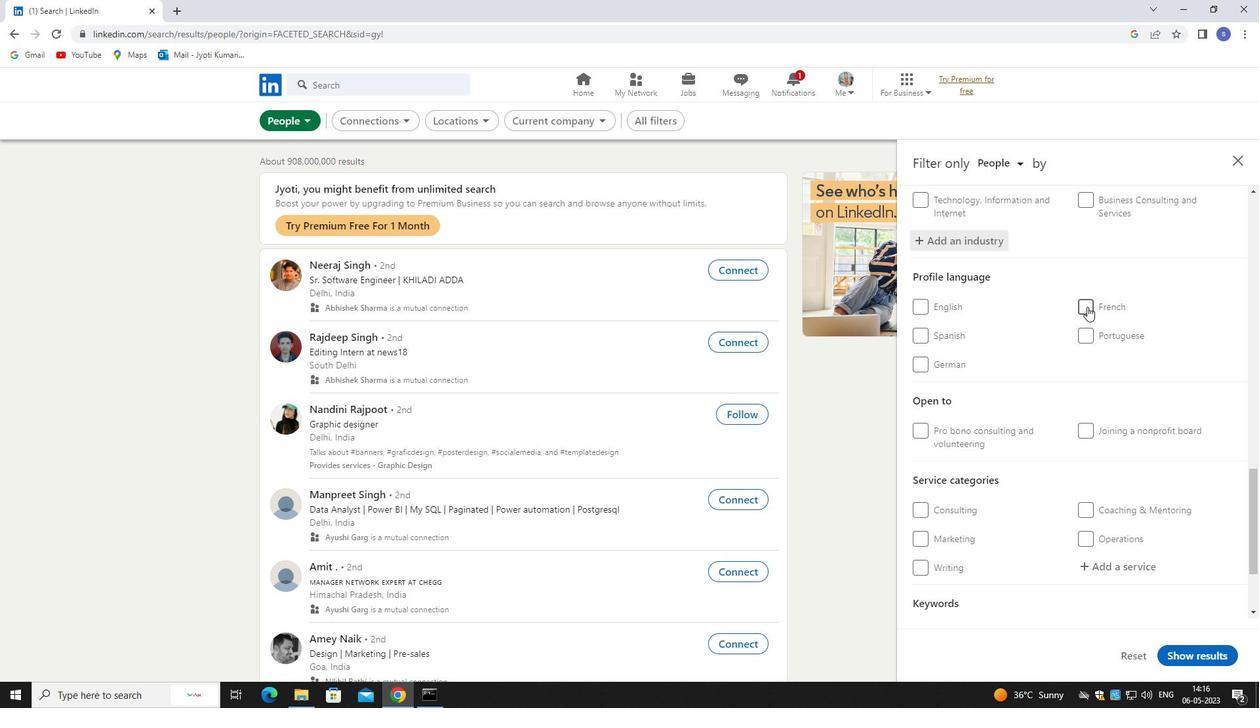 
Action: Mouse moved to (1079, 366)
Screenshot: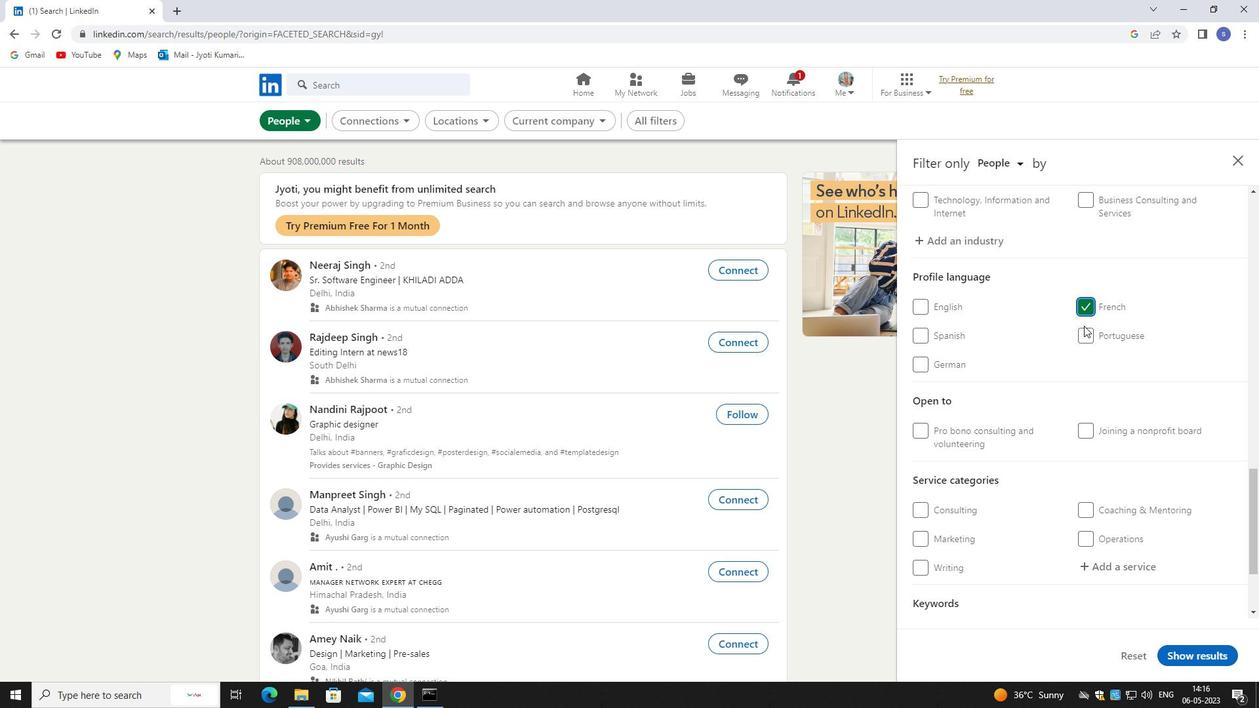 
Action: Mouse scrolled (1079, 365) with delta (0, 0)
Screenshot: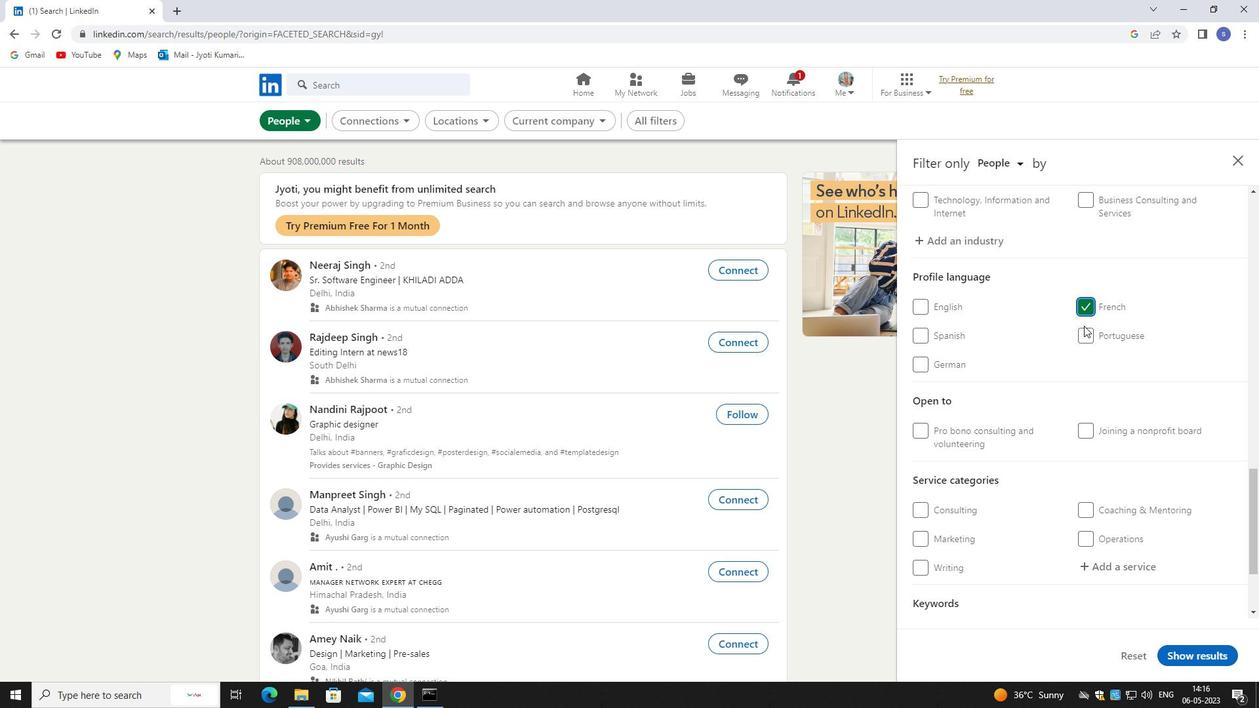 
Action: Mouse moved to (1078, 379)
Screenshot: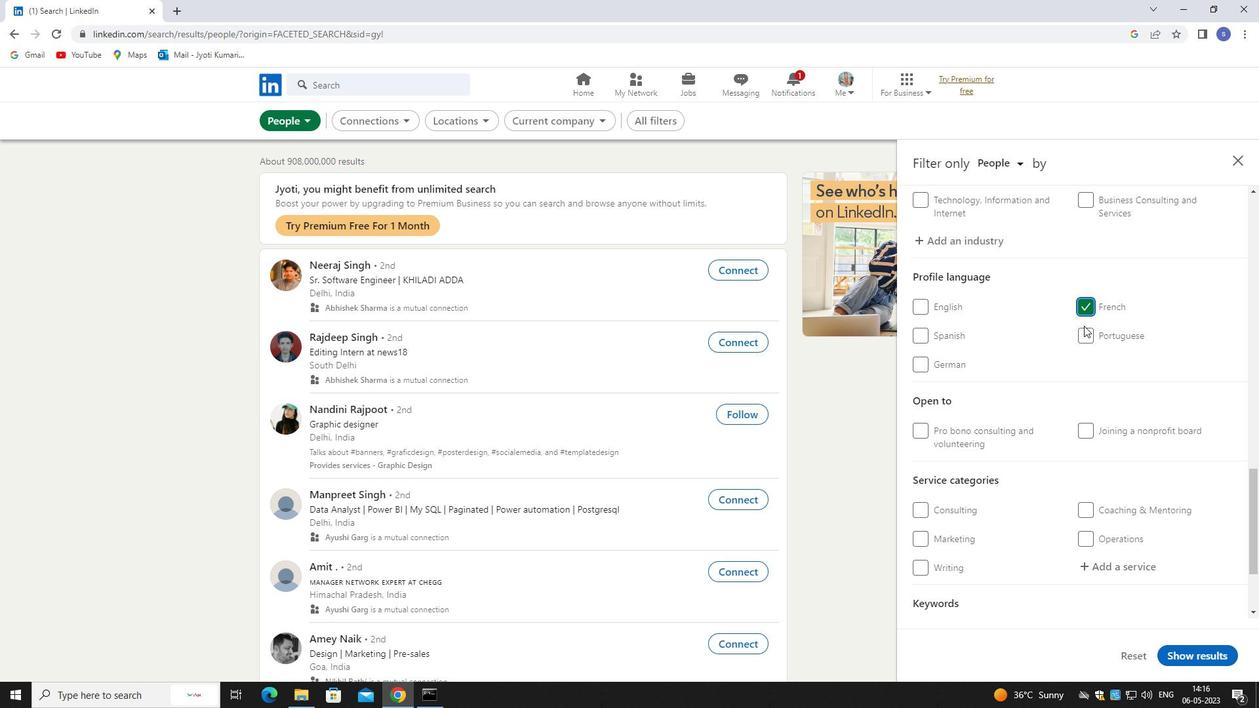
Action: Mouse scrolled (1078, 378) with delta (0, 0)
Screenshot: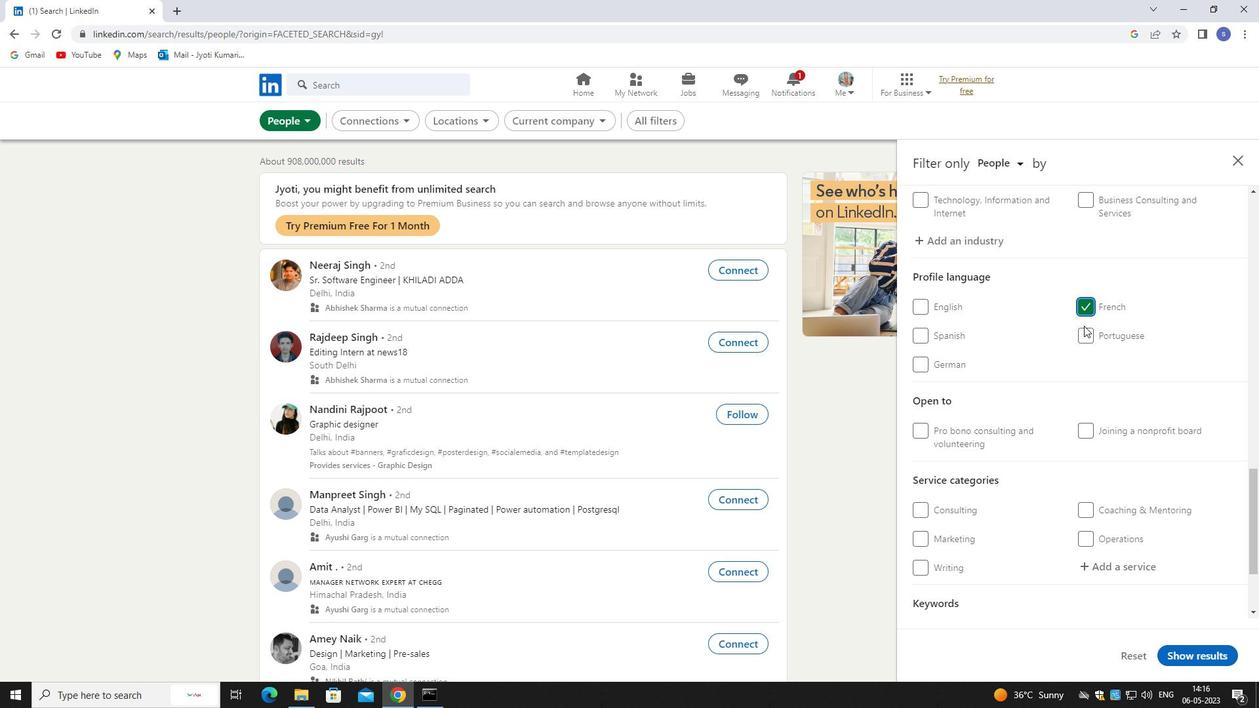 
Action: Mouse moved to (1077, 388)
Screenshot: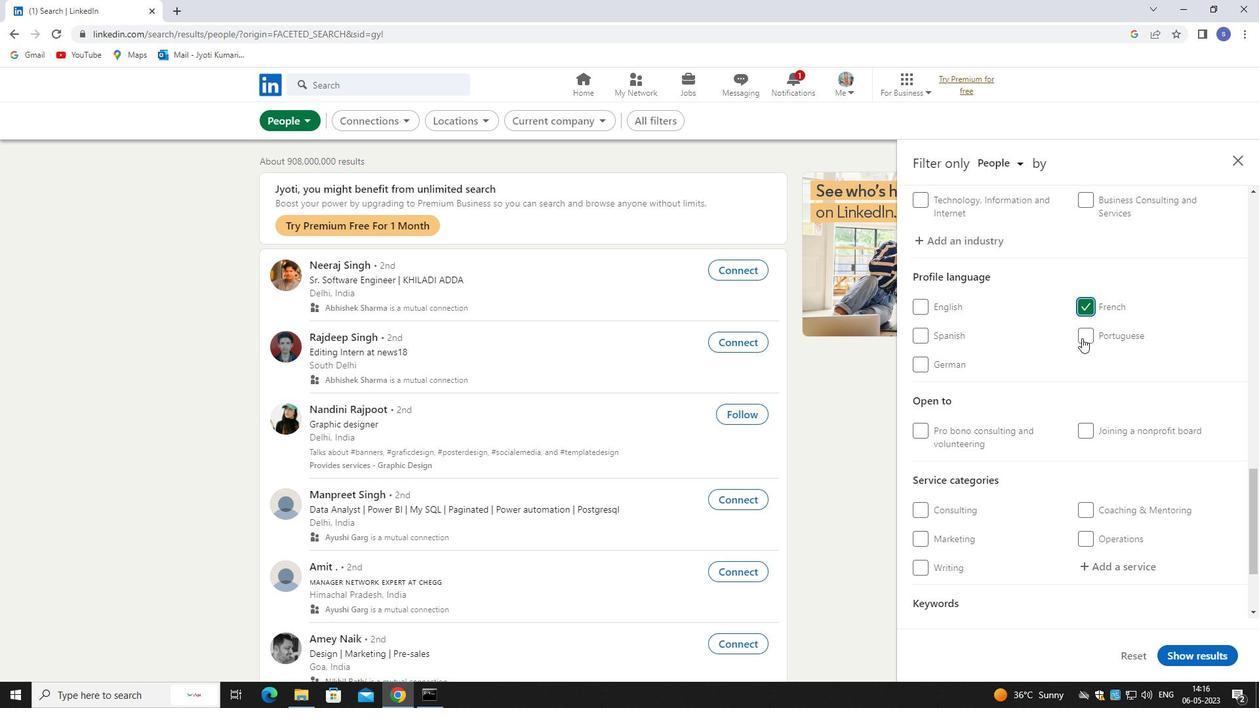 
Action: Mouse scrolled (1077, 388) with delta (0, 0)
Screenshot: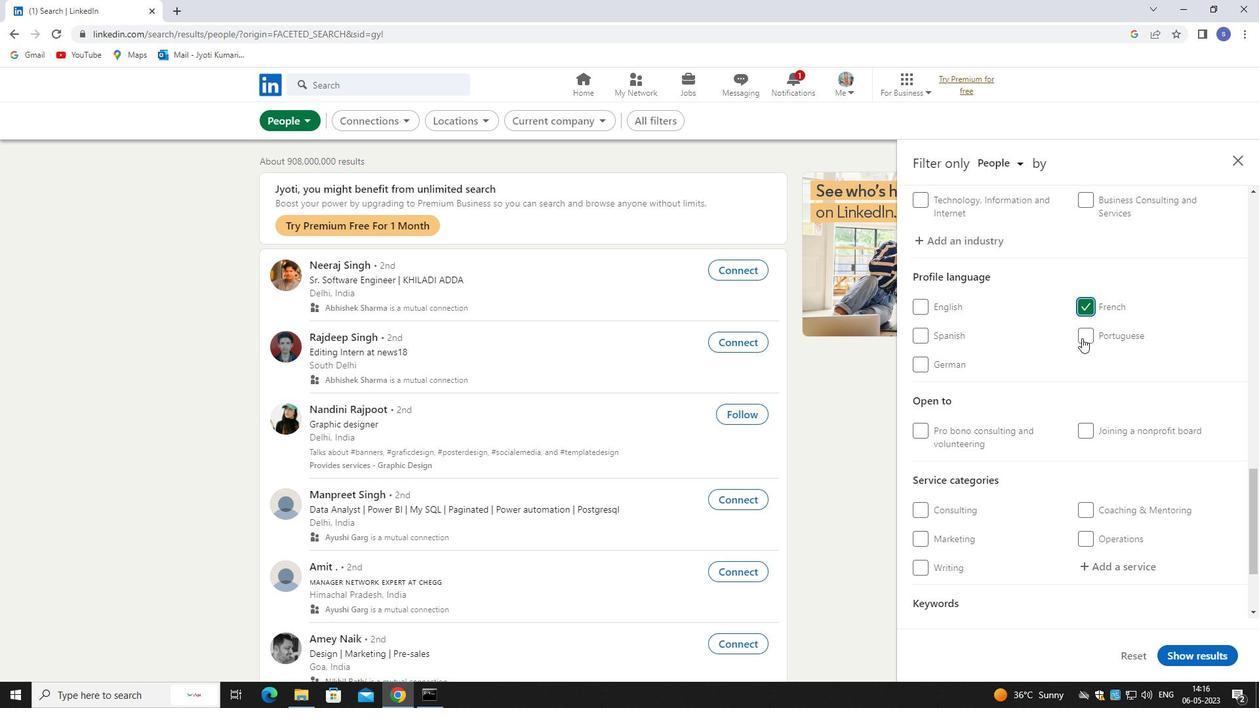 
Action: Mouse moved to (1104, 437)
Screenshot: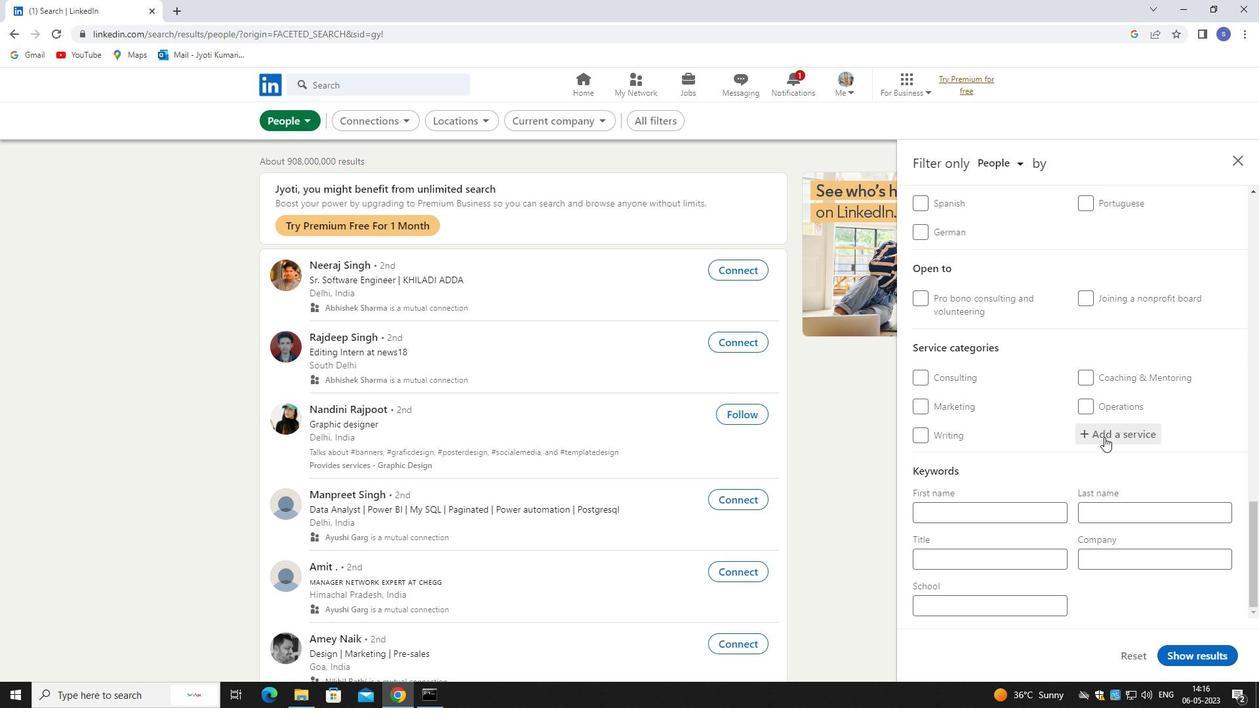 
Action: Mouse pressed left at (1104, 437)
Screenshot: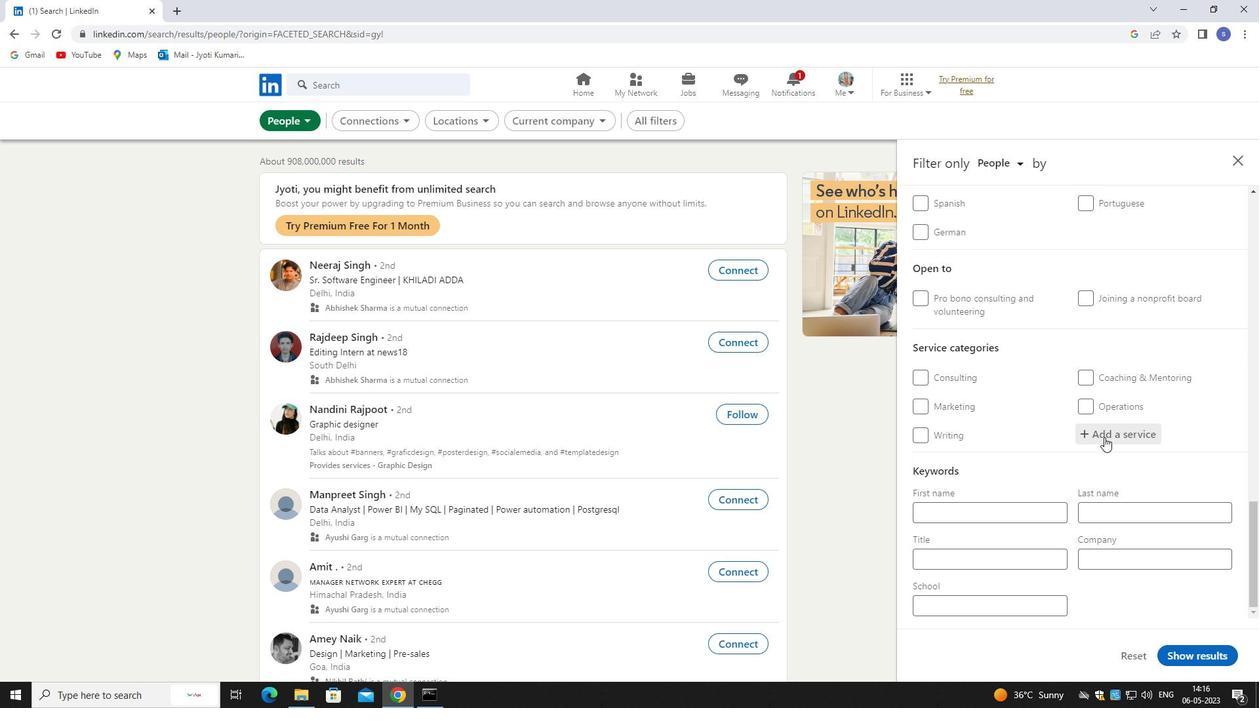 
Action: Mouse moved to (1098, 437)
Screenshot: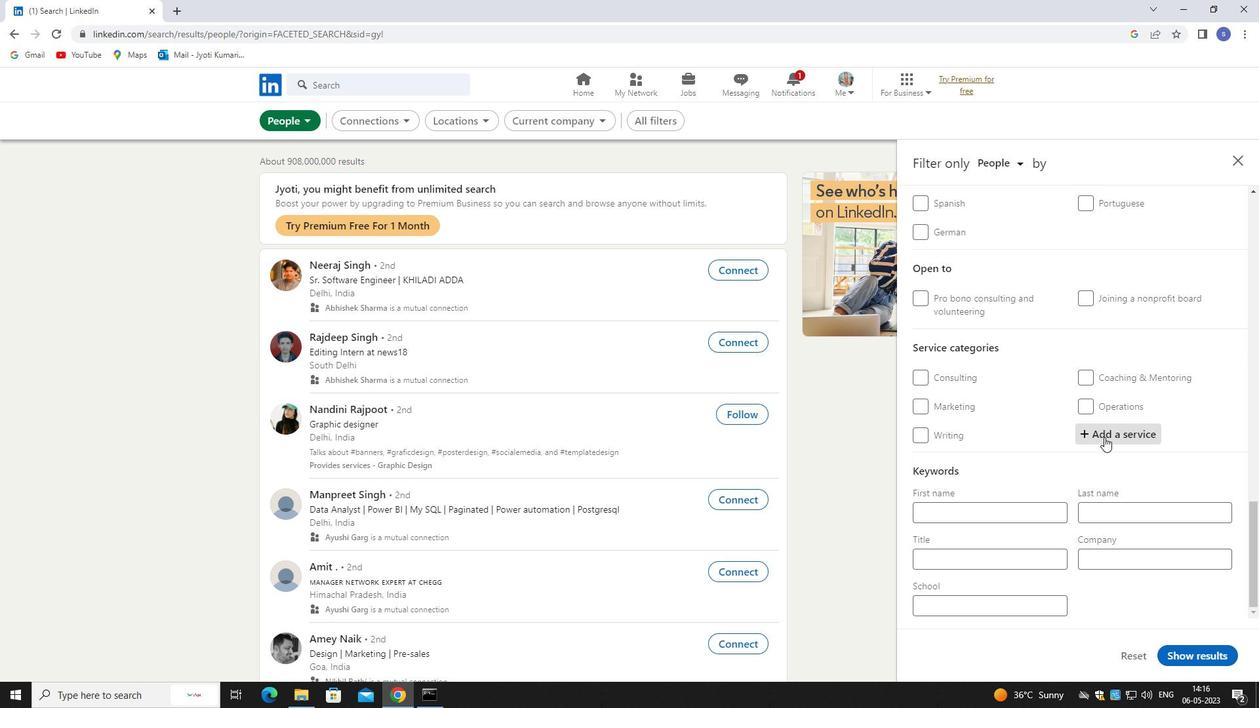 
Action: Key pressed audio
Screenshot: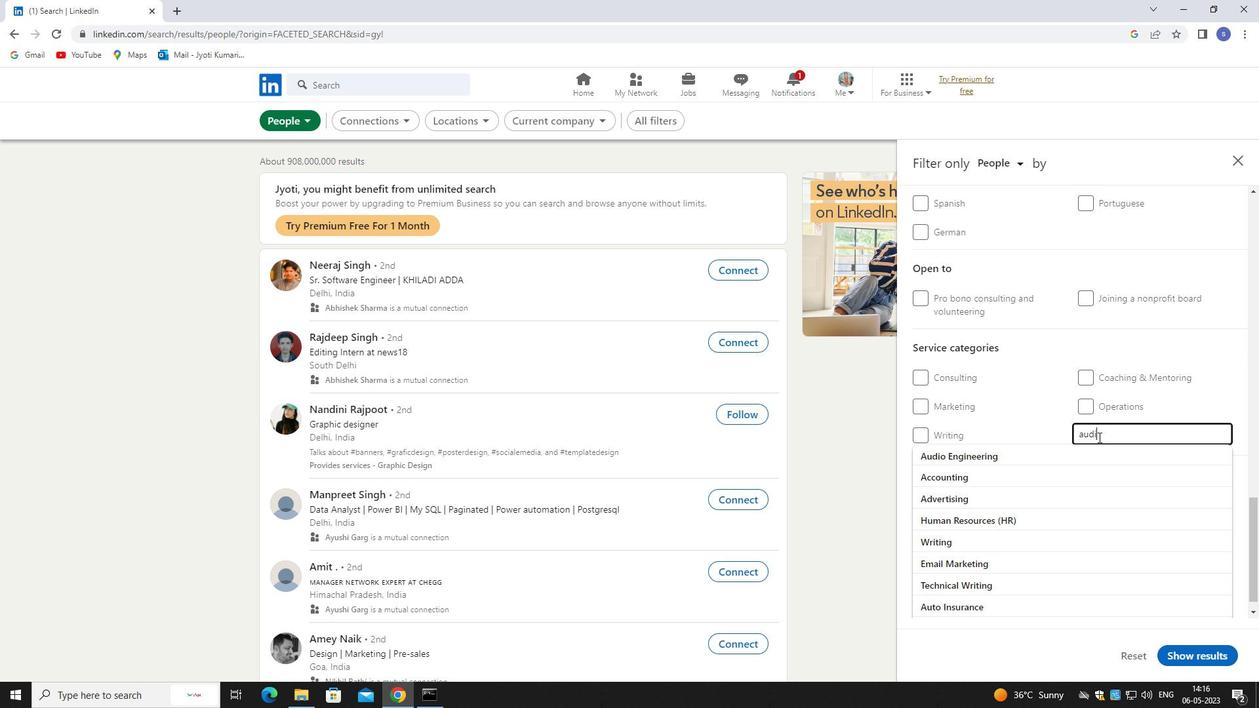 
Action: Mouse moved to (1110, 453)
Screenshot: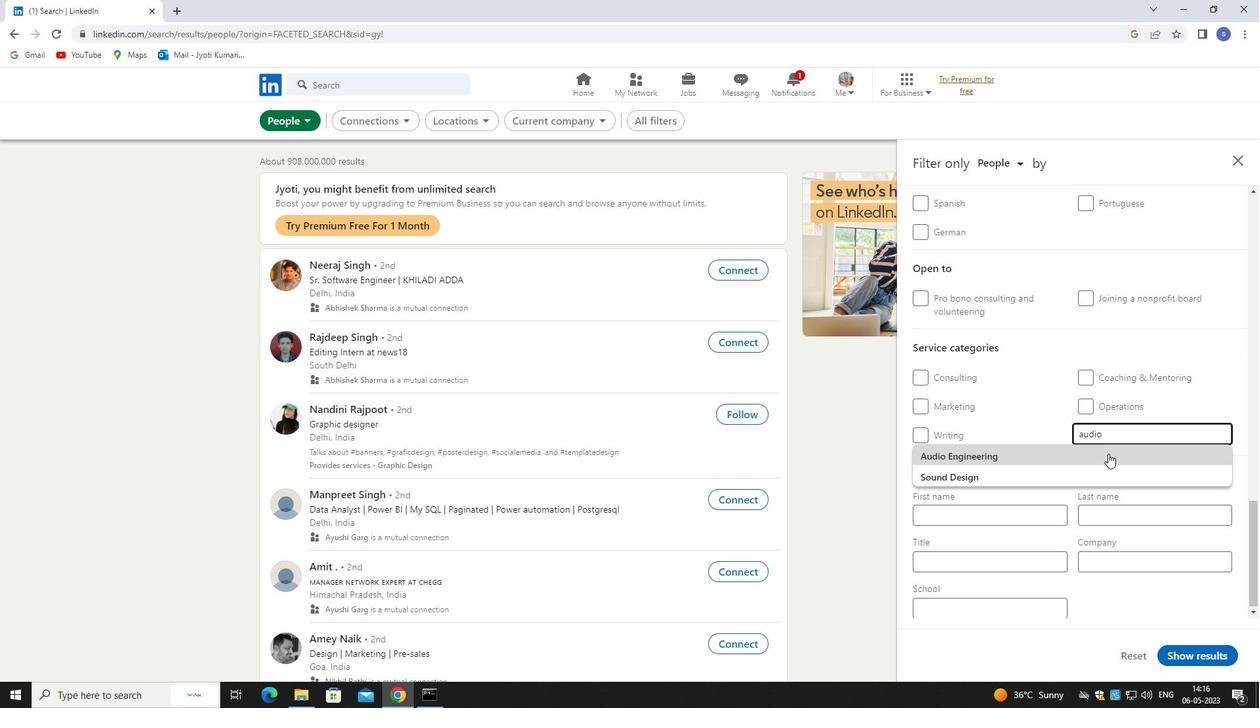 
Action: Mouse pressed left at (1110, 453)
Screenshot: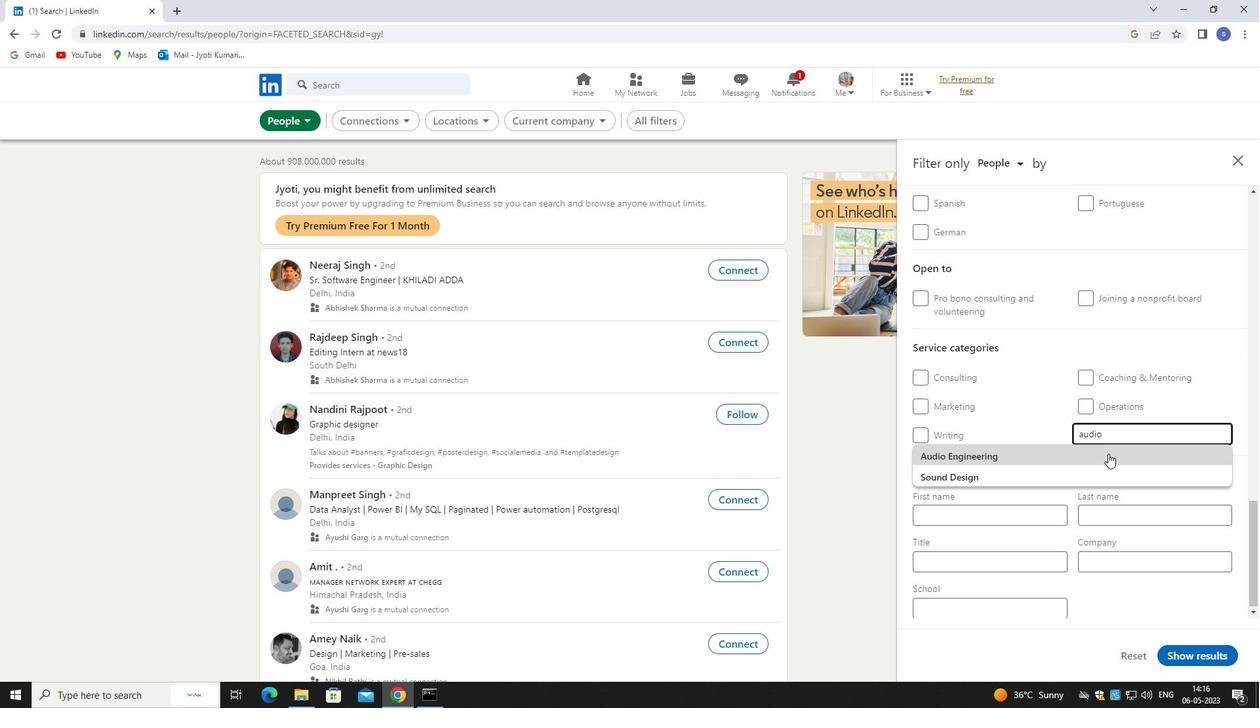 
Action: Mouse moved to (1120, 457)
Screenshot: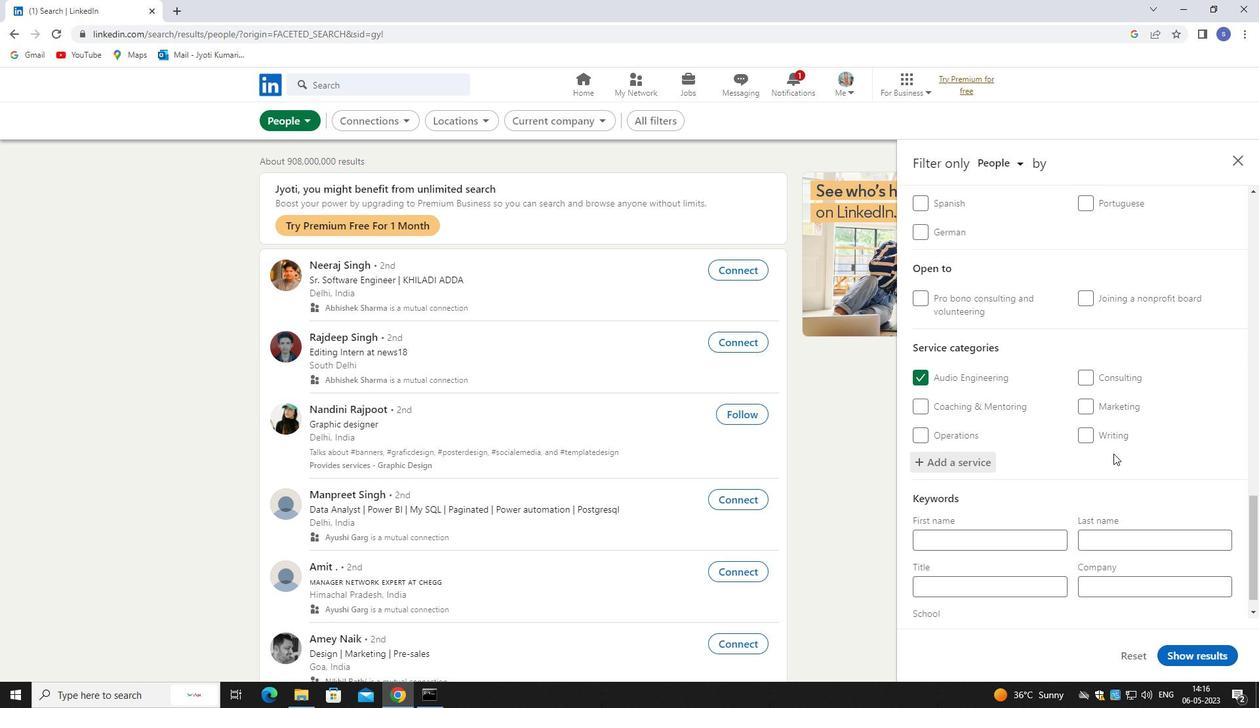 
Action: Mouse scrolled (1120, 457) with delta (0, 0)
Screenshot: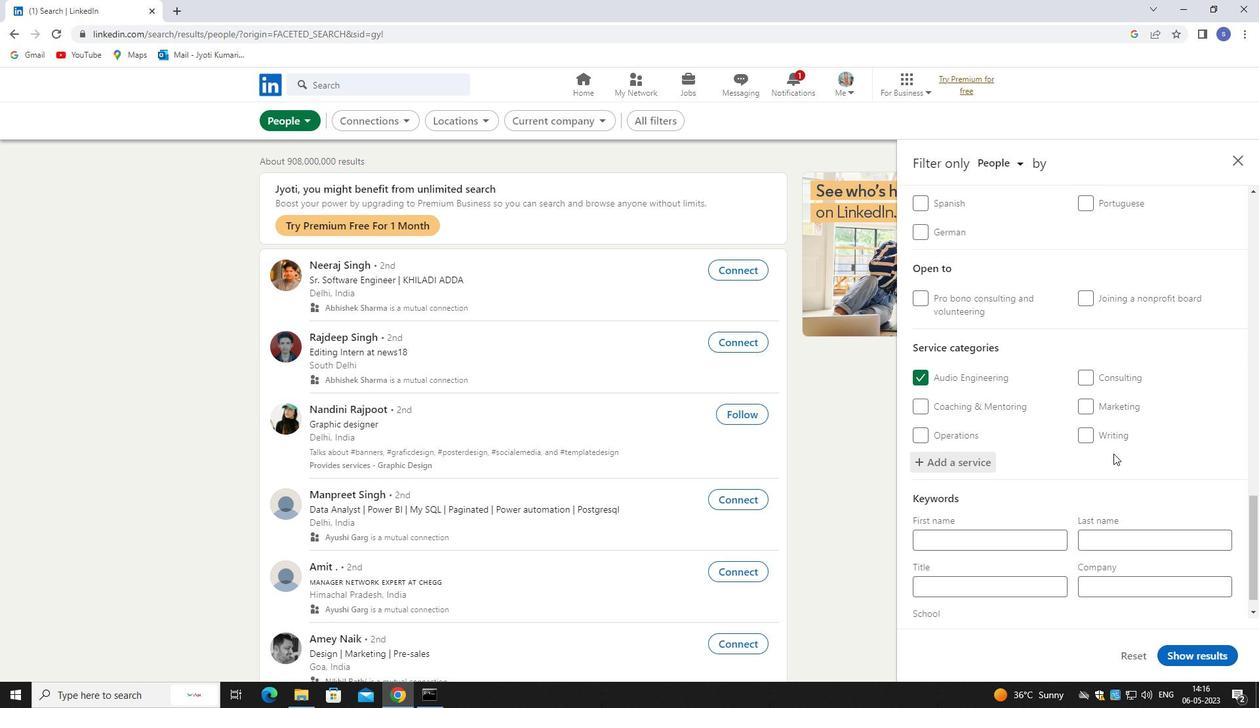 
Action: Mouse moved to (1121, 460)
Screenshot: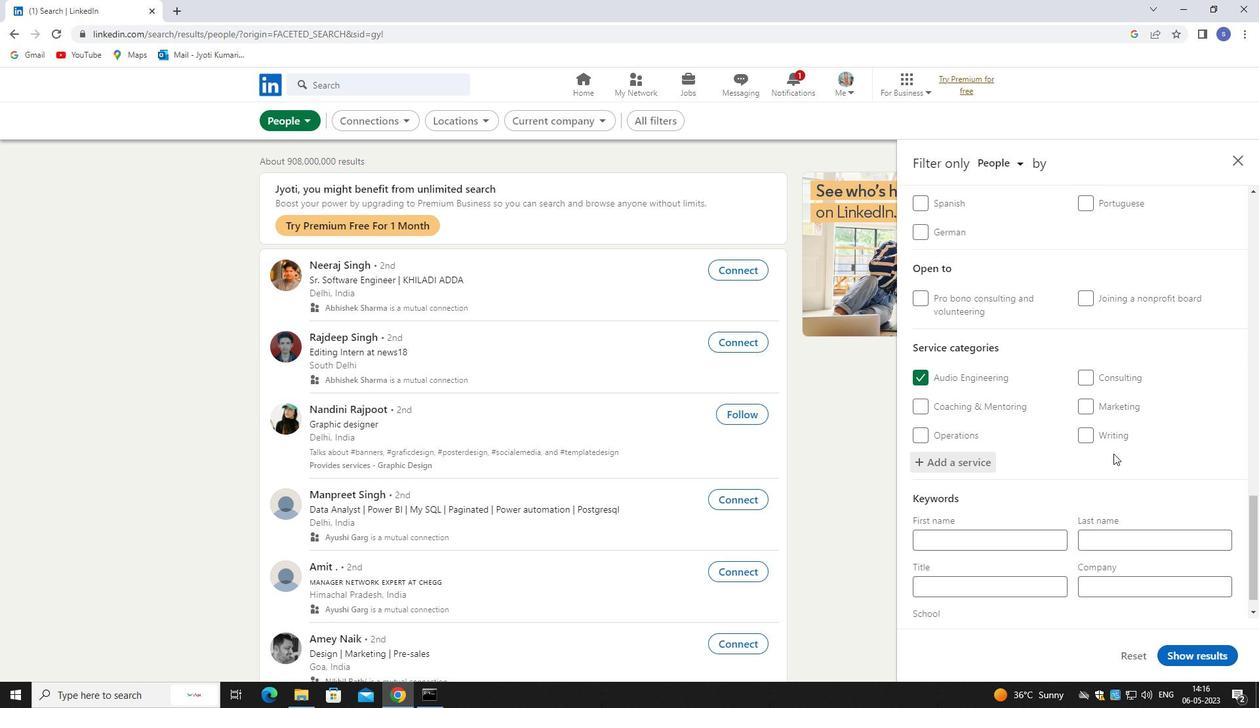 
Action: Mouse scrolled (1121, 459) with delta (0, 0)
Screenshot: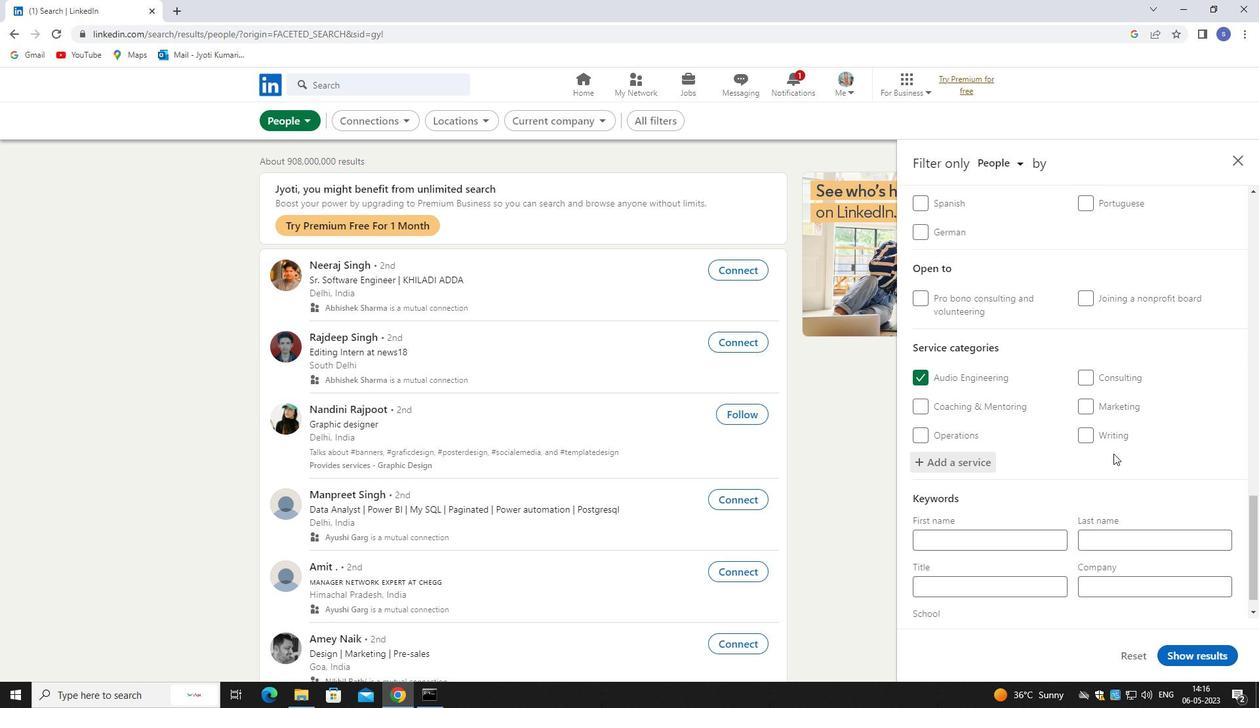
Action: Mouse scrolled (1121, 459) with delta (0, 0)
Screenshot: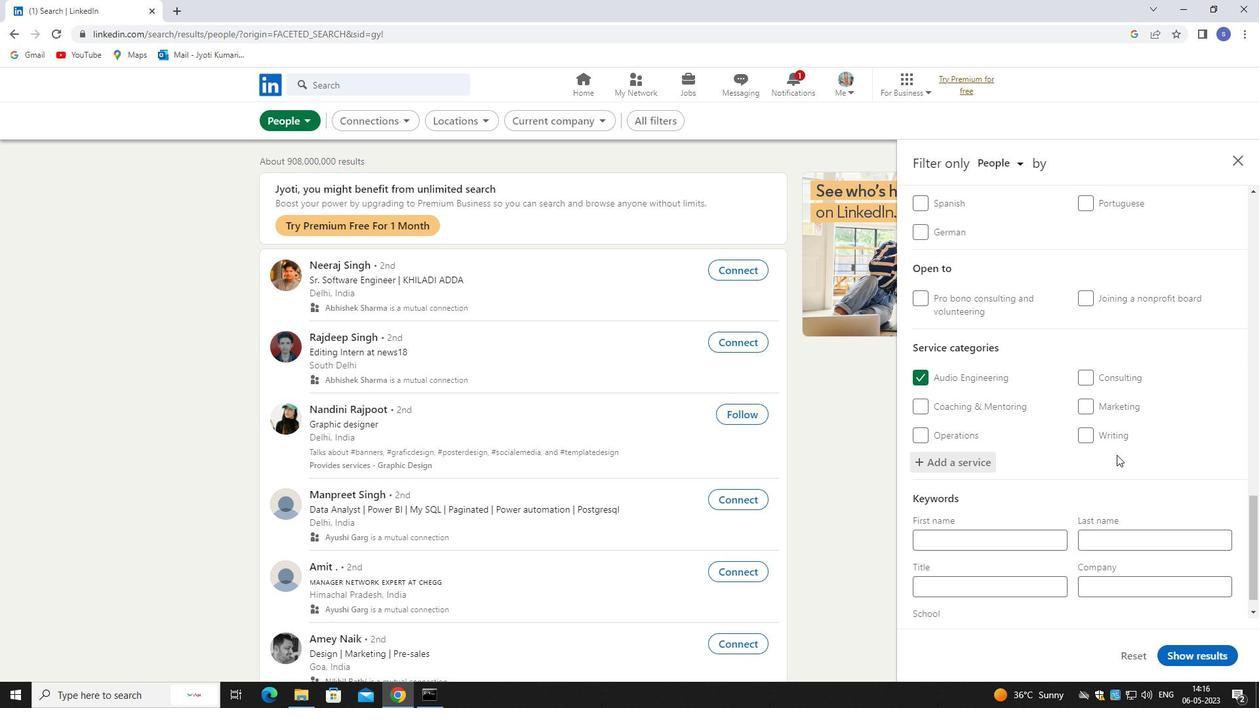 
Action: Mouse moved to (1027, 559)
Screenshot: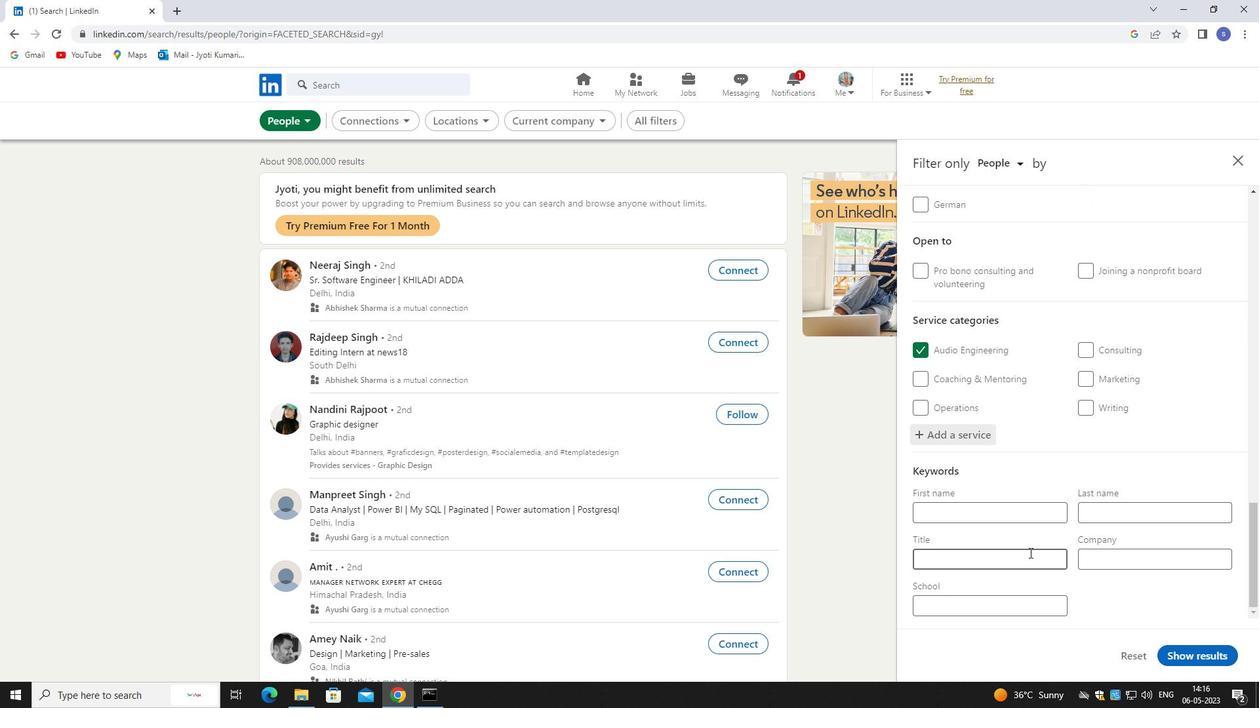 
Action: Mouse pressed left at (1027, 559)
Screenshot: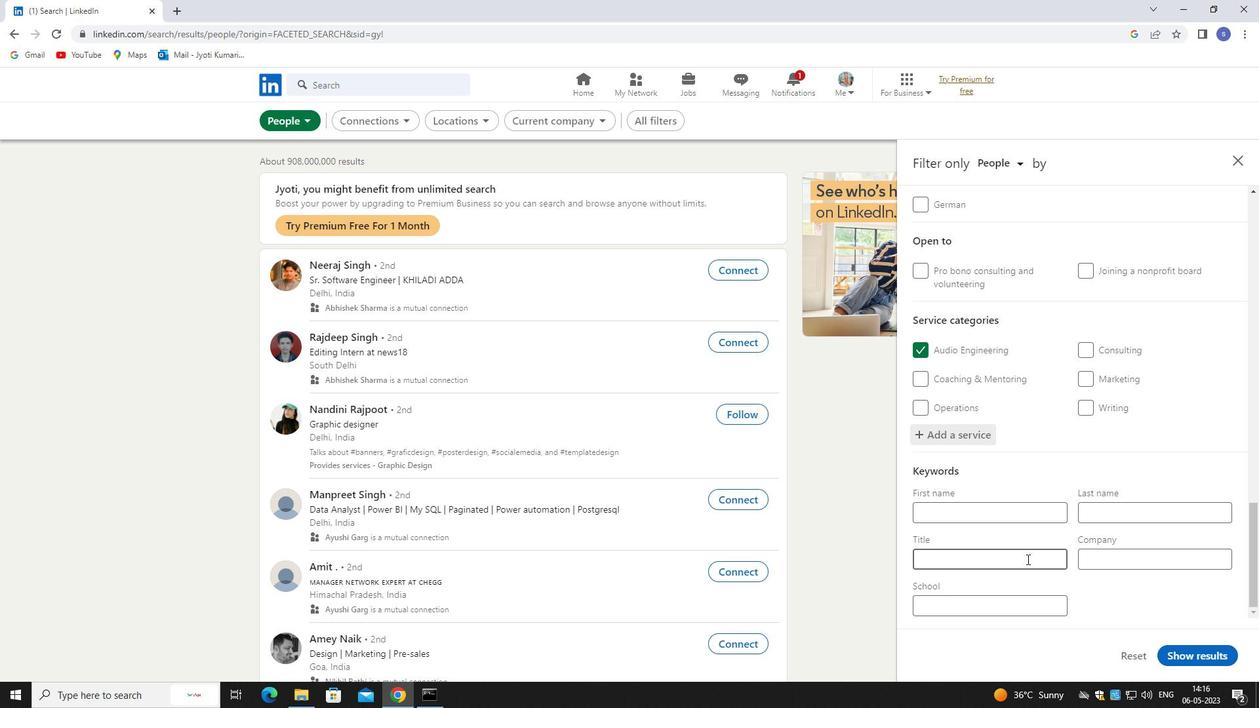 
Action: Key pressed moe<Key.backspace>lecular<Key.space><Key.shift>SCIENTIST<Key.left><Key.left><Key.left><Key.left><Key.left><Key.left><Key.left><Key.left><Key.left><Key.left><Key.left><Key.left><Key.left><Key.left><Key.left><Key.left><Key.left><Key.left><Key.backspace><Key.shift>M
Screenshot: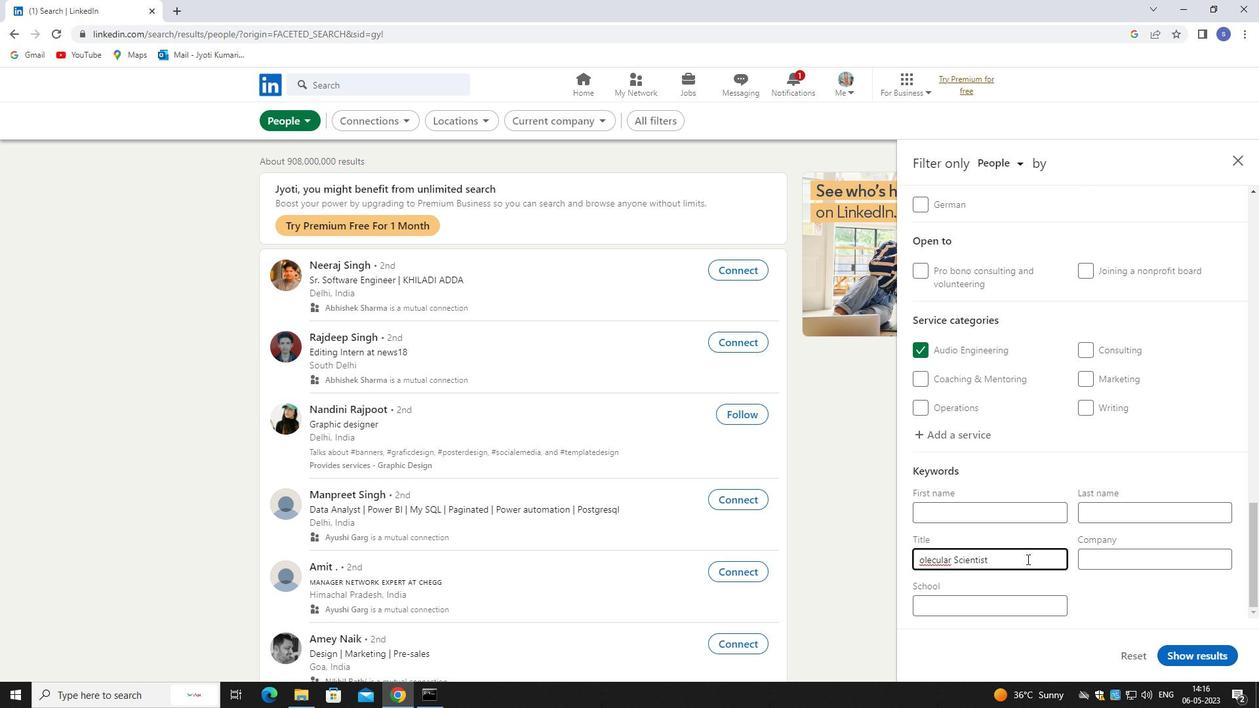 
Action: Mouse moved to (1193, 654)
Screenshot: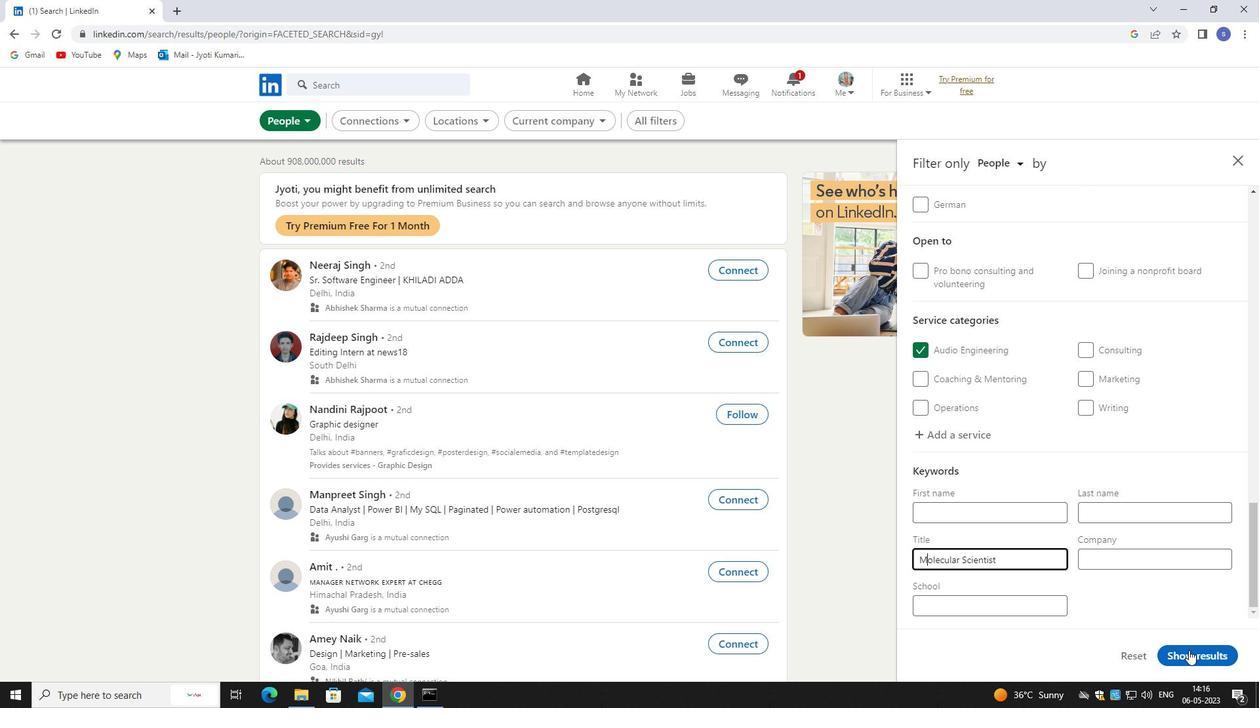 
Action: Mouse pressed left at (1193, 654)
Screenshot: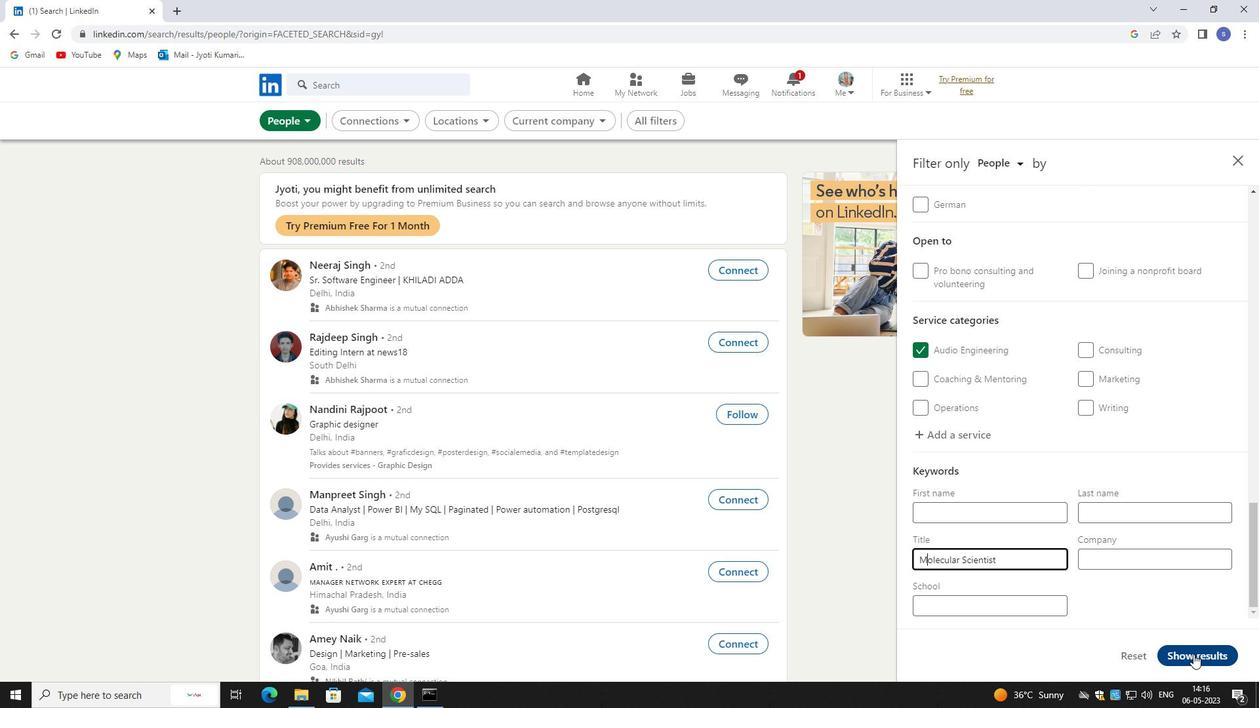 
Action: Mouse moved to (409, 494)
Screenshot: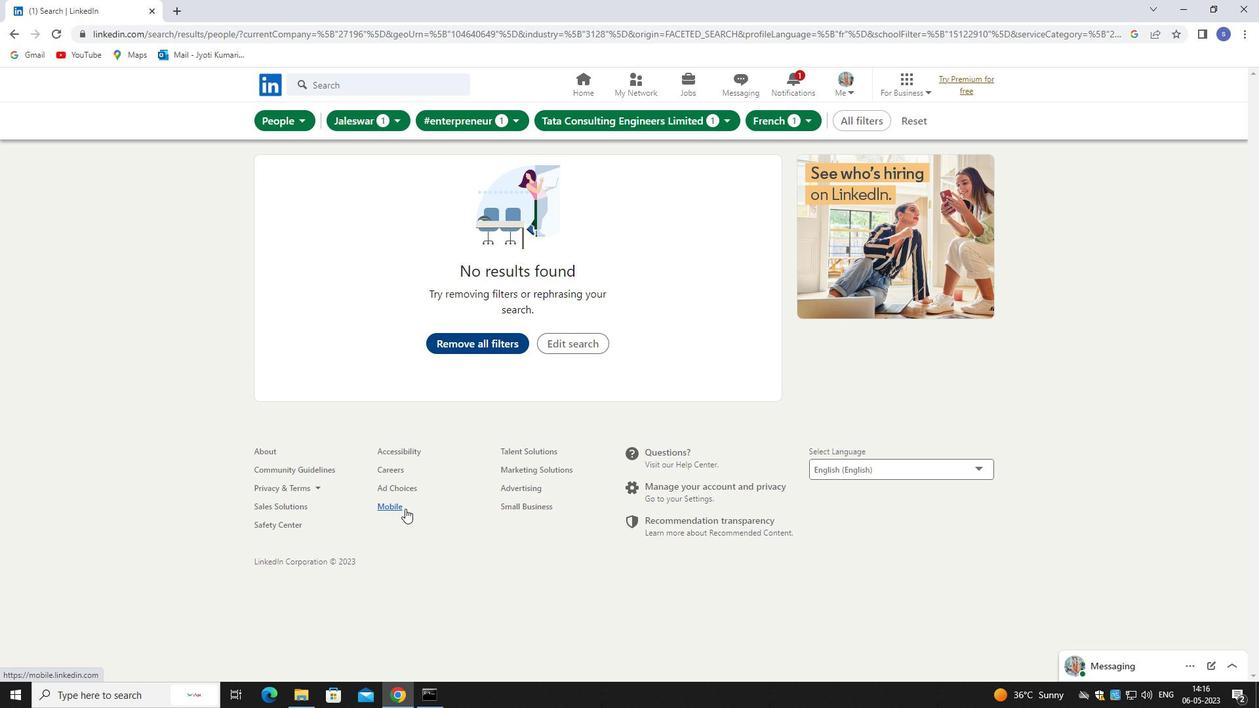 
